 Task: Find connections with filter location Buxton with filter topic #Mobileapplicationswith filter profile language Potuguese with filter current company ANMOL INDUSTRIES LIMITED with filter school Gudlavalleru Engineering College, Seshadri Rao Knowledge Village, Gudlavalleru, PIN-521356(CC-48) with filter industry Retail with filter service category Financial Accounting with filter keywords title Animal Shelter Volunteer
Action: Mouse moved to (697, 84)
Screenshot: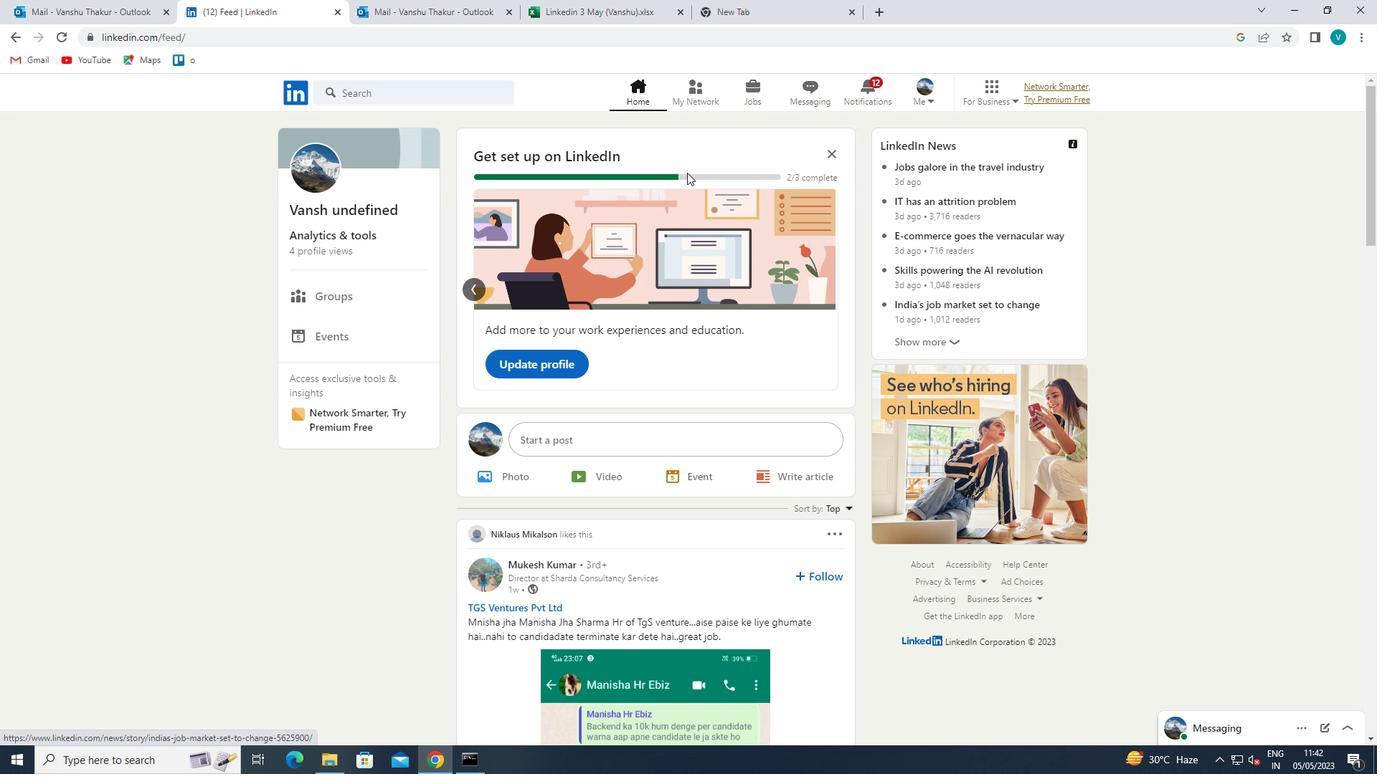 
Action: Mouse pressed left at (697, 84)
Screenshot: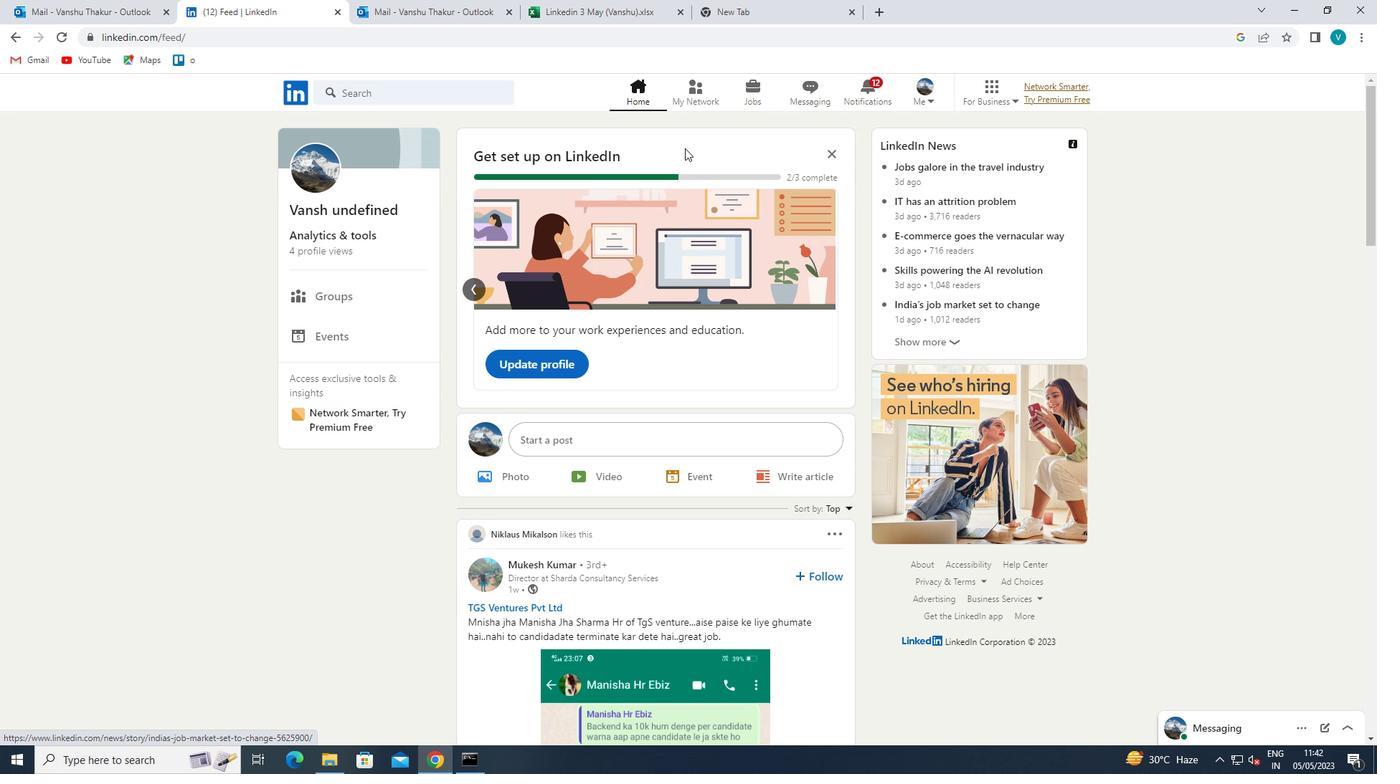 
Action: Mouse moved to (404, 173)
Screenshot: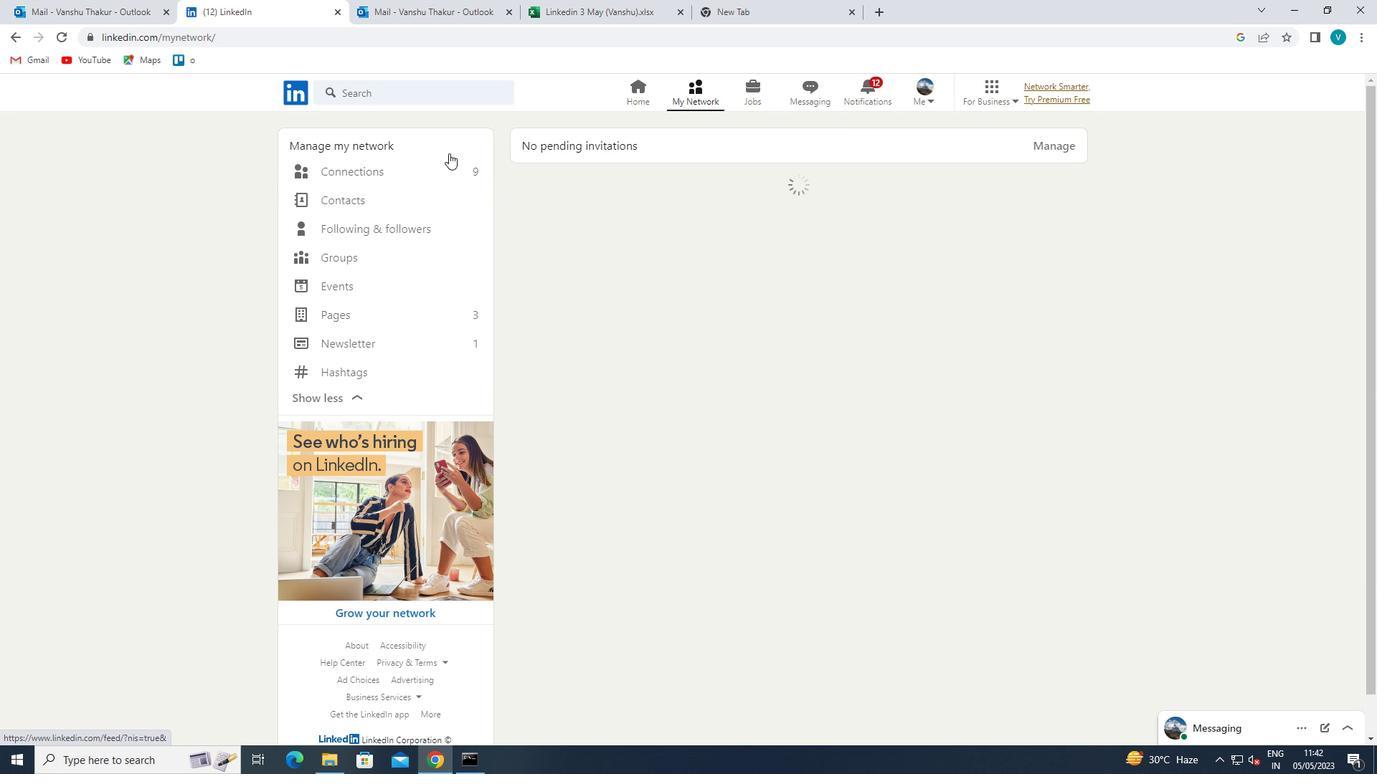 
Action: Mouse pressed left at (404, 173)
Screenshot: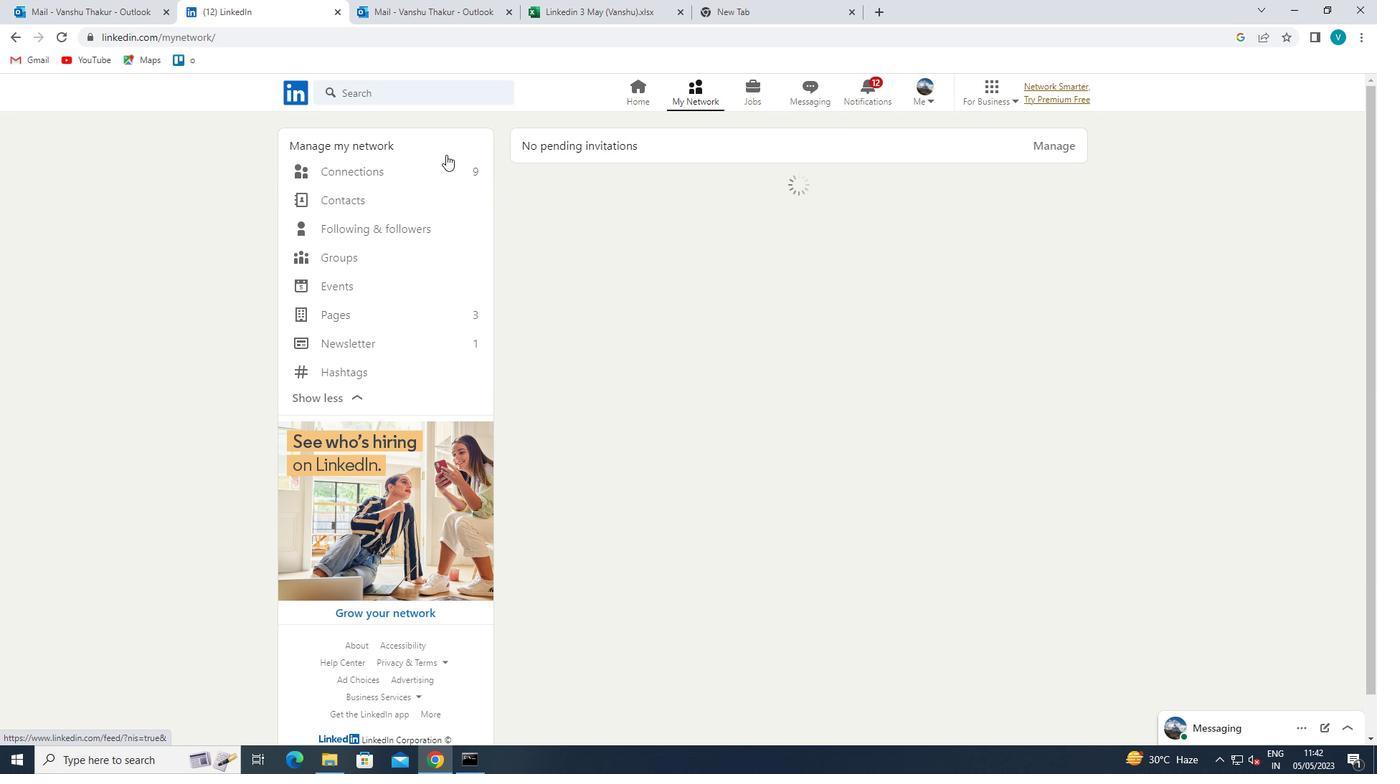 
Action: Mouse moved to (781, 178)
Screenshot: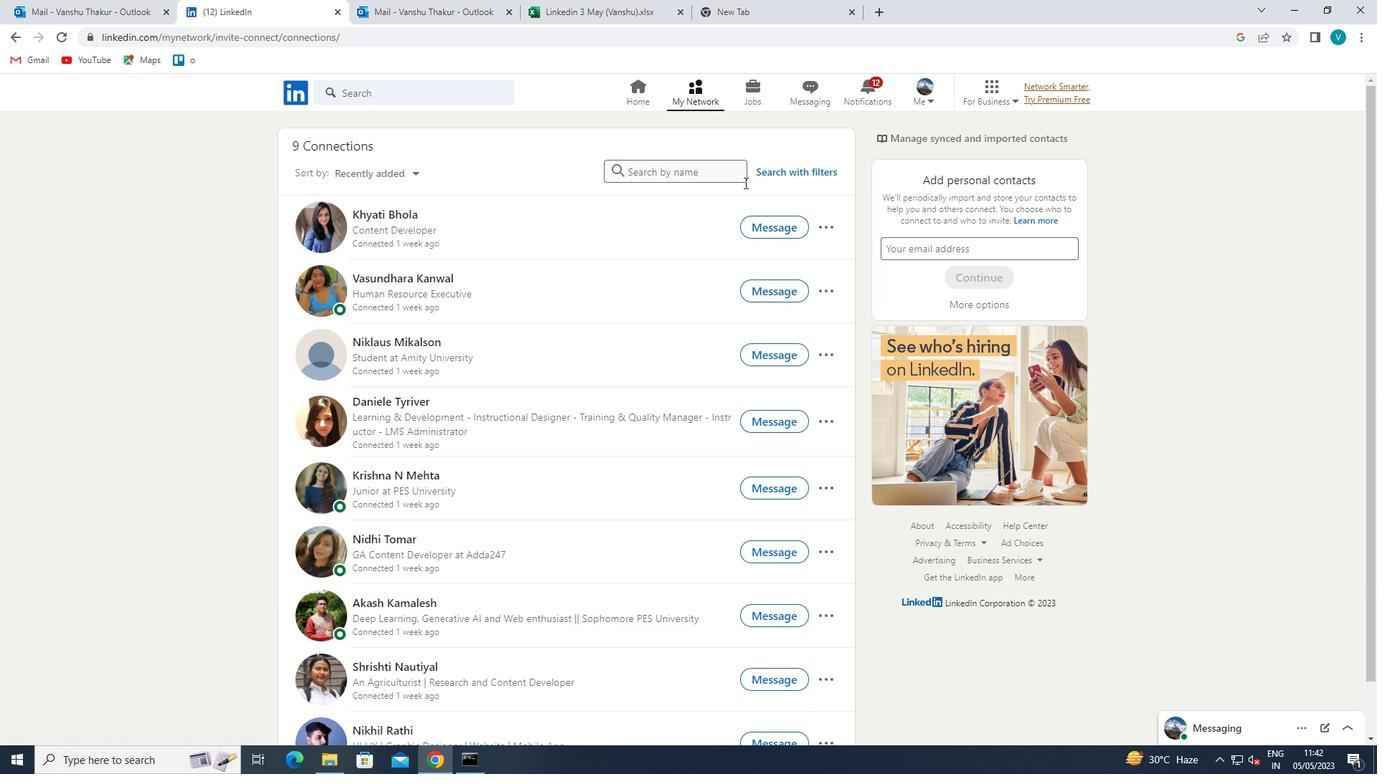 
Action: Mouse pressed left at (781, 178)
Screenshot: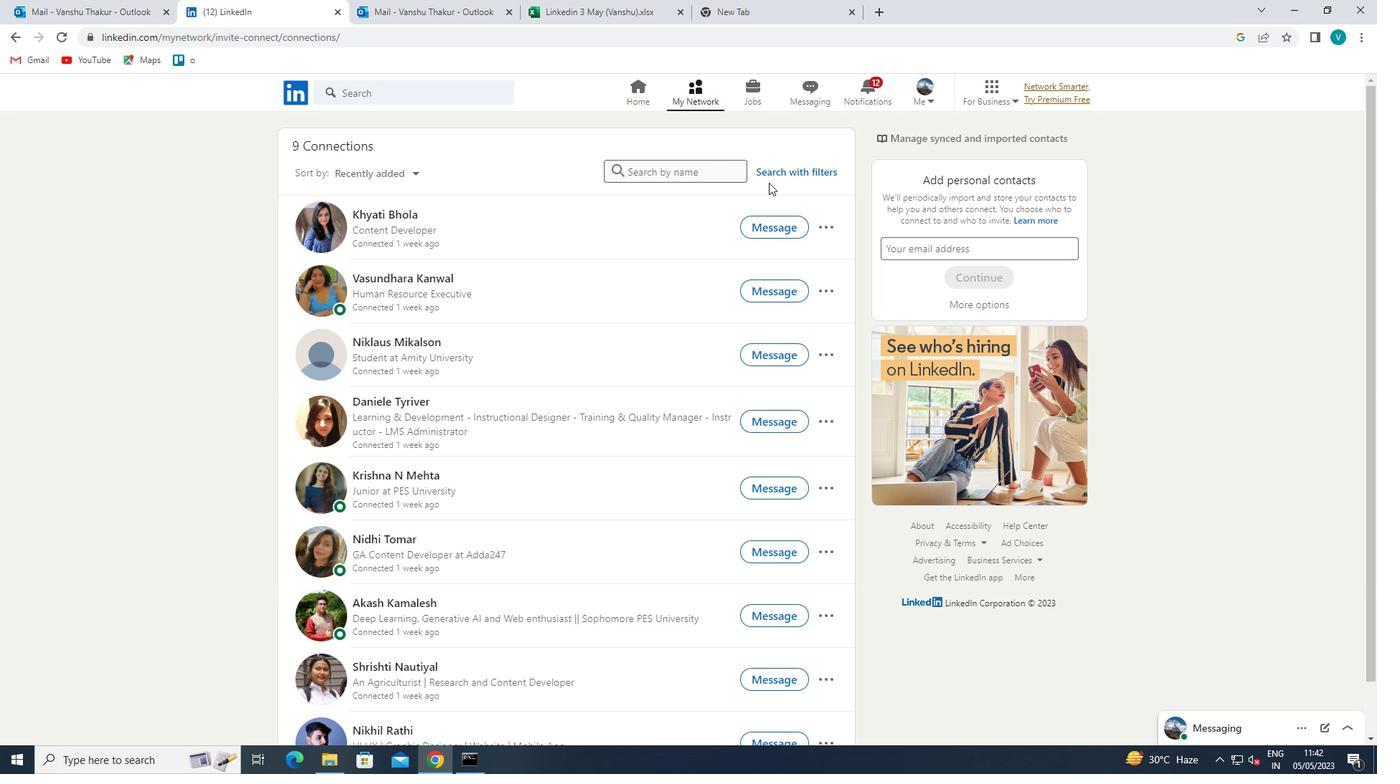 
Action: Mouse moved to (700, 131)
Screenshot: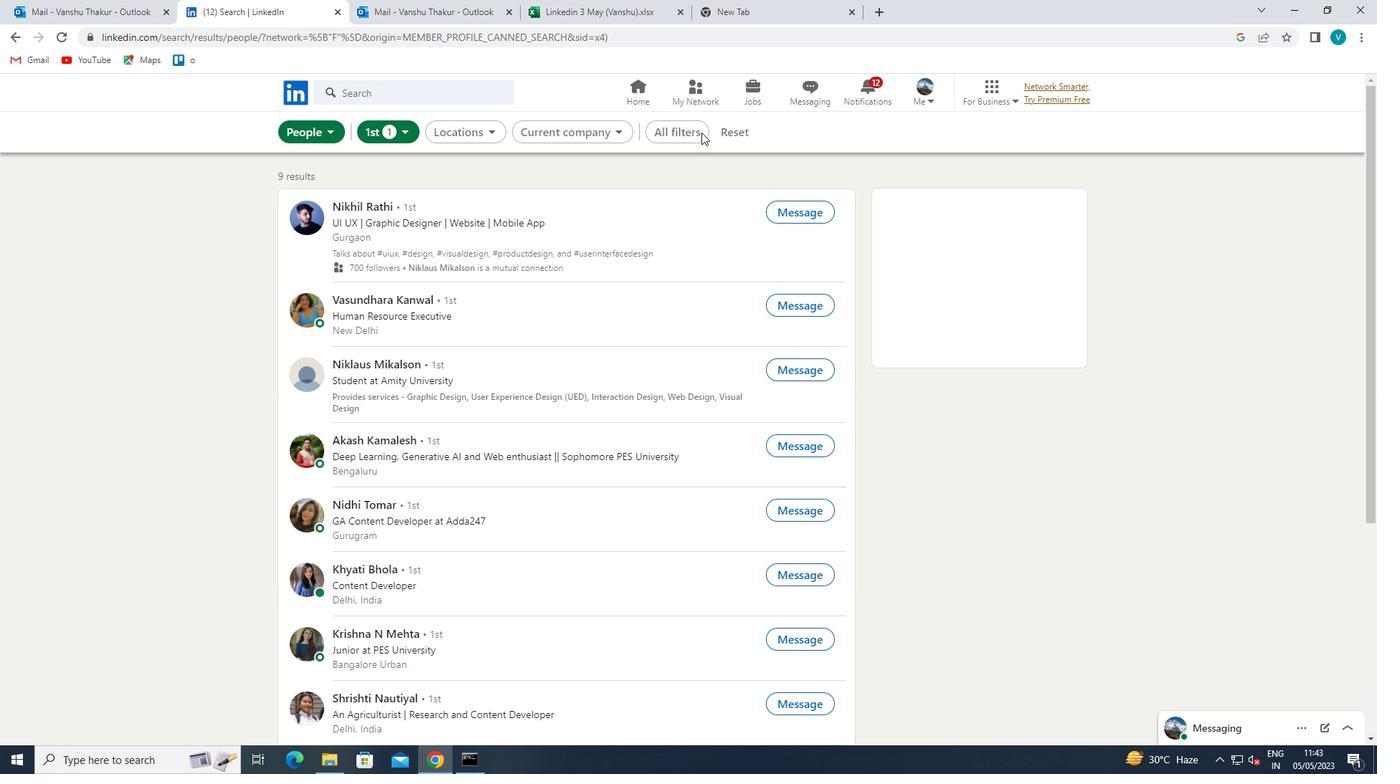 
Action: Mouse pressed left at (700, 131)
Screenshot: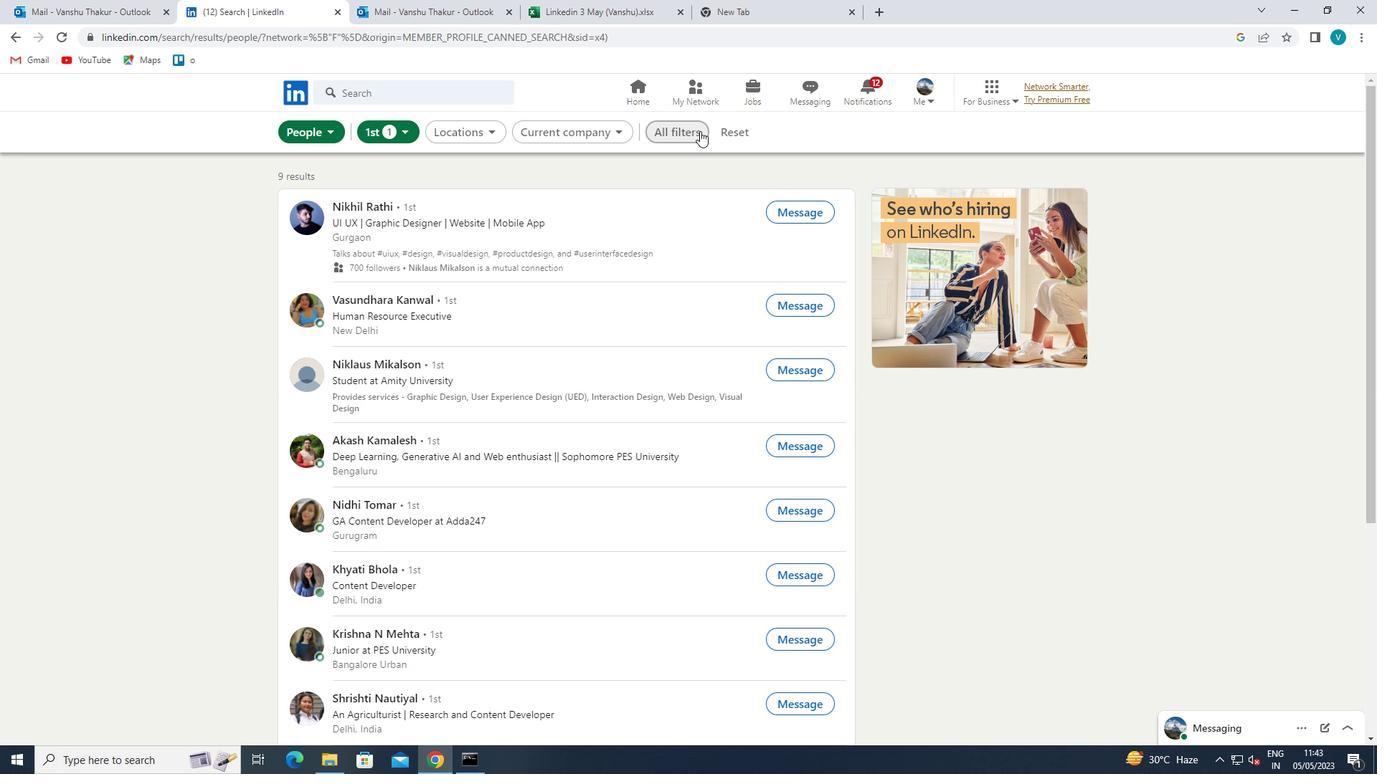 
Action: Mouse moved to (1083, 268)
Screenshot: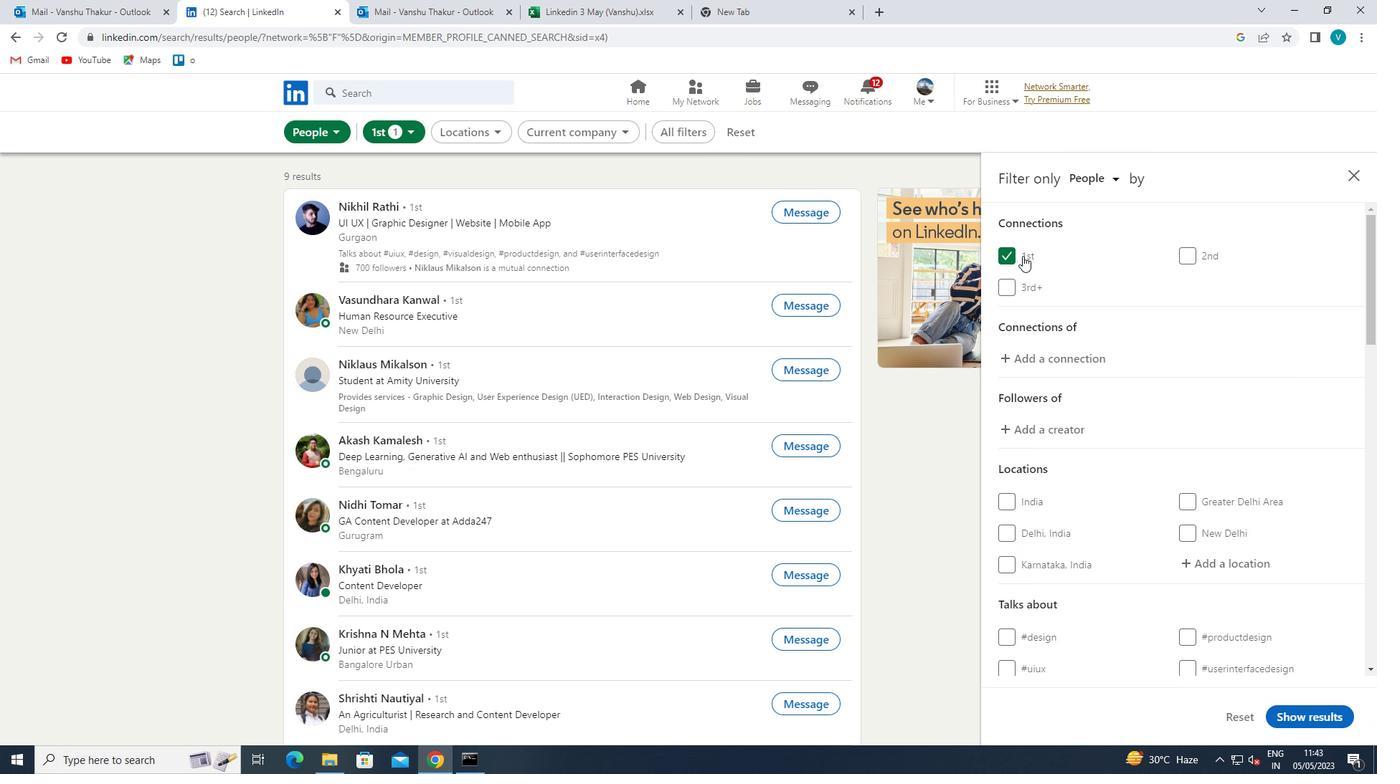 
Action: Mouse scrolled (1083, 268) with delta (0, 0)
Screenshot: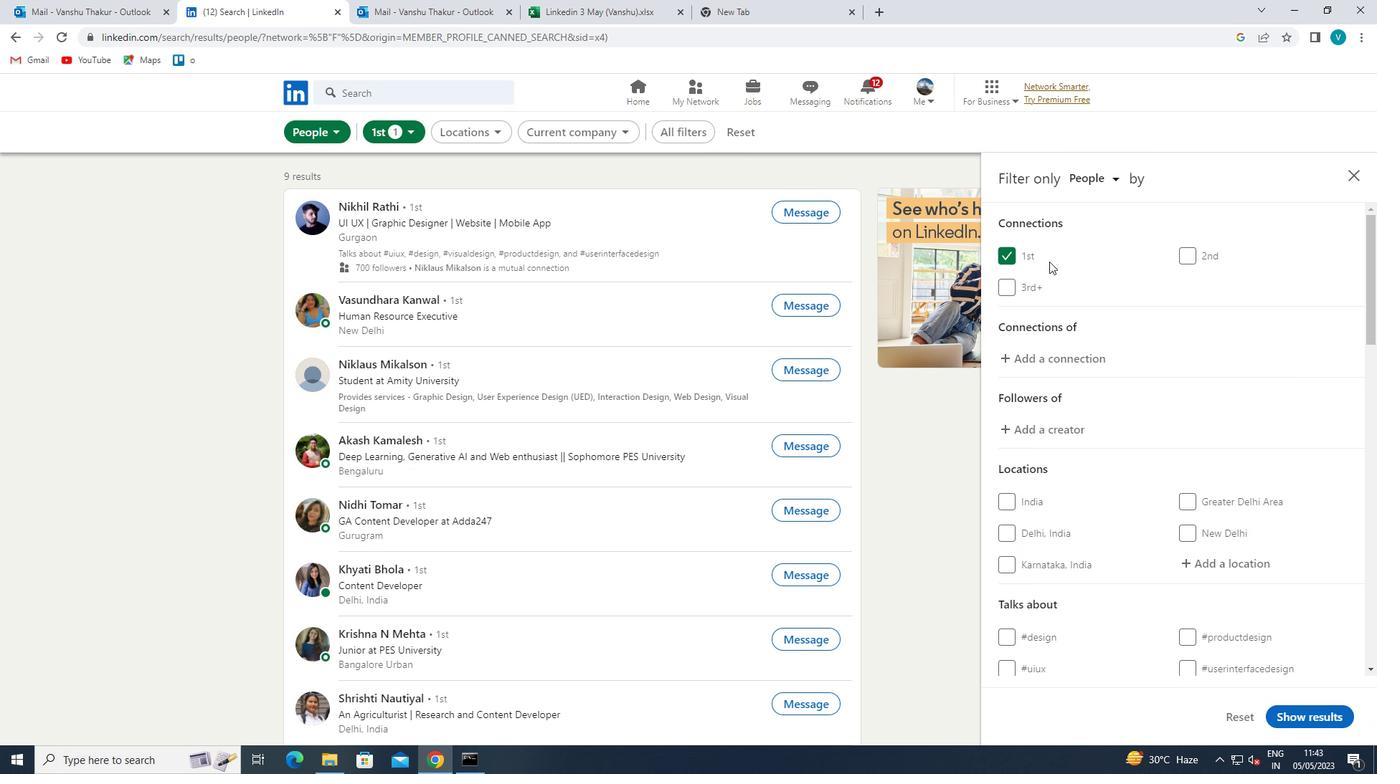 
Action: Mouse moved to (1086, 269)
Screenshot: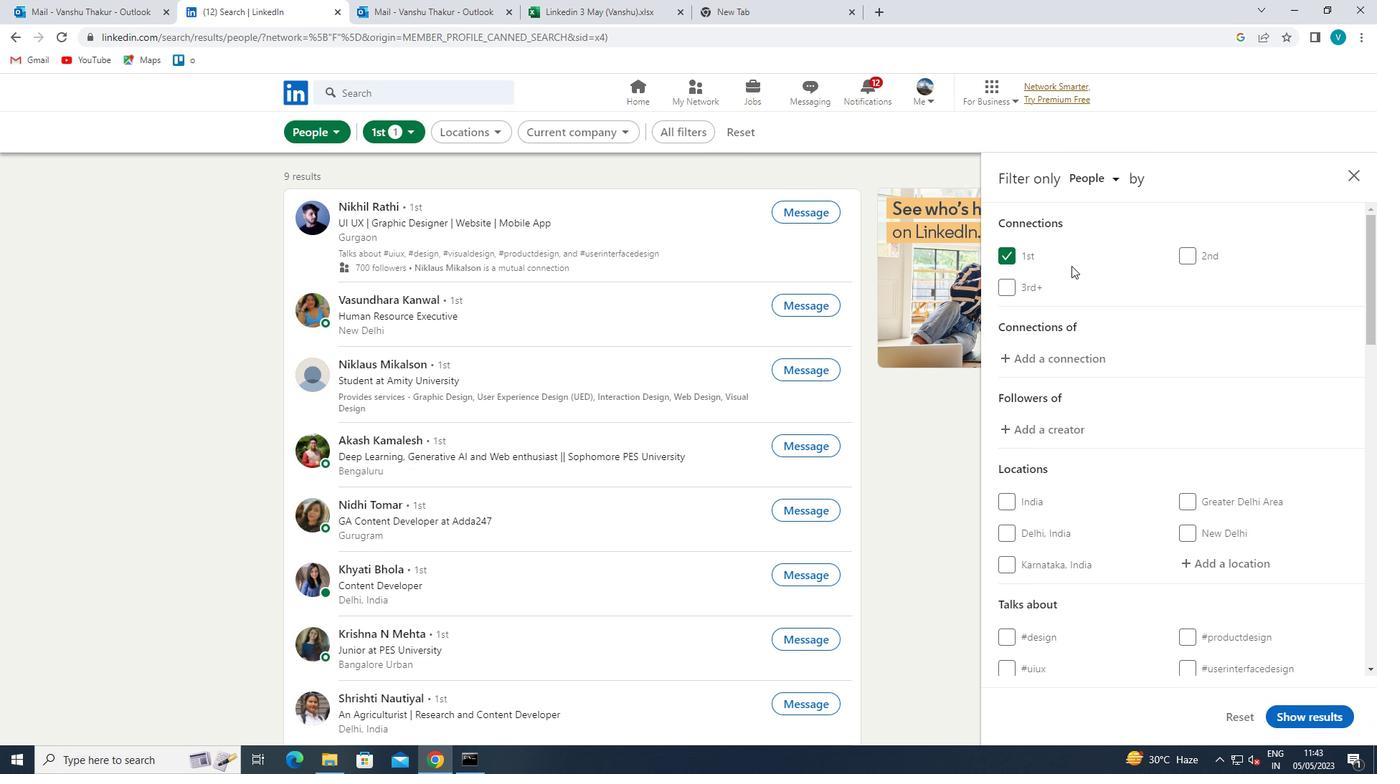 
Action: Mouse scrolled (1086, 268) with delta (0, 0)
Screenshot: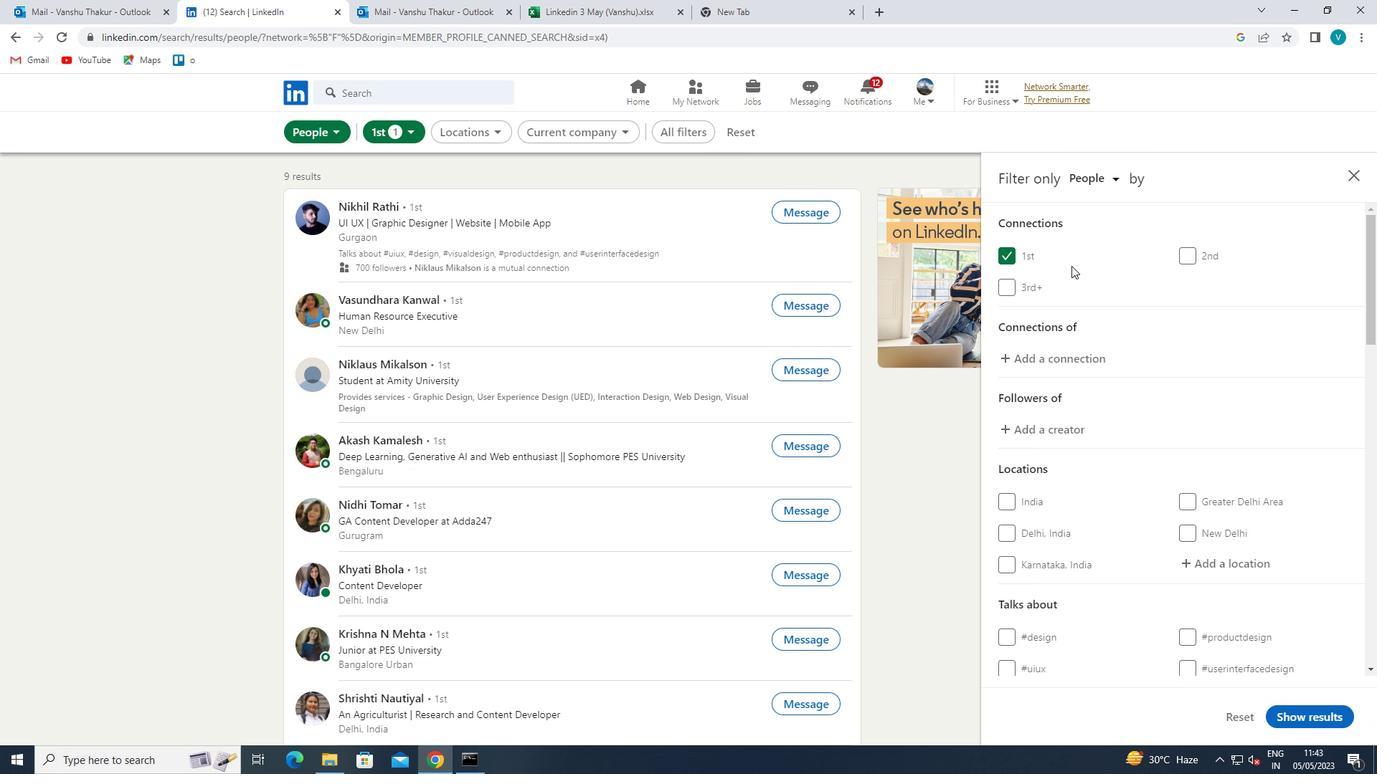 
Action: Mouse moved to (1086, 269)
Screenshot: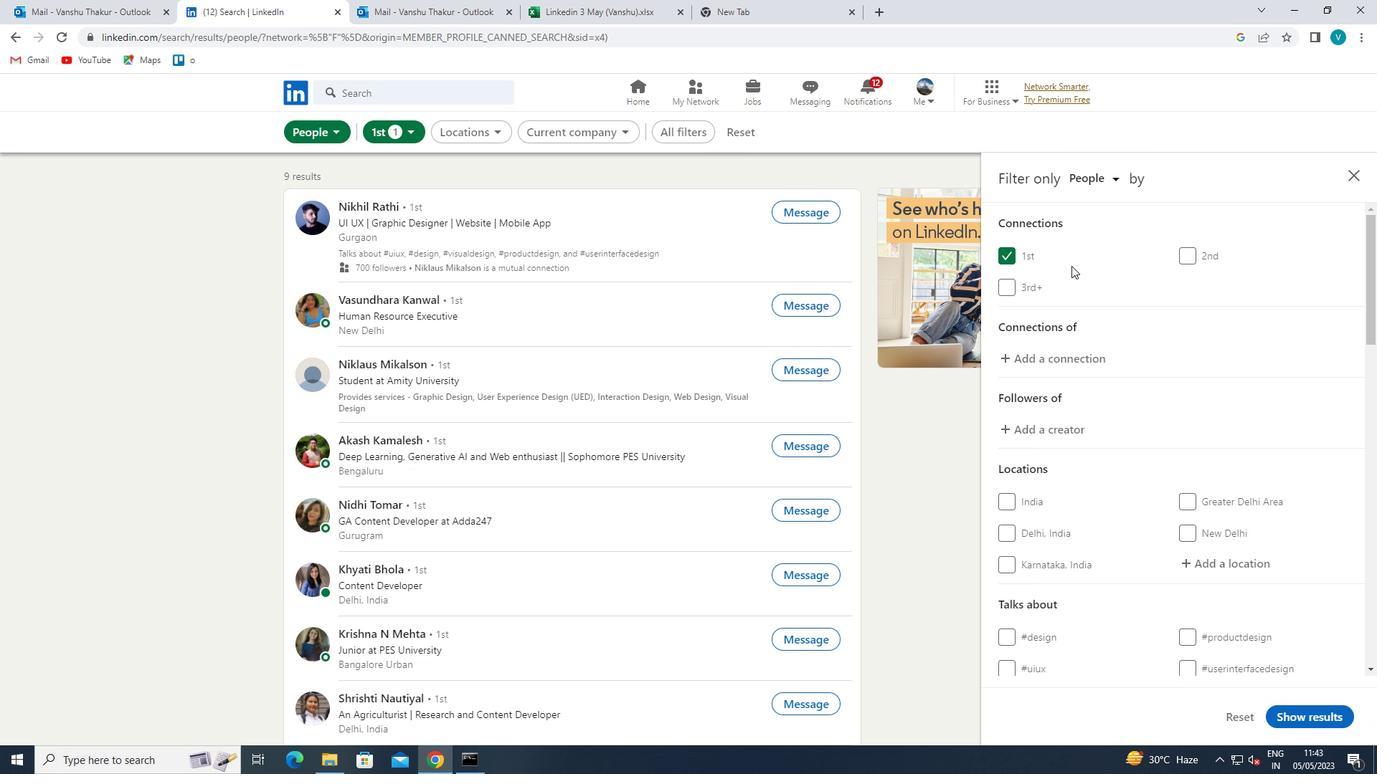 
Action: Mouse scrolled (1086, 268) with delta (0, 0)
Screenshot: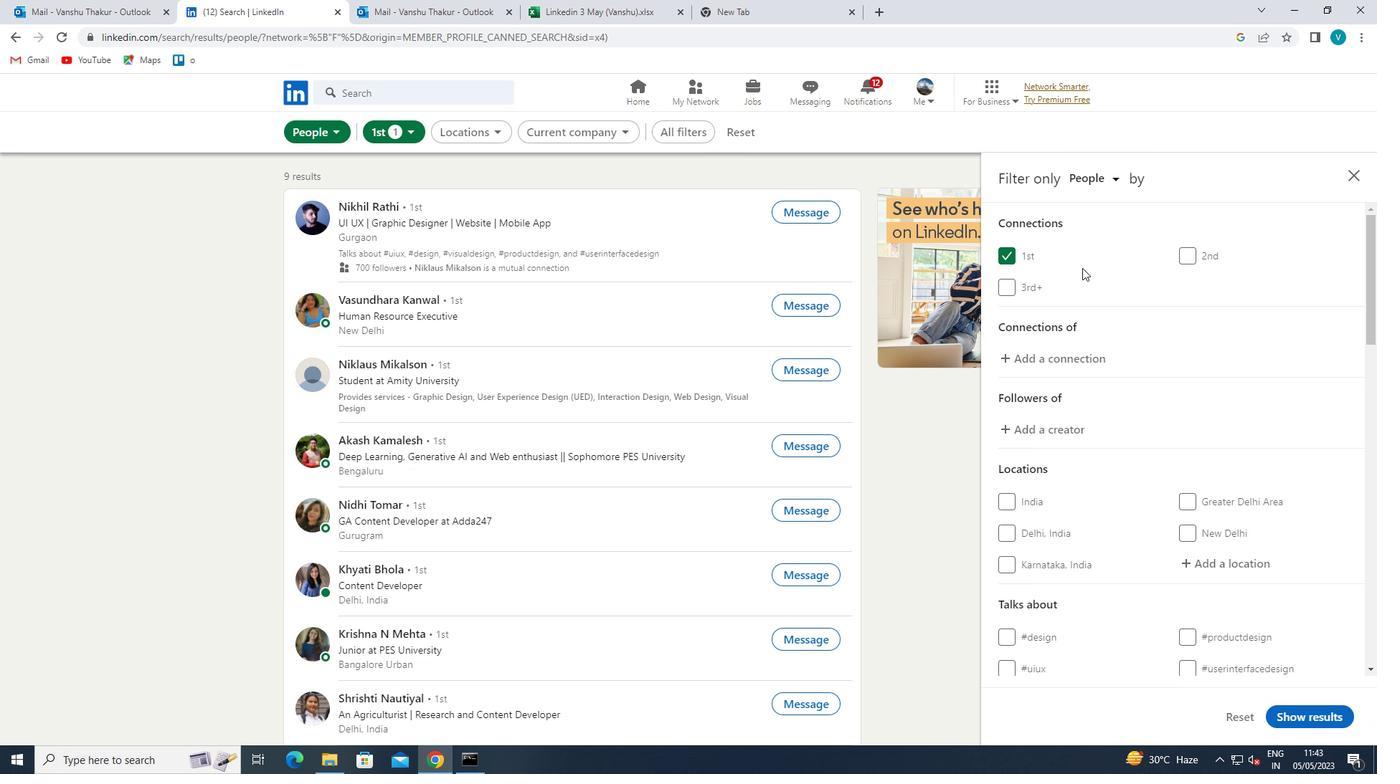 
Action: Mouse moved to (1217, 350)
Screenshot: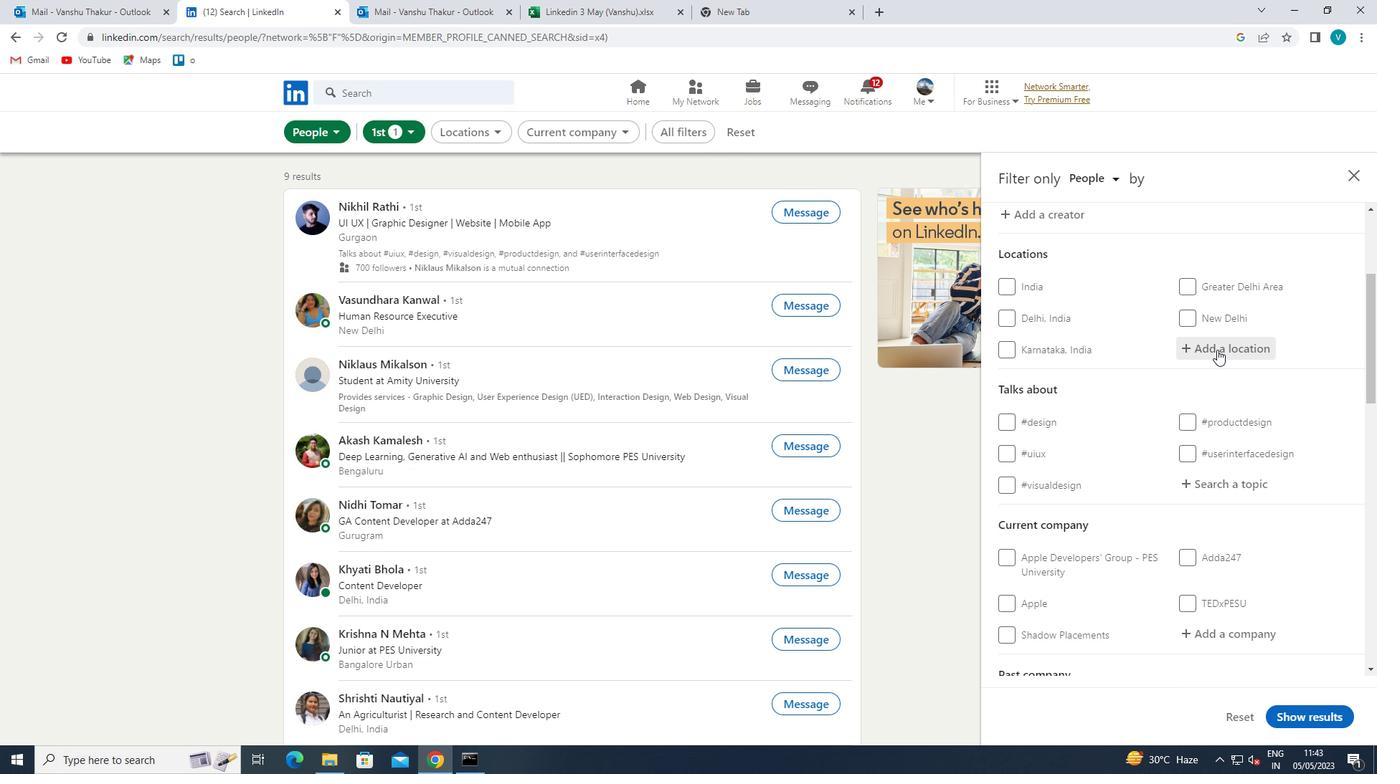 
Action: Mouse pressed left at (1217, 350)
Screenshot: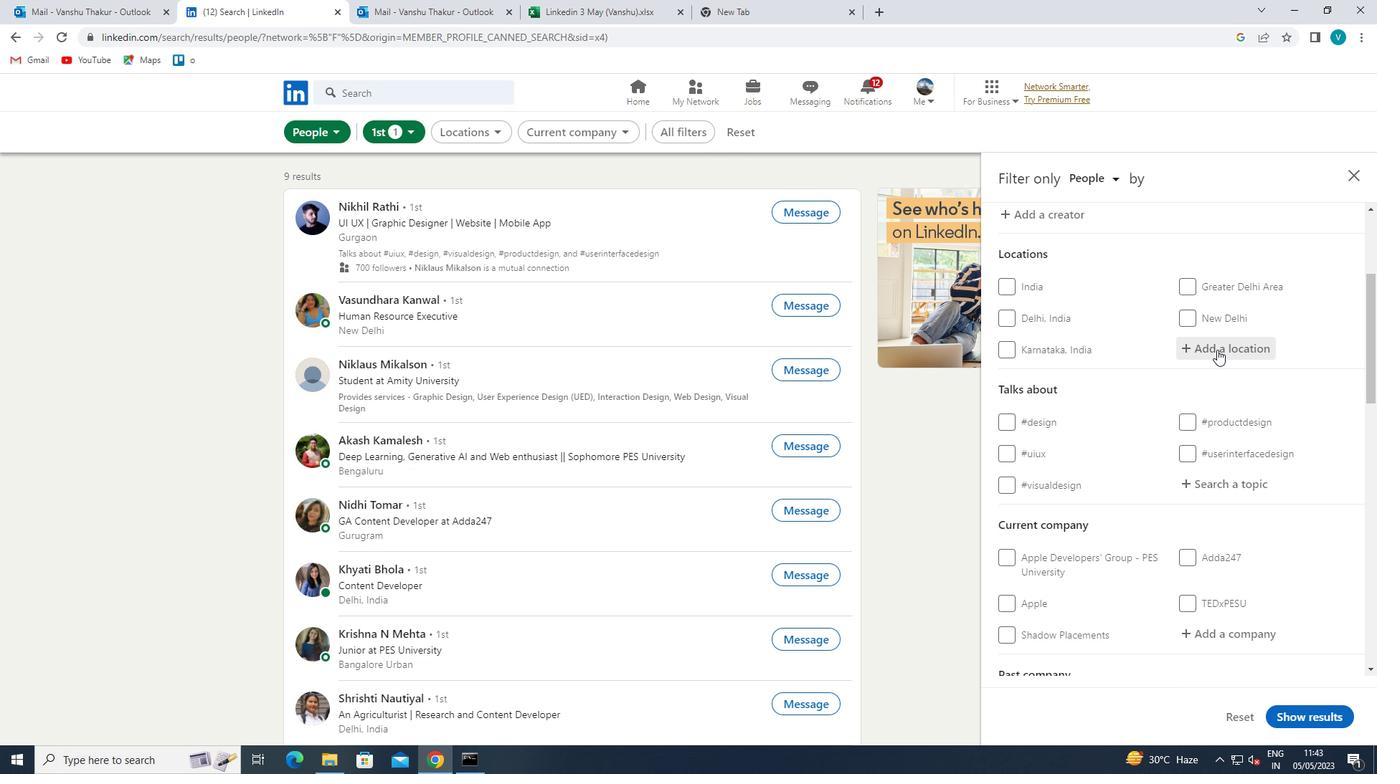 
Action: Mouse moved to (1134, 304)
Screenshot: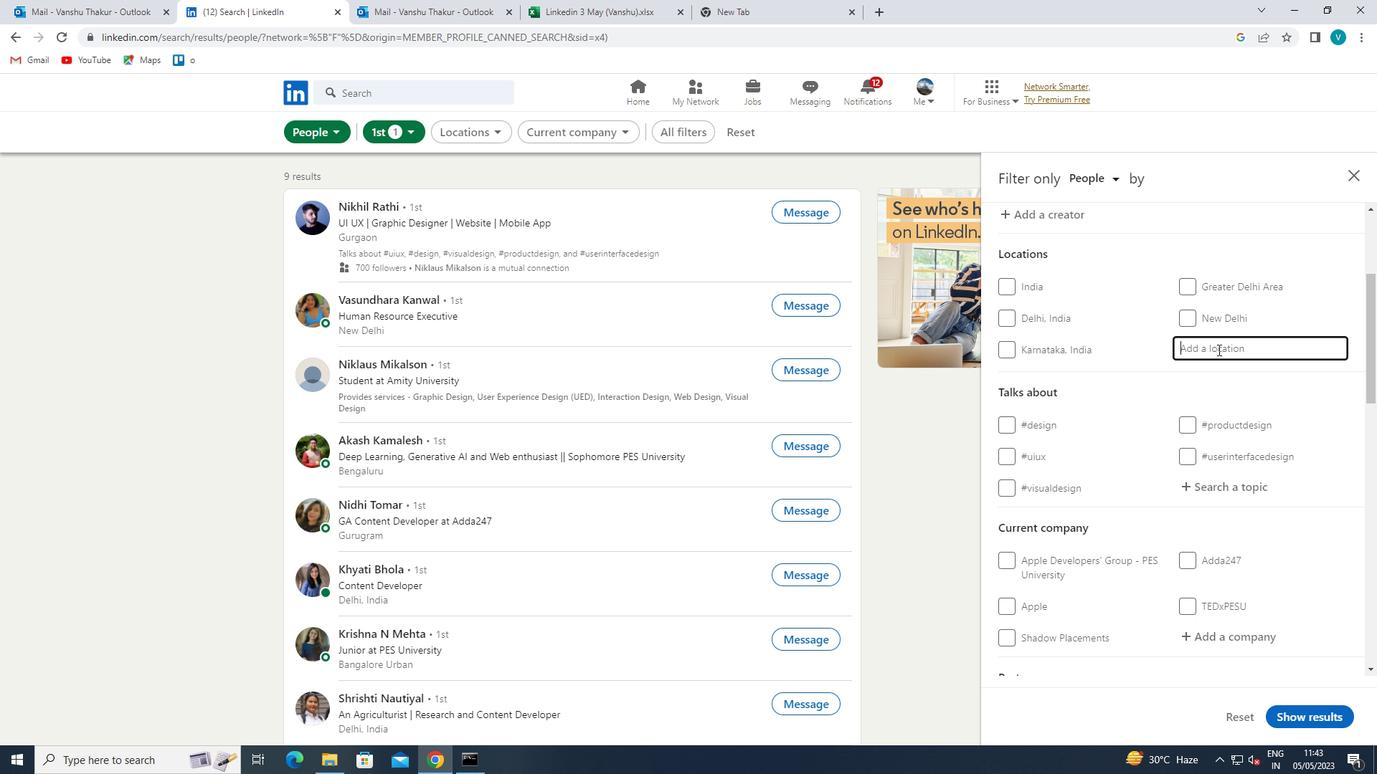 
Action: Key pressed <Key.shift>BUZTON
Screenshot: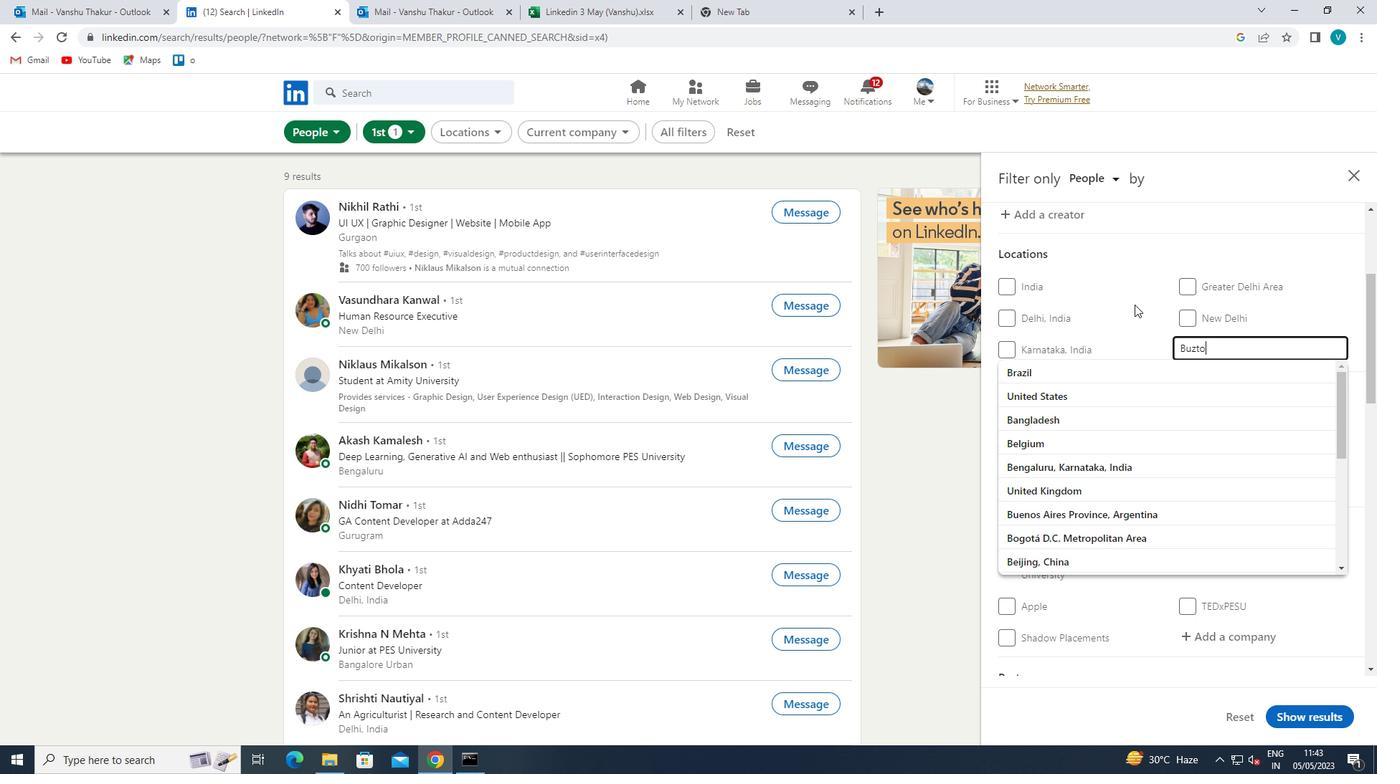 
Action: Mouse moved to (1195, 352)
Screenshot: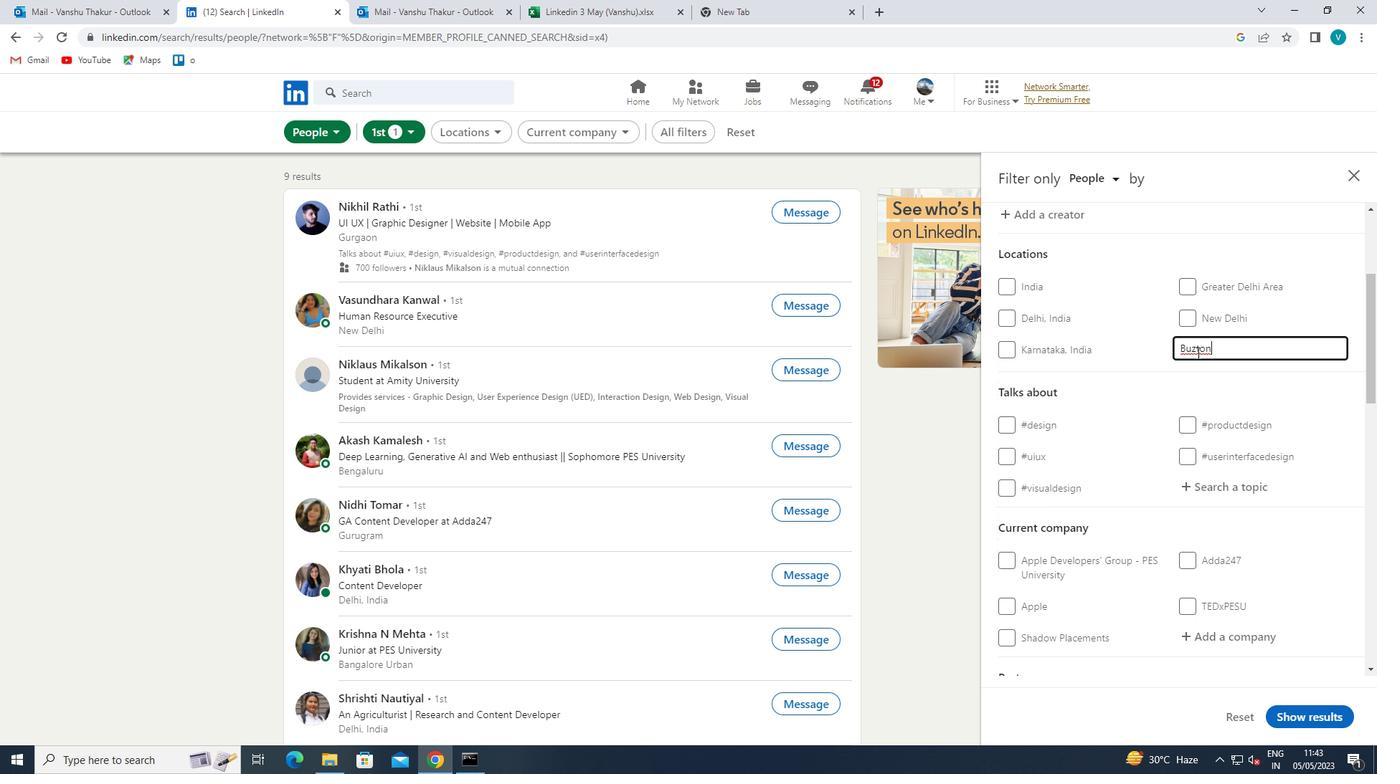 
Action: Mouse pressed left at (1195, 352)
Screenshot: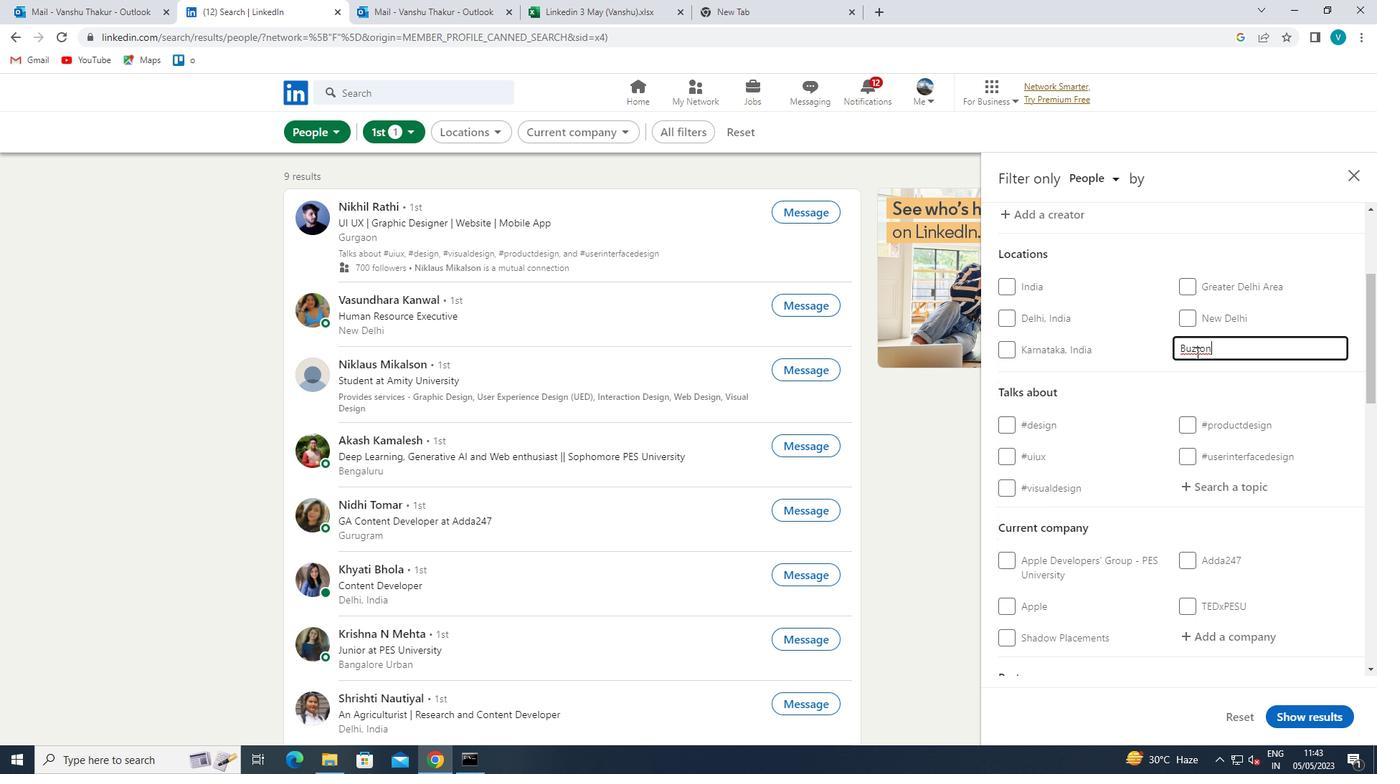 
Action: Mouse moved to (1195, 351)
Screenshot: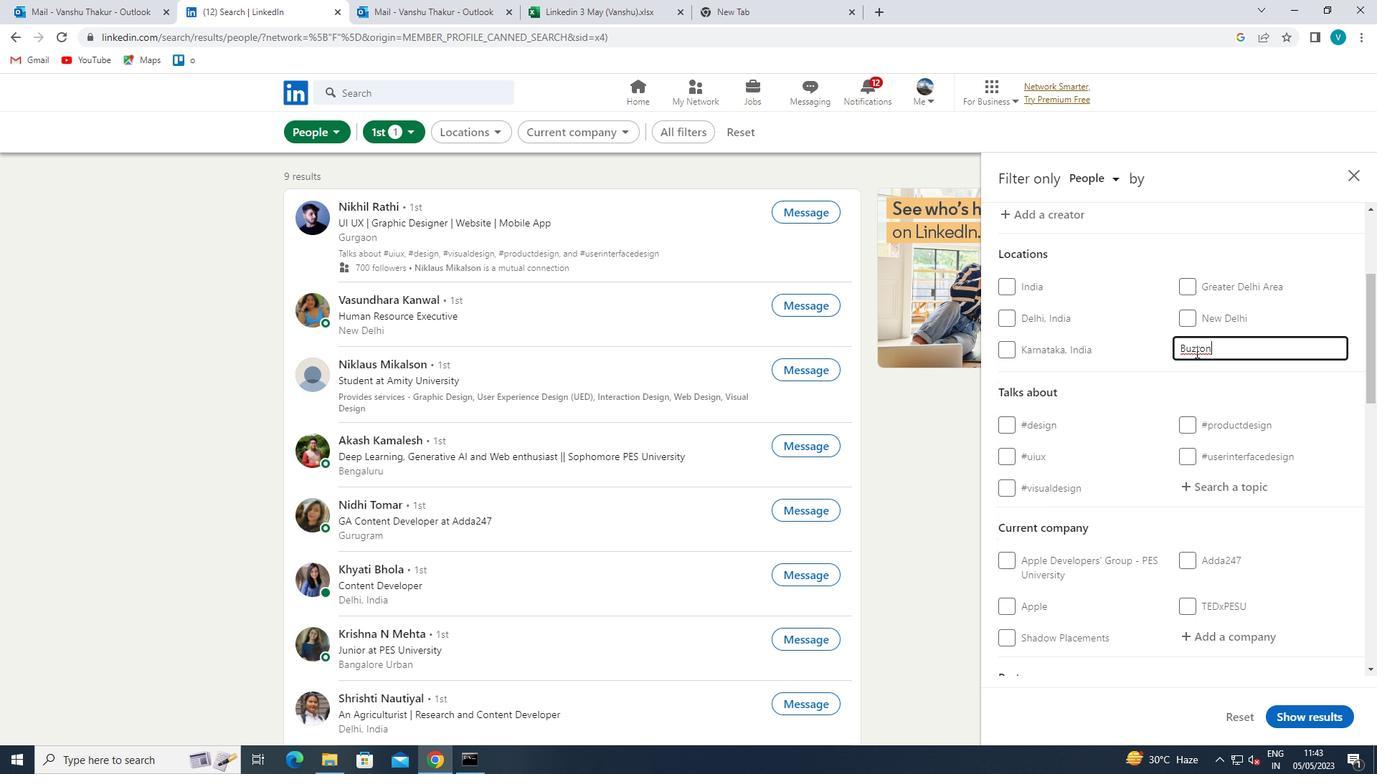
Action: Key pressed <Key.backspace>X
Screenshot: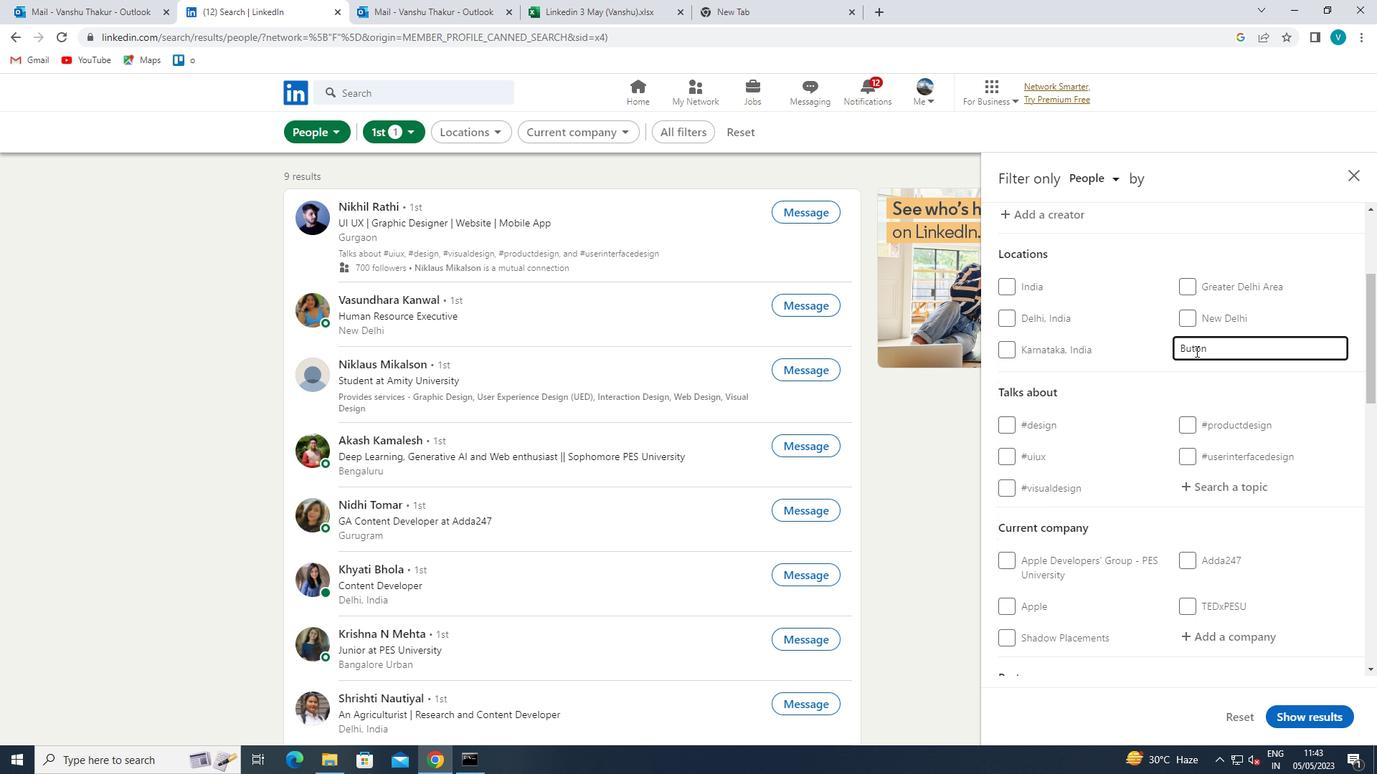 
Action: Mouse moved to (1174, 362)
Screenshot: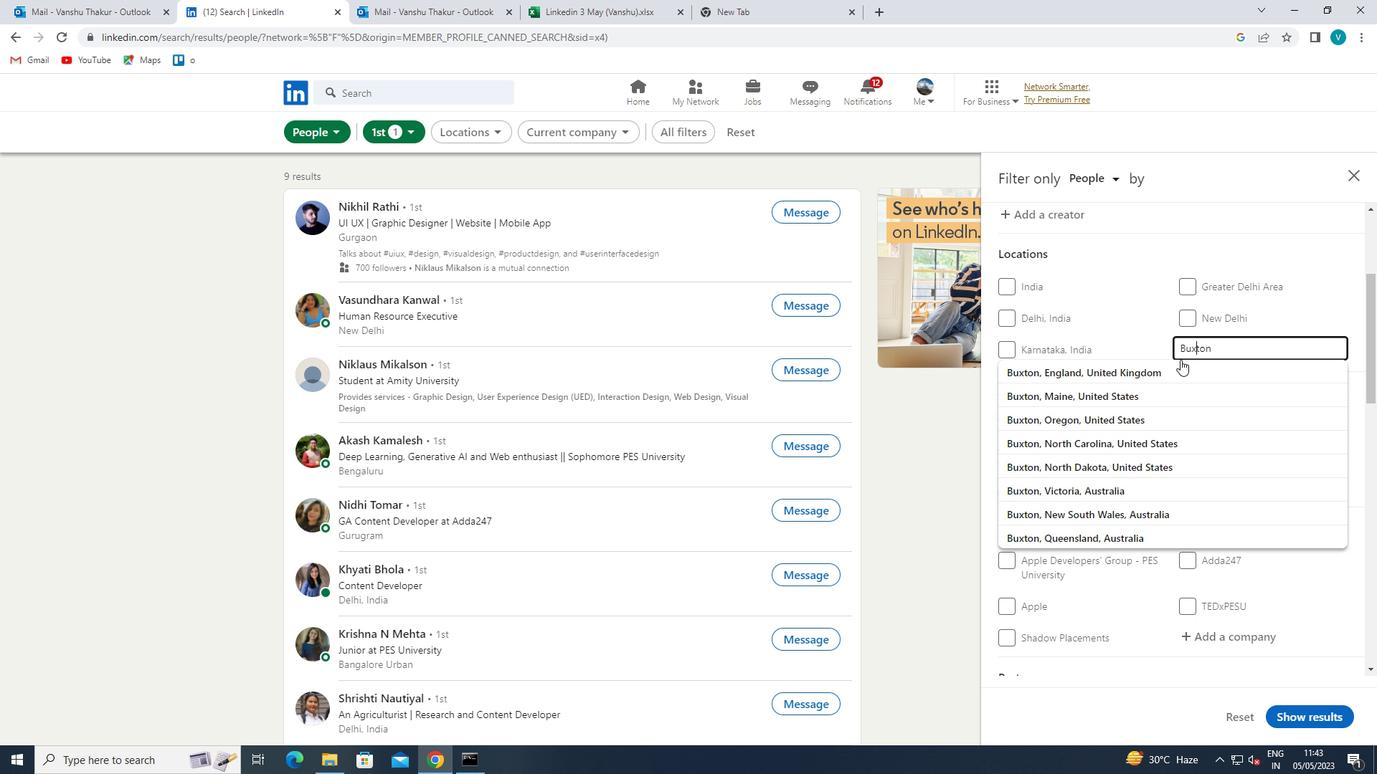 
Action: Mouse pressed left at (1174, 362)
Screenshot: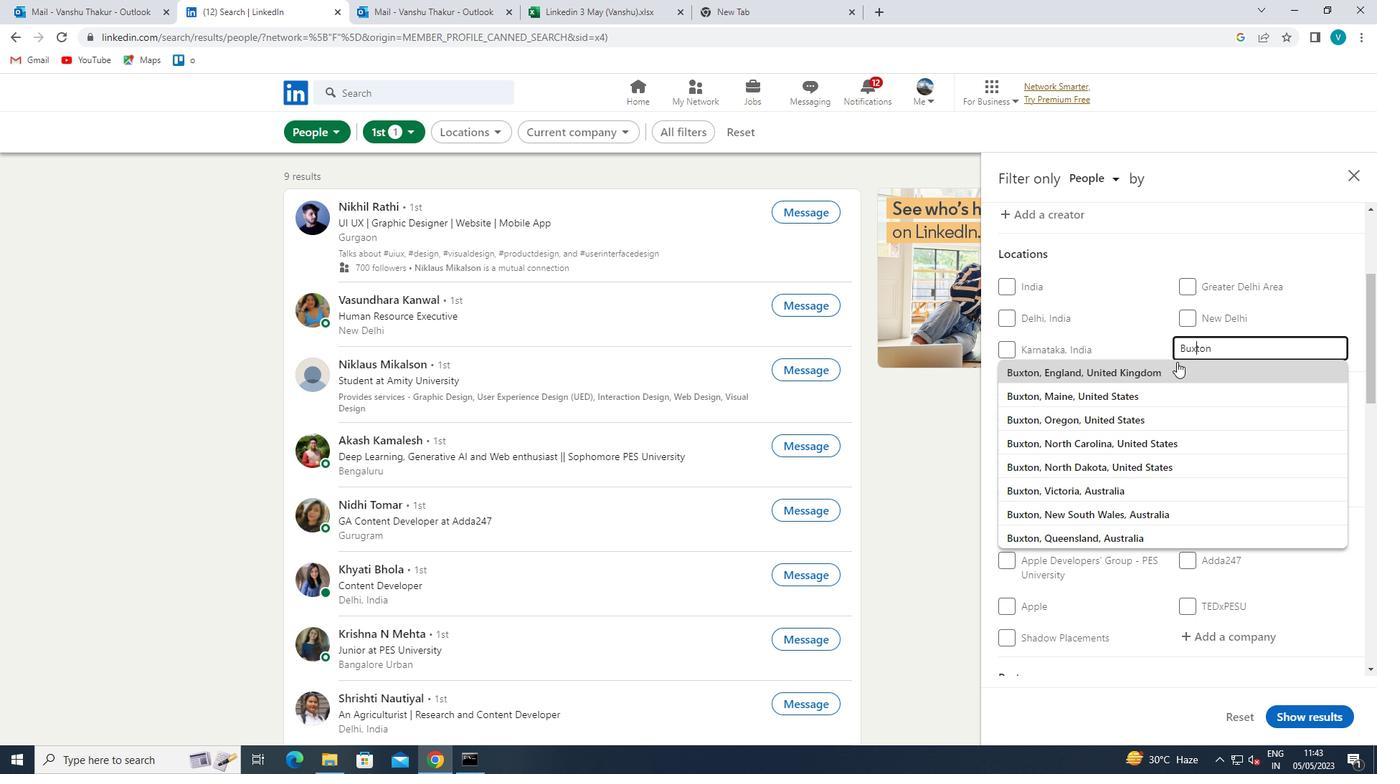 
Action: Mouse moved to (1174, 363)
Screenshot: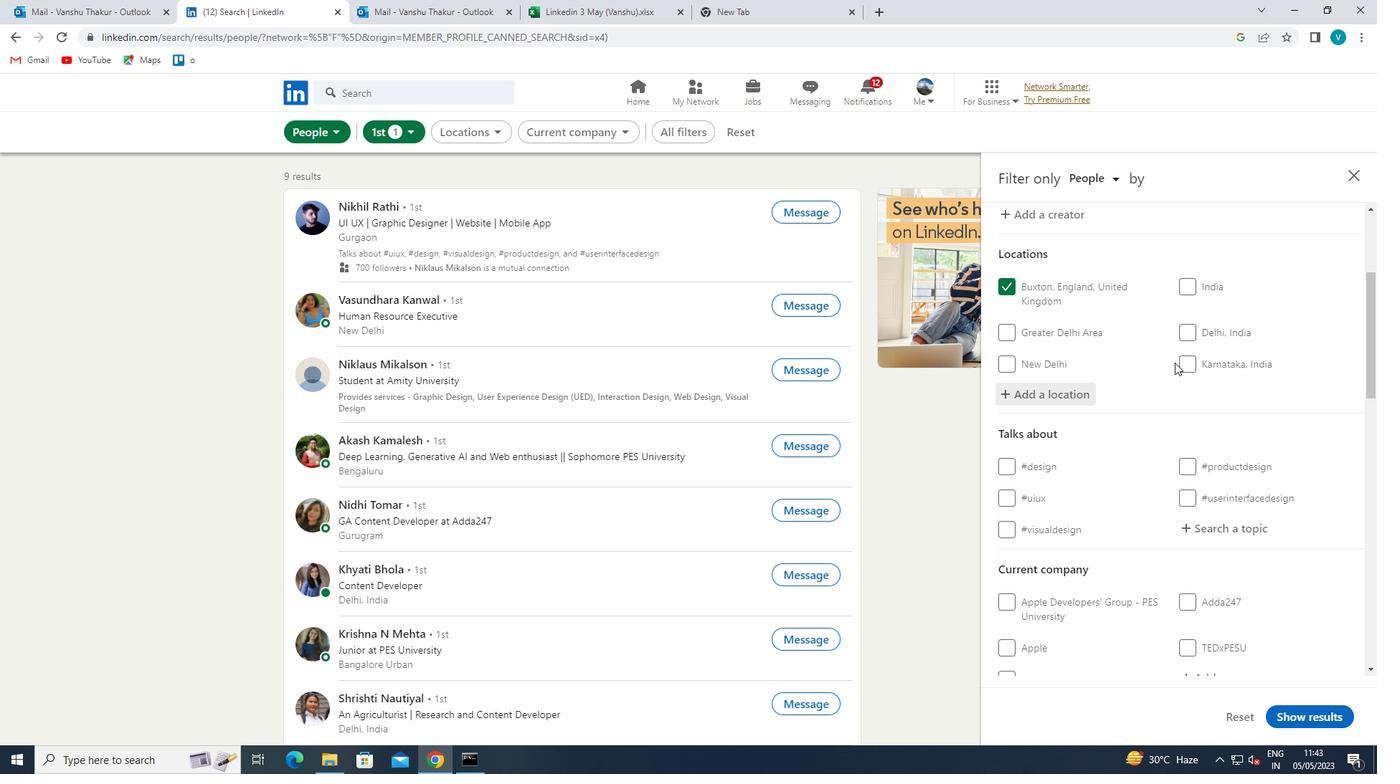 
Action: Mouse scrolled (1174, 362) with delta (0, 0)
Screenshot: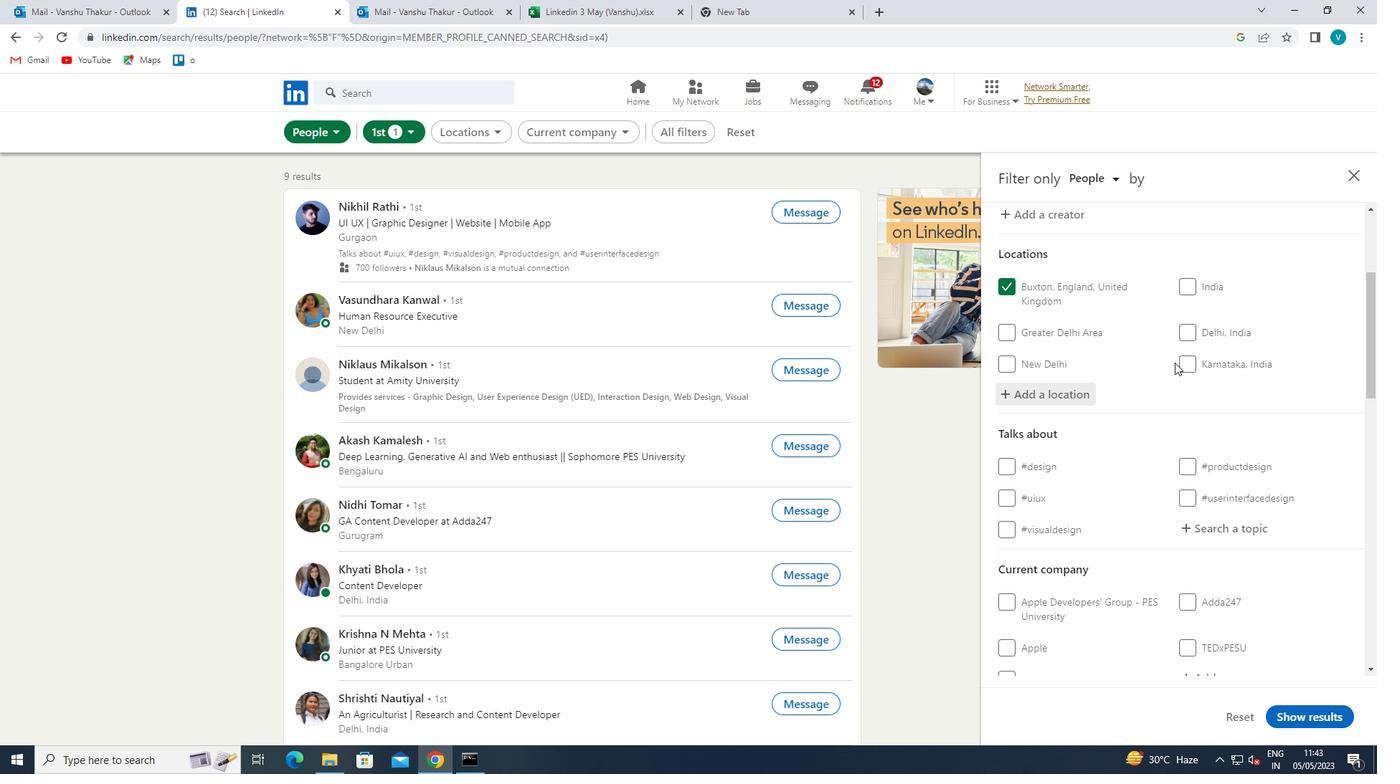 
Action: Mouse scrolled (1174, 362) with delta (0, 0)
Screenshot: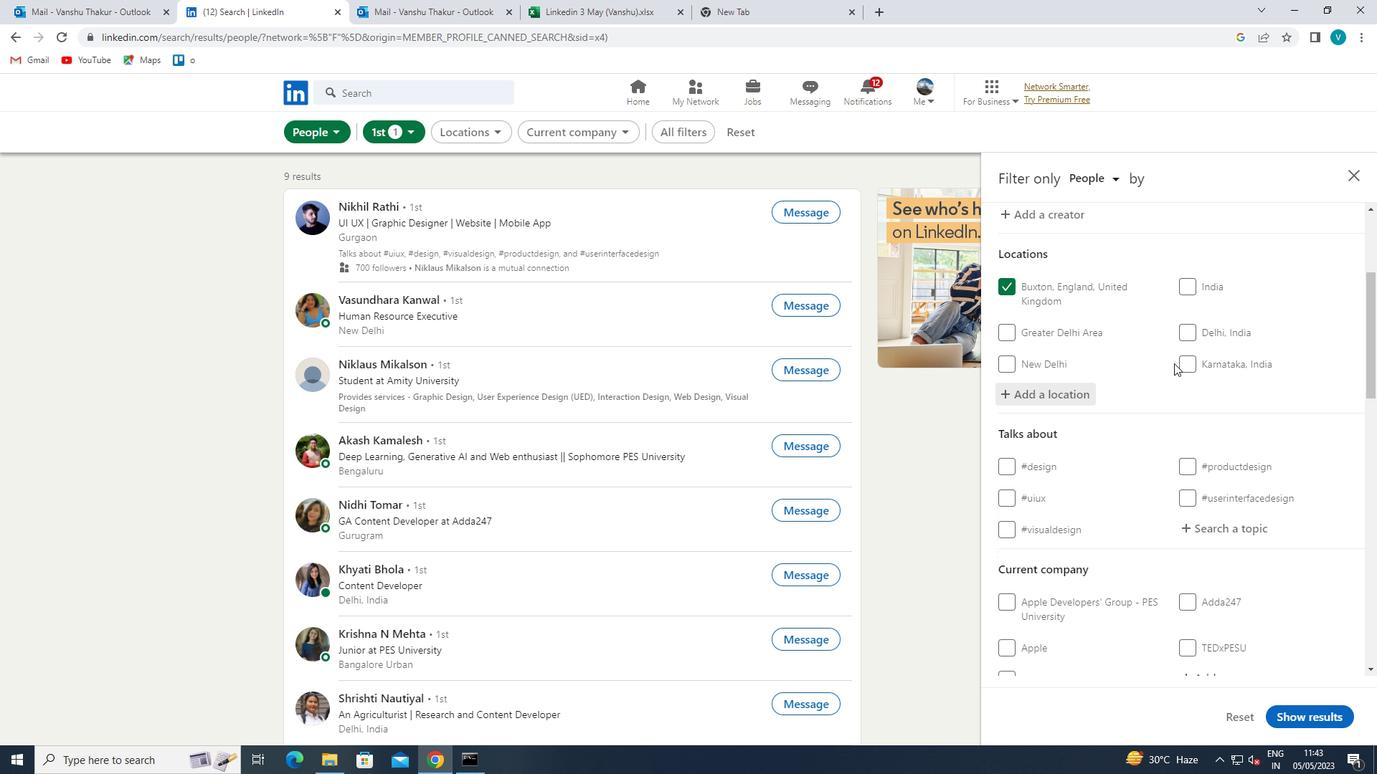 
Action: Mouse moved to (1207, 366)
Screenshot: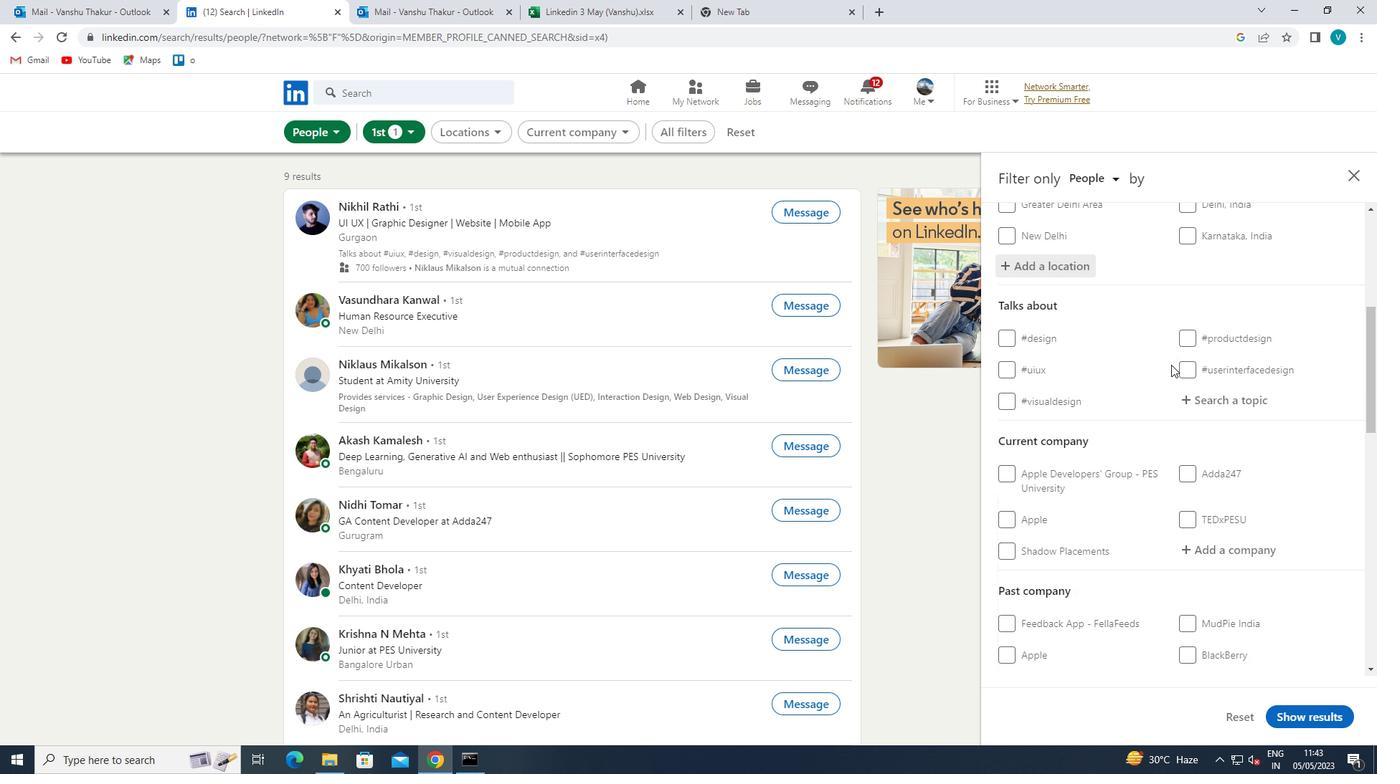 
Action: Mouse pressed left at (1207, 366)
Screenshot: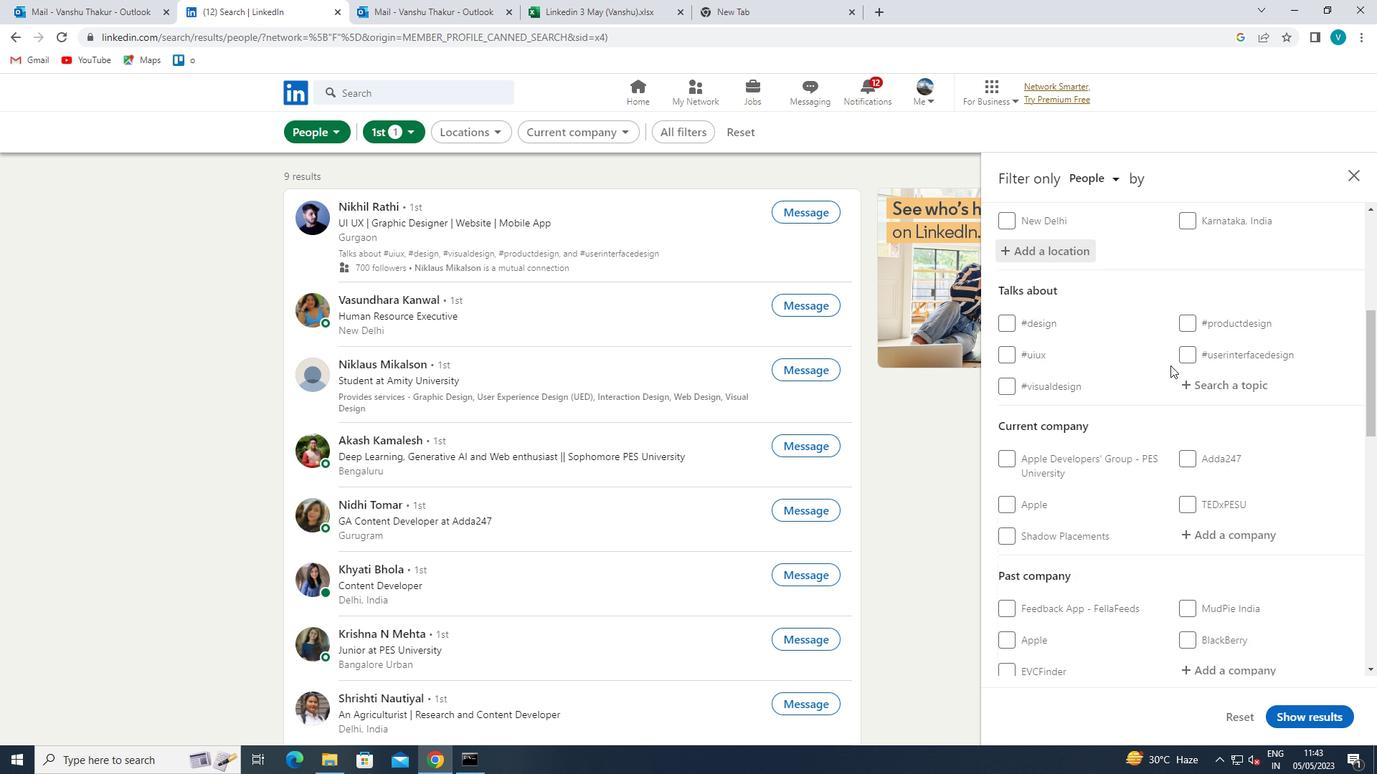 
Action: Mouse moved to (1213, 382)
Screenshot: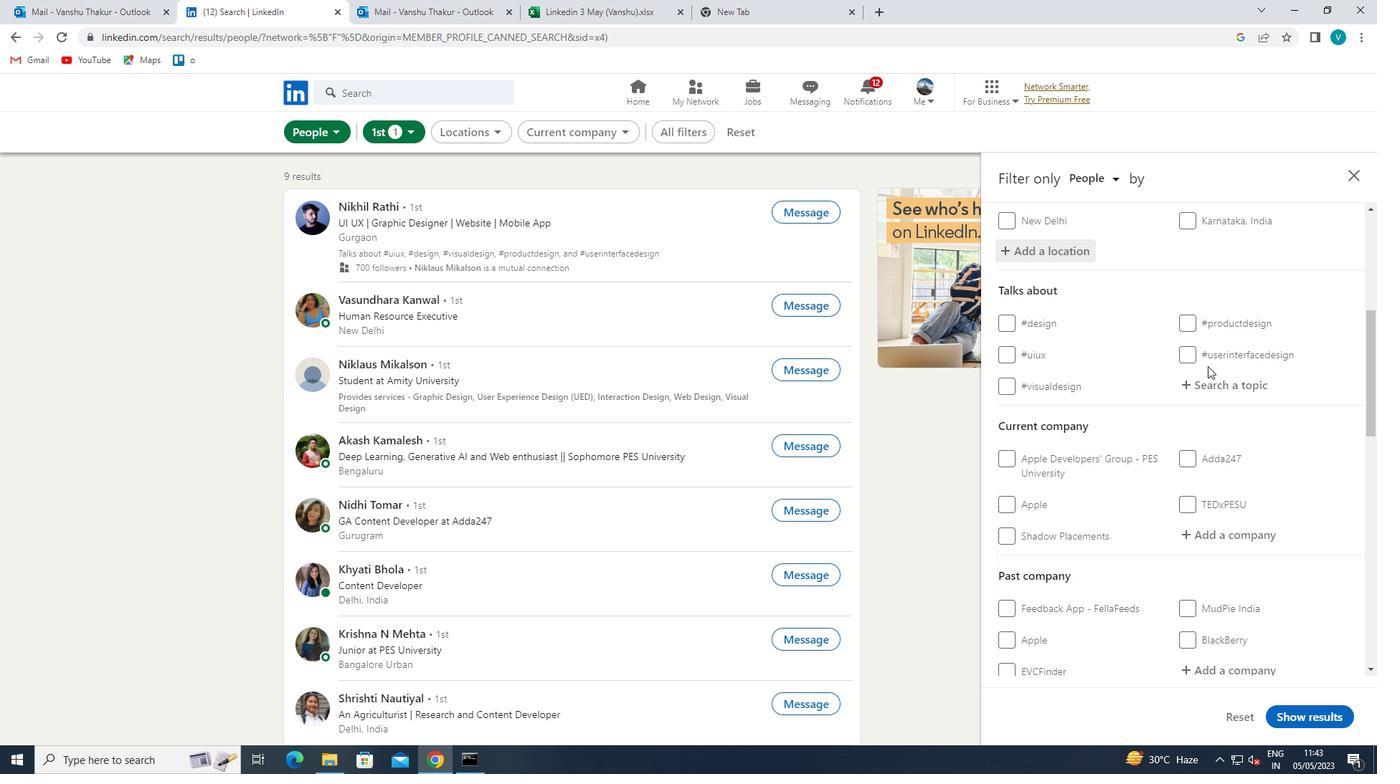 
Action: Mouse pressed left at (1213, 382)
Screenshot: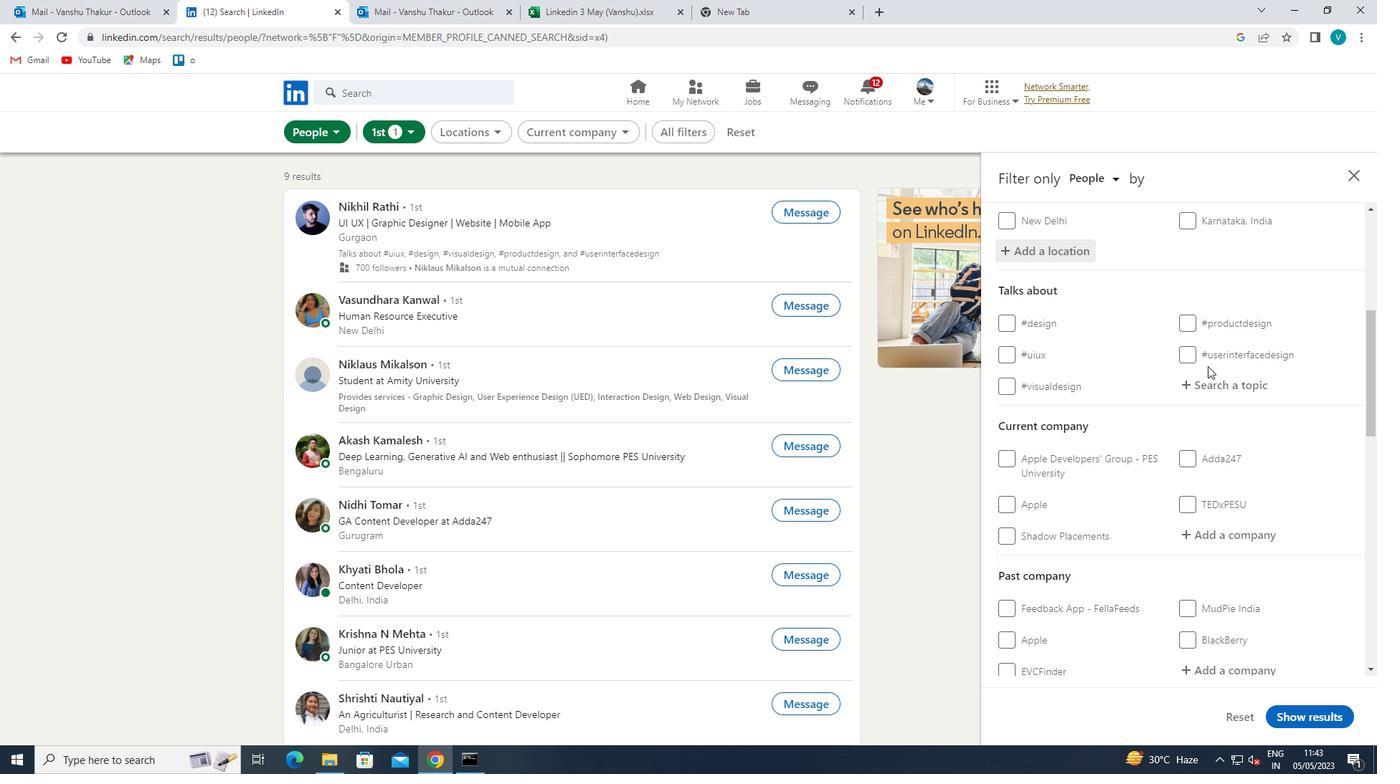 
Action: Key pressed MOBILEA
Screenshot: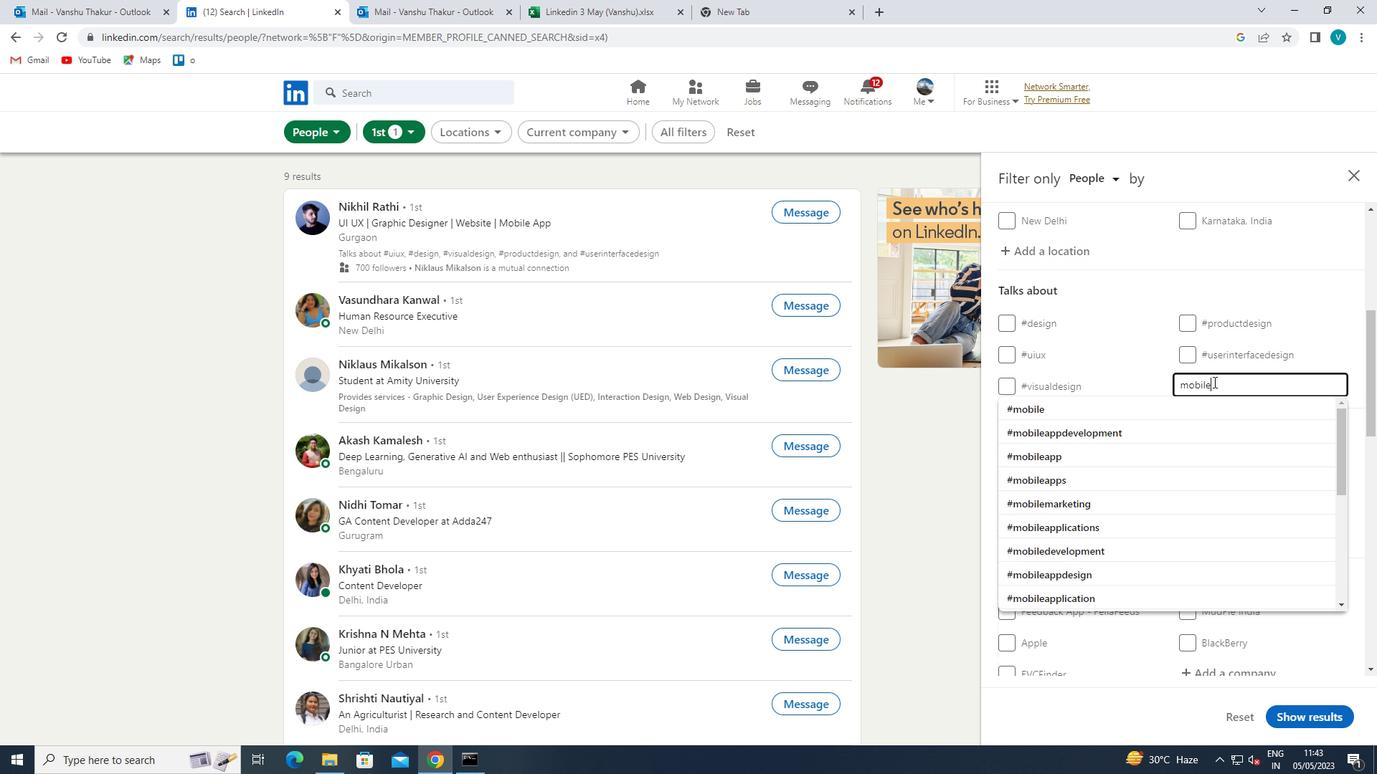 
Action: Mouse moved to (1209, 386)
Screenshot: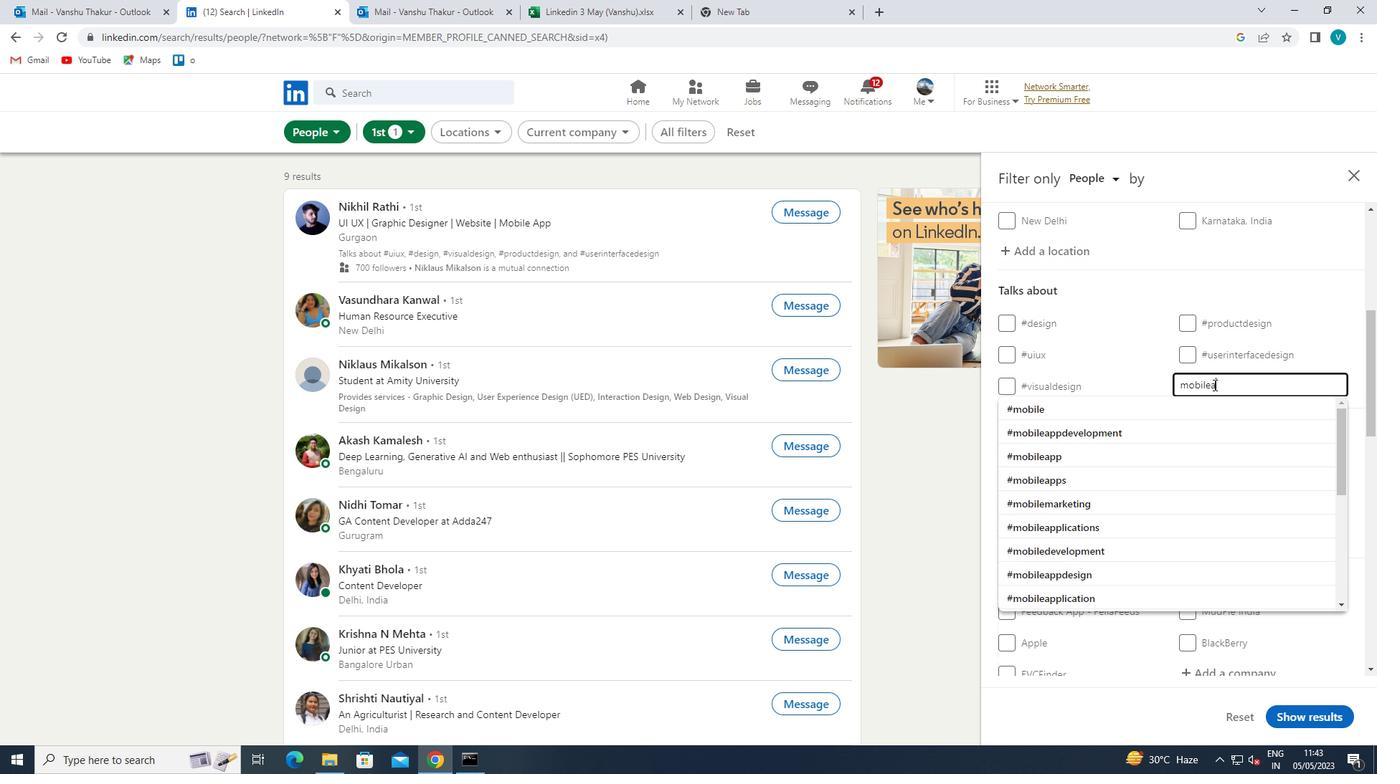 
Action: Key pressed PPLI
Screenshot: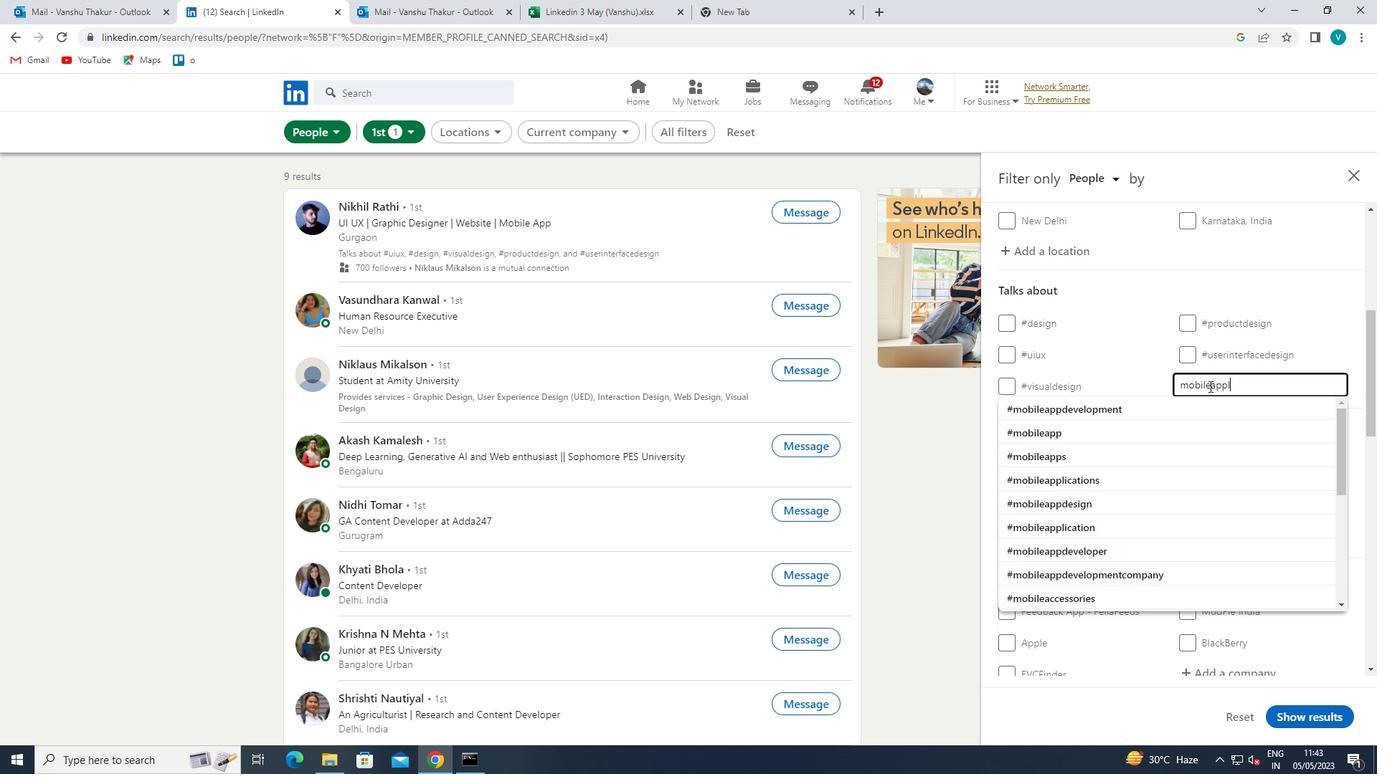 
Action: Mouse moved to (1173, 399)
Screenshot: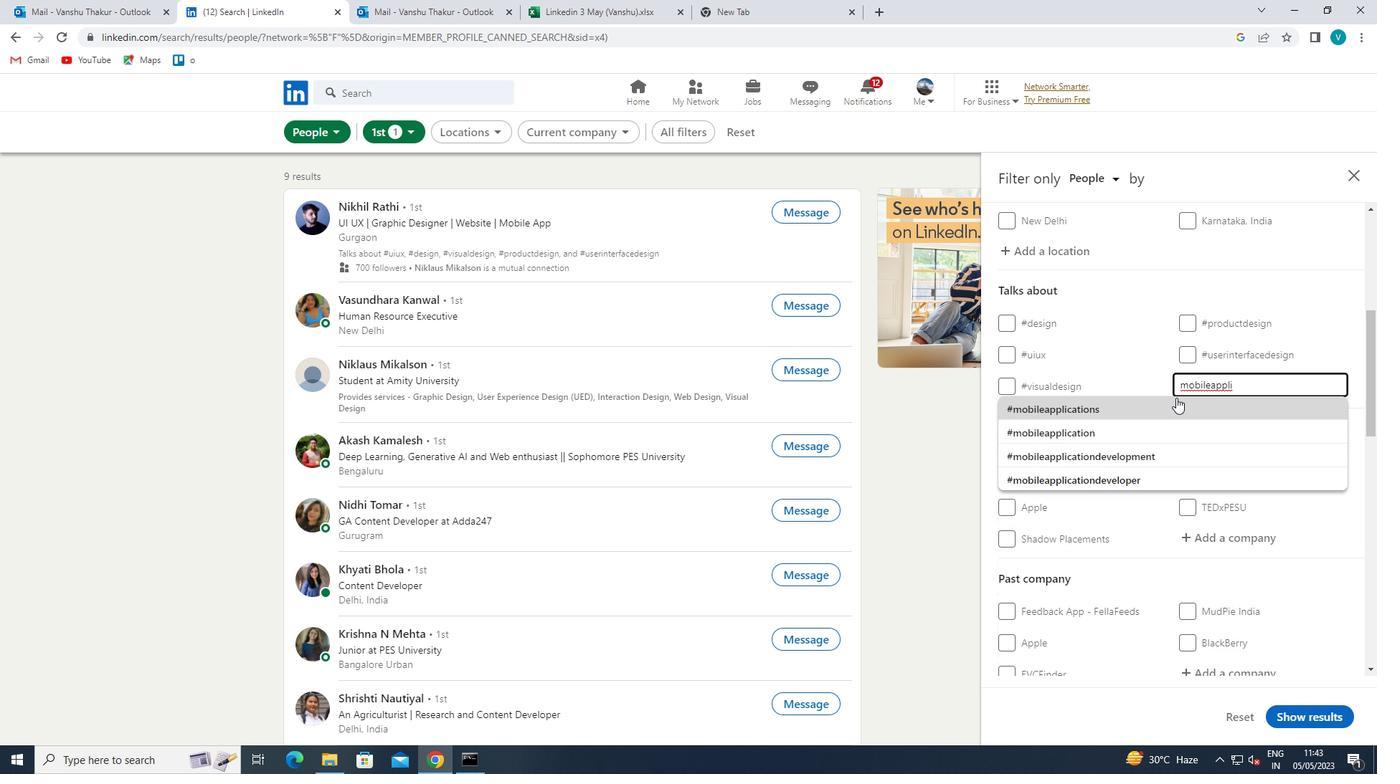 
Action: Mouse pressed left at (1173, 399)
Screenshot: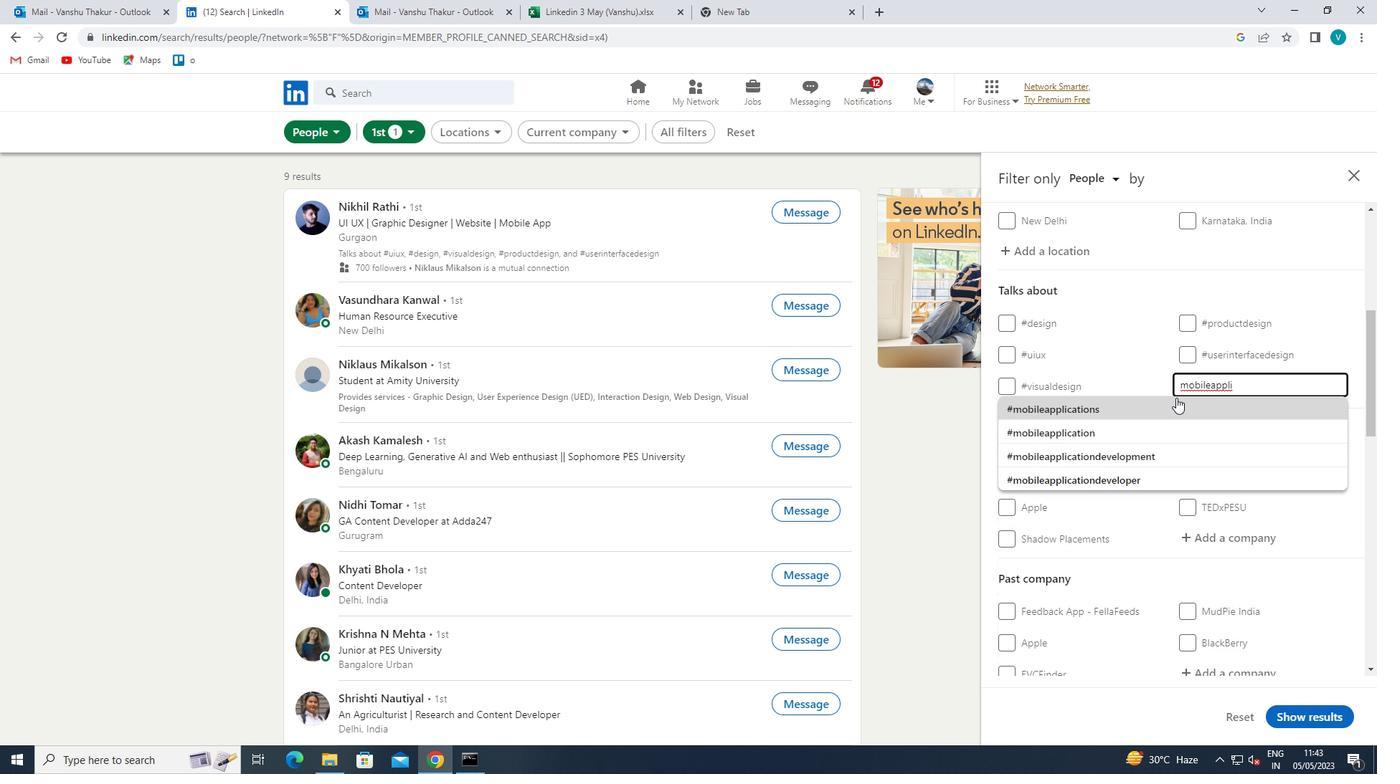 
Action: Mouse scrolled (1173, 398) with delta (0, 0)
Screenshot: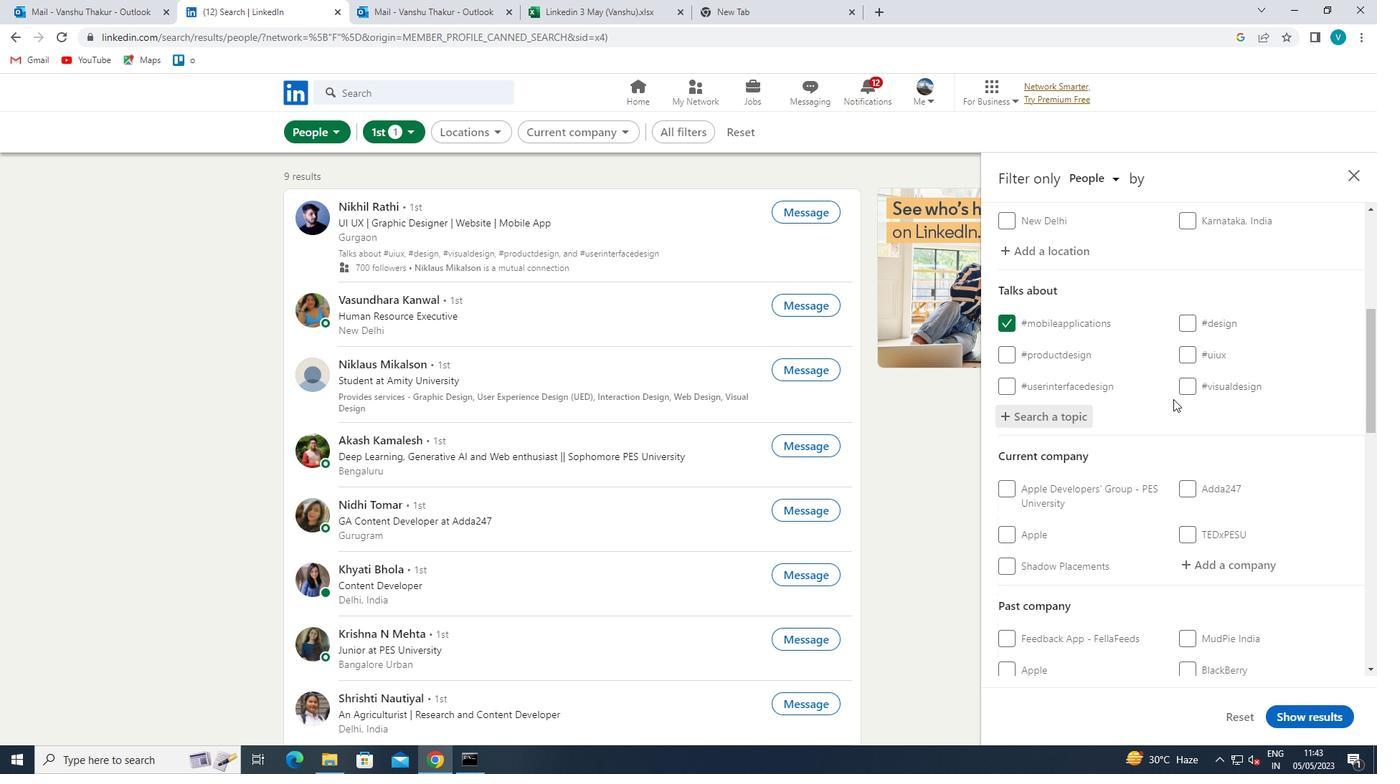 
Action: Mouse scrolled (1173, 398) with delta (0, 0)
Screenshot: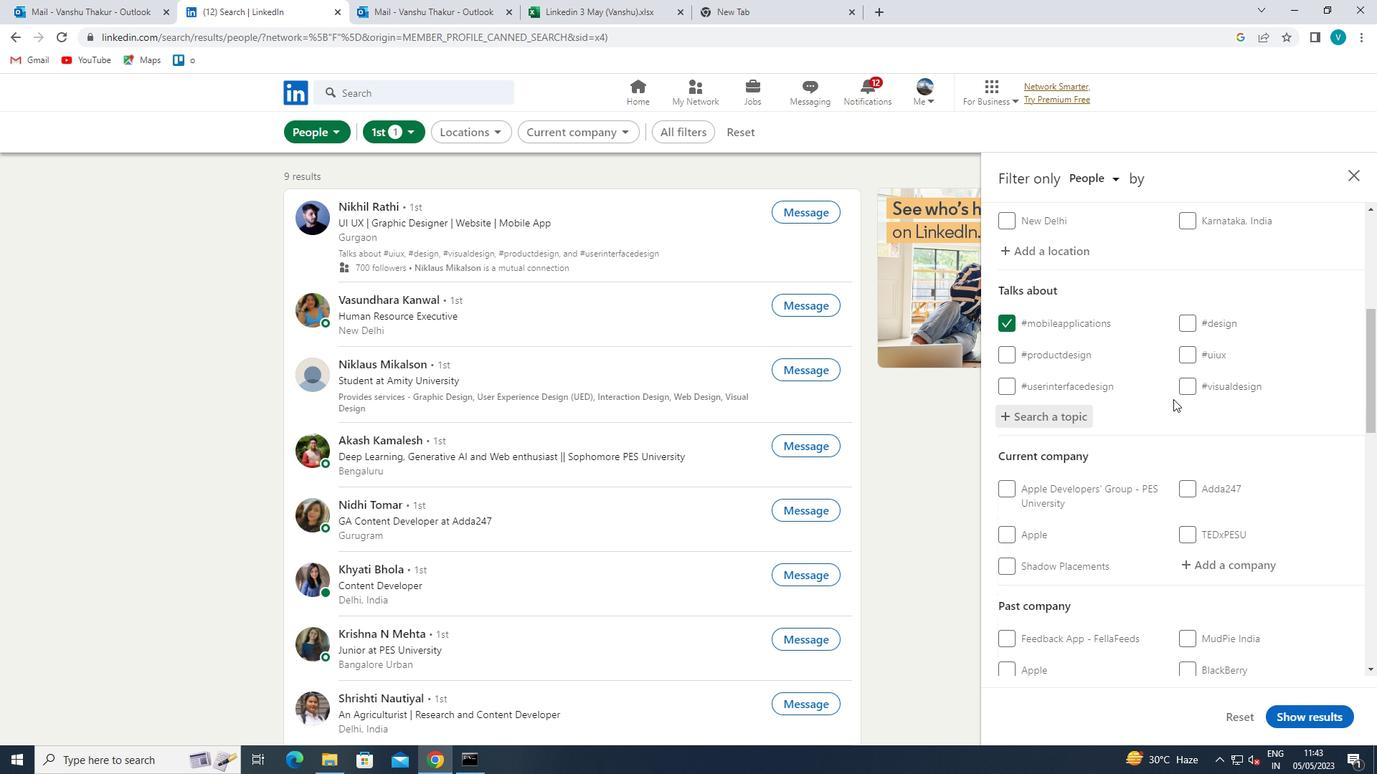 
Action: Mouse moved to (1202, 429)
Screenshot: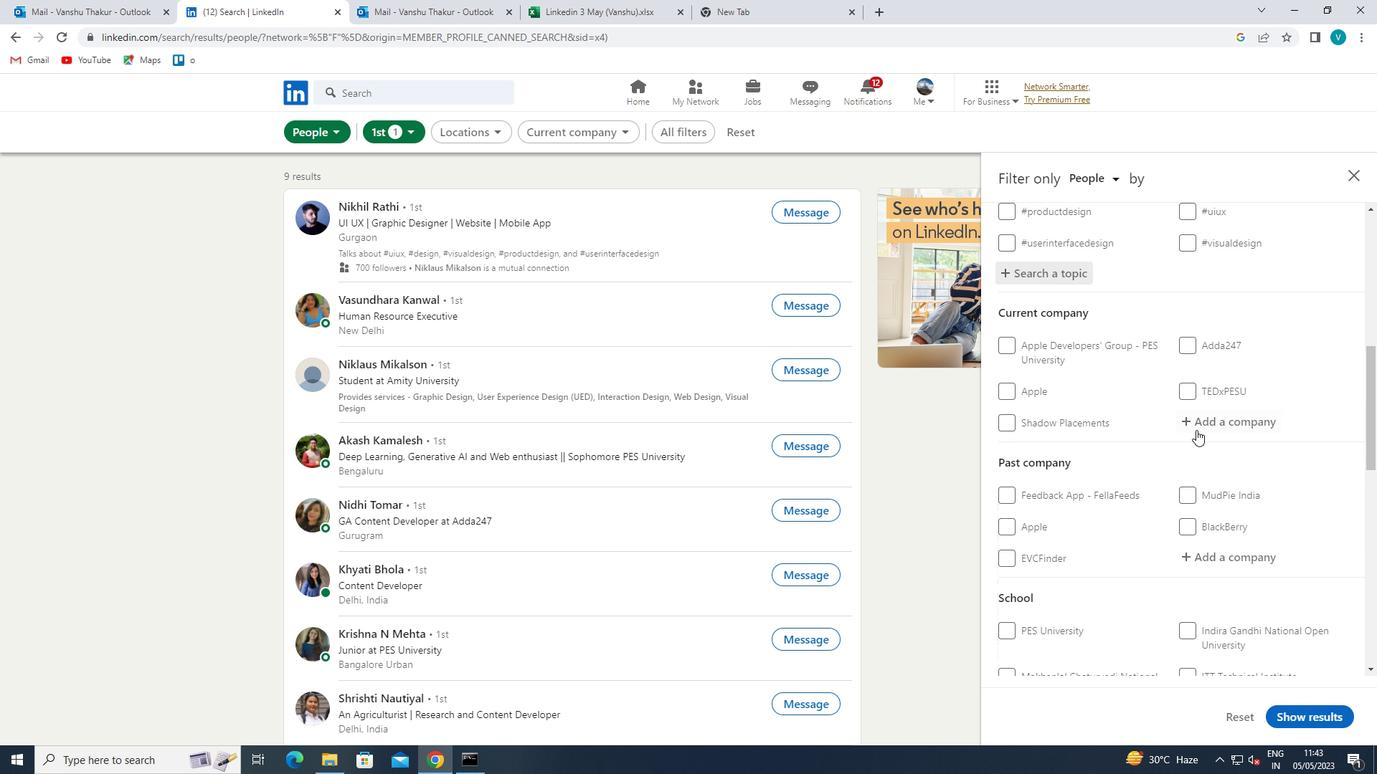 
Action: Mouse pressed left at (1202, 429)
Screenshot: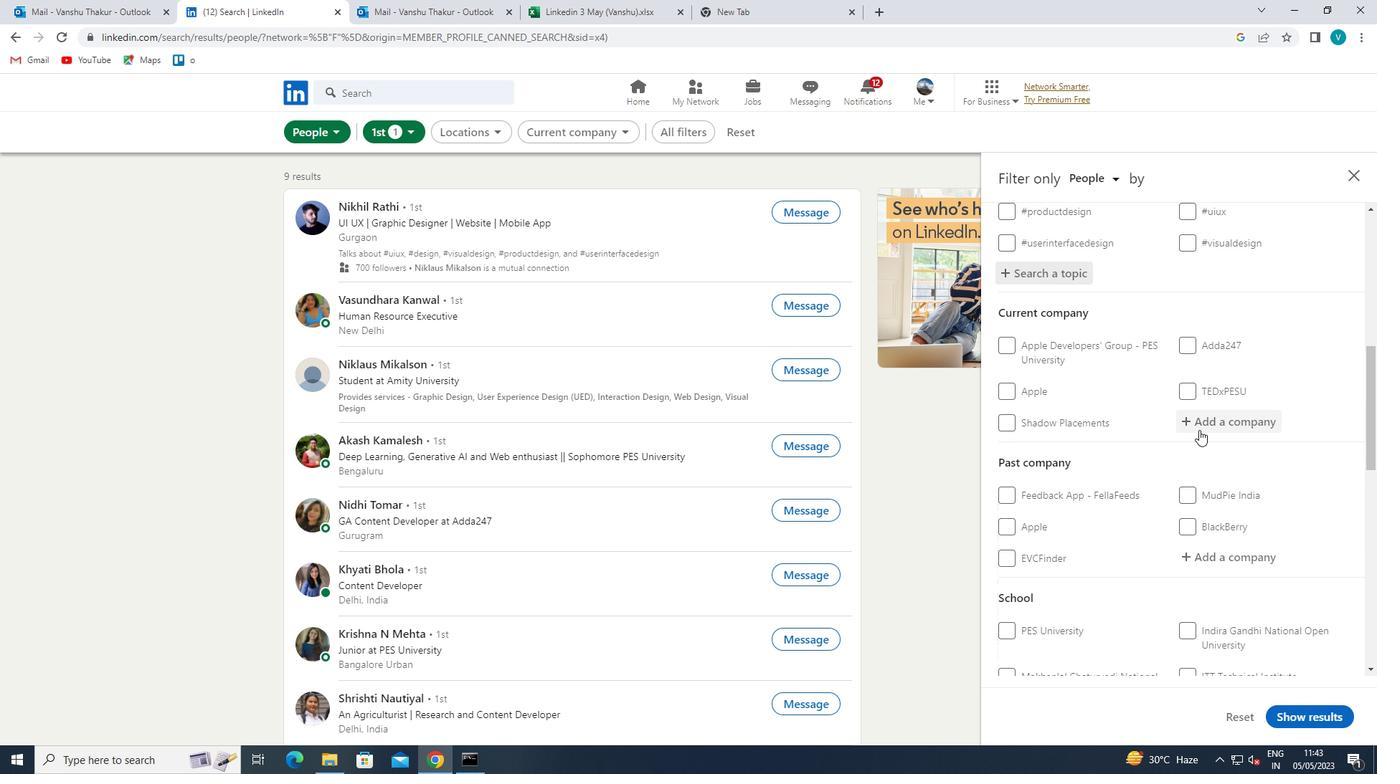 
Action: Mouse moved to (1204, 428)
Screenshot: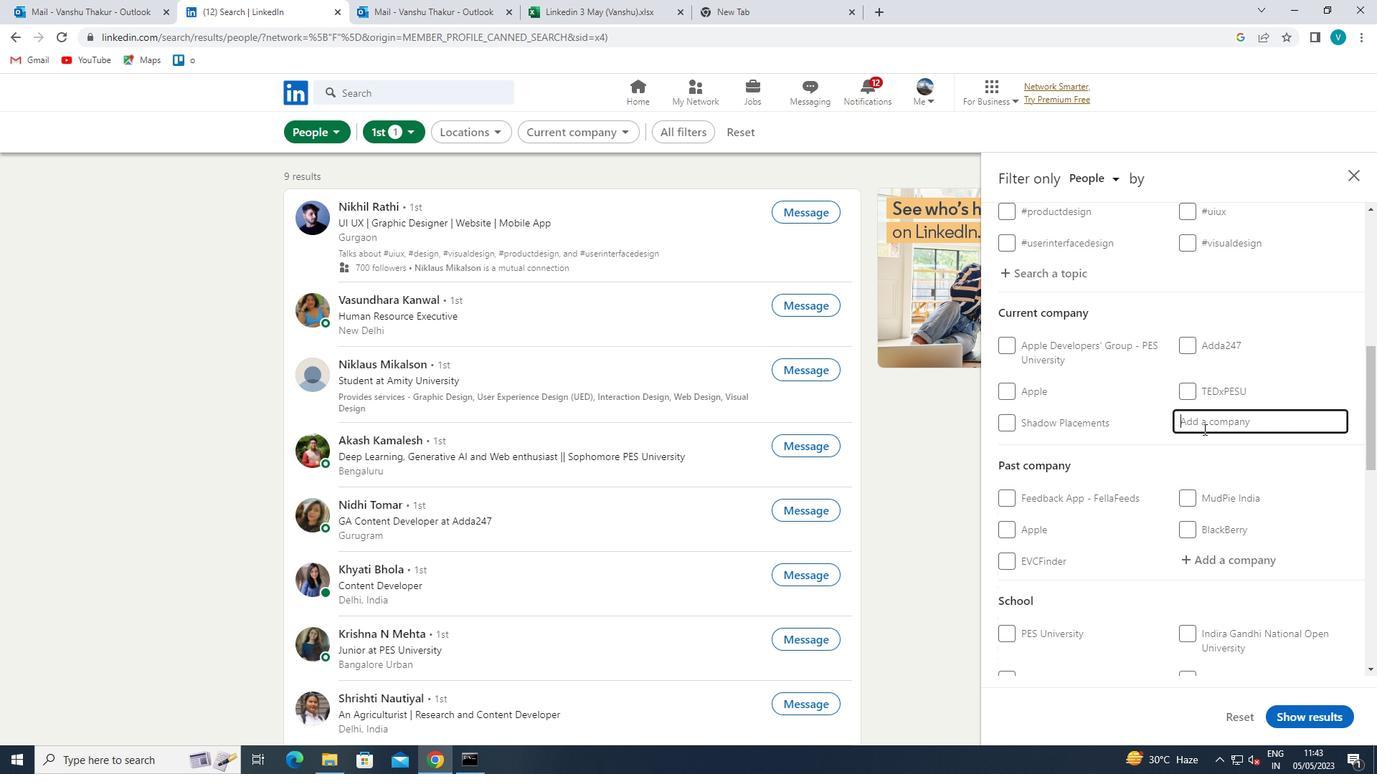 
Action: Key pressed <Key.shift>ANMOL
Screenshot: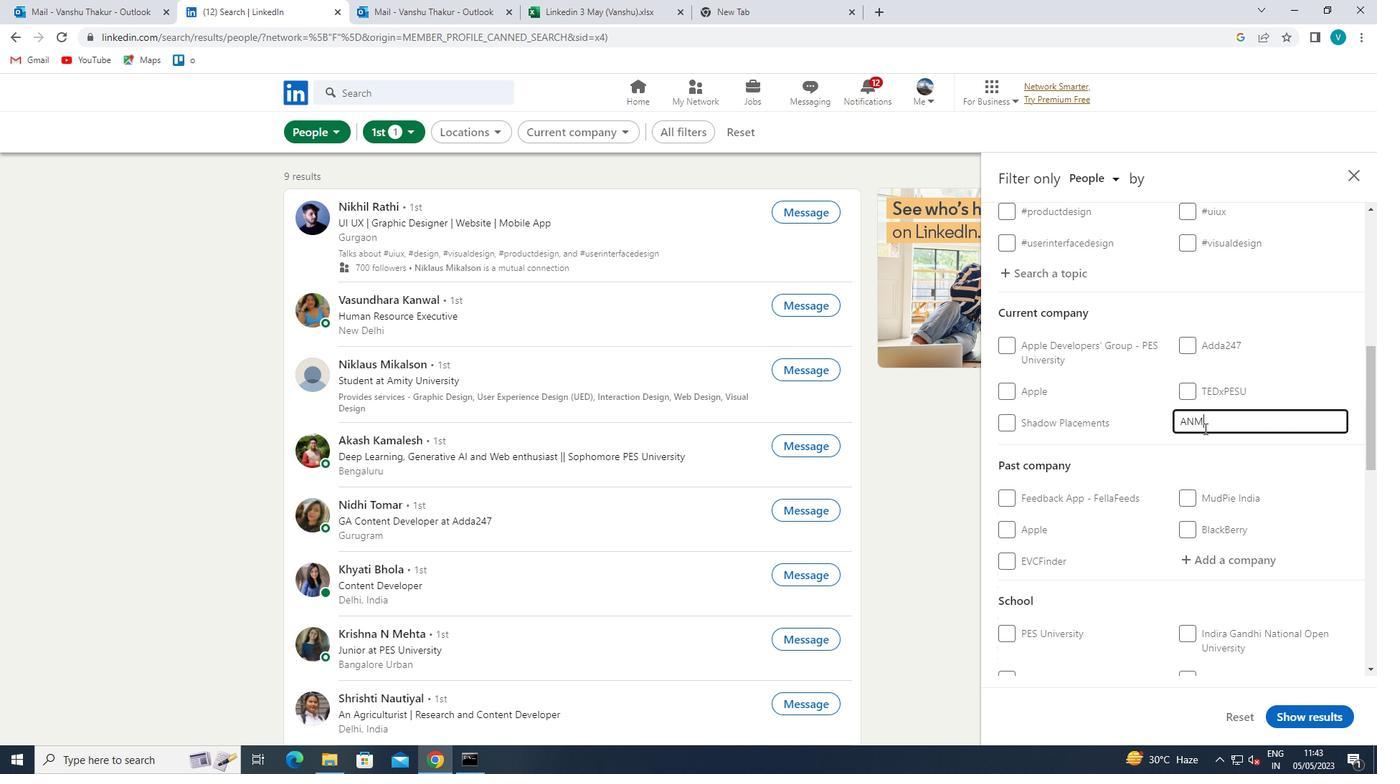 
Action: Mouse moved to (1194, 445)
Screenshot: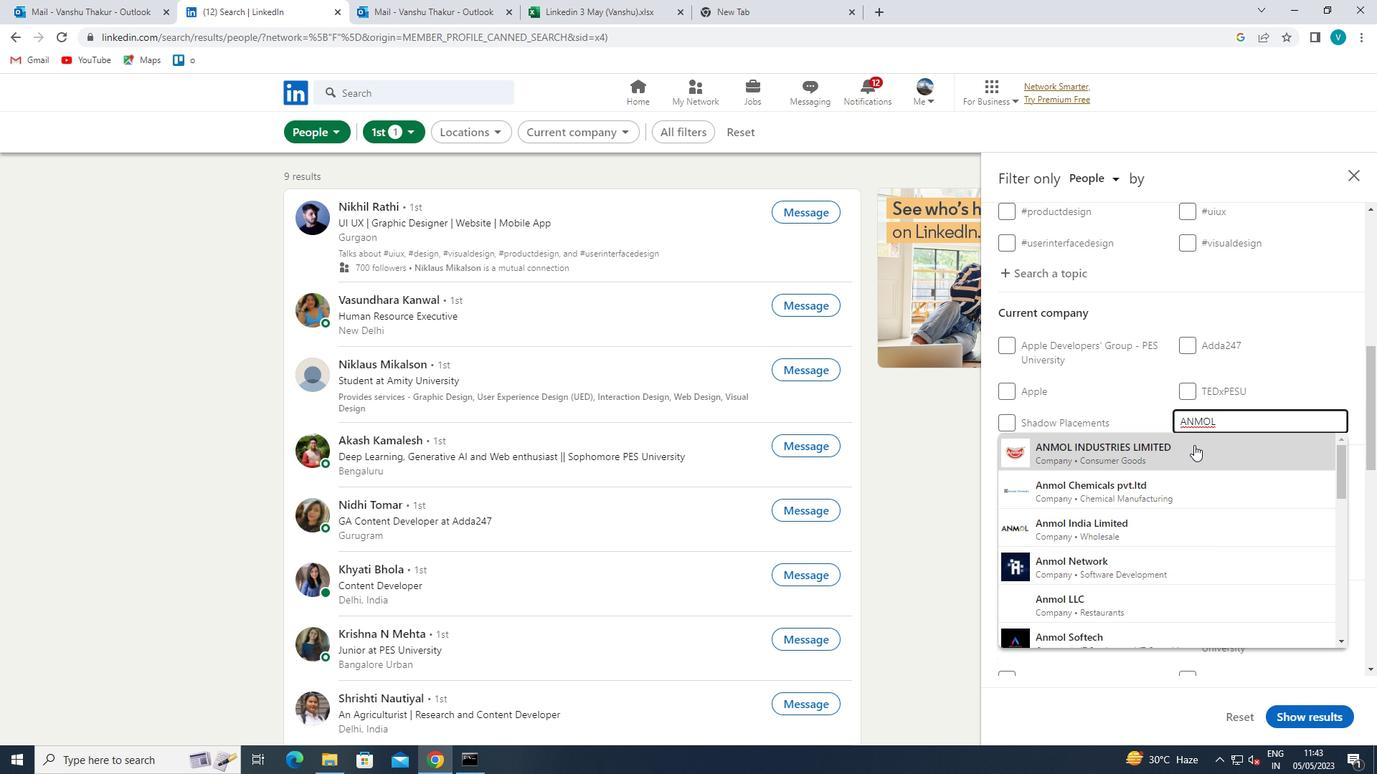 
Action: Mouse pressed left at (1194, 445)
Screenshot: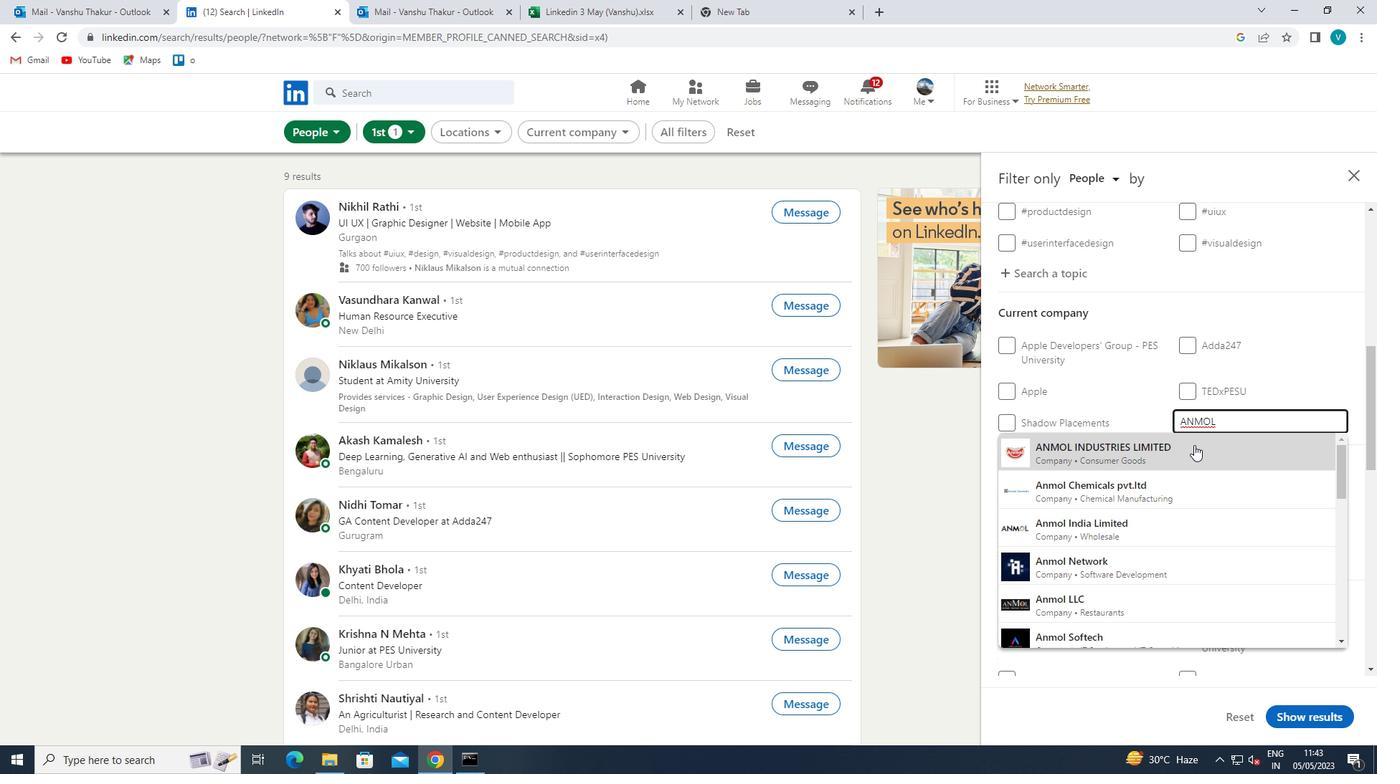 
Action: Mouse scrolled (1194, 444) with delta (0, 0)
Screenshot: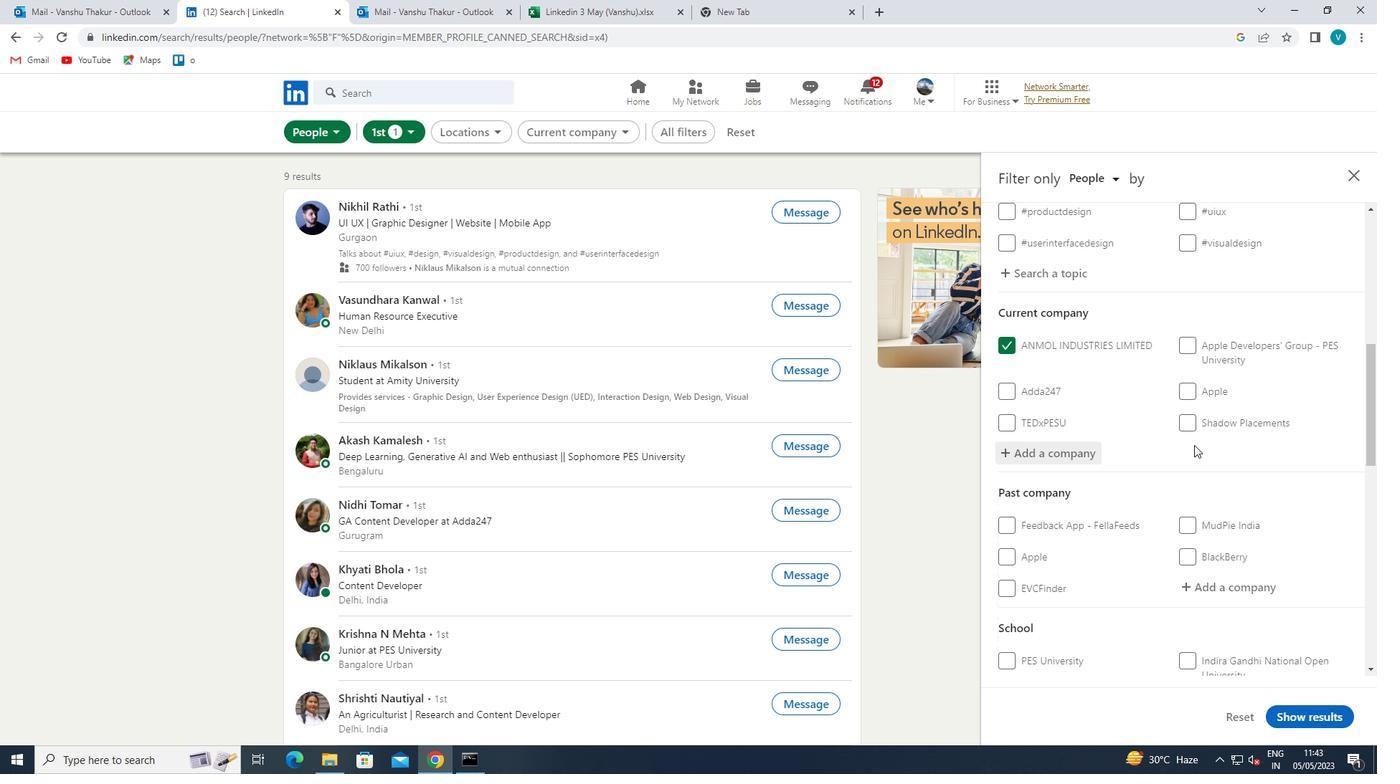 
Action: Mouse scrolled (1194, 444) with delta (0, 0)
Screenshot: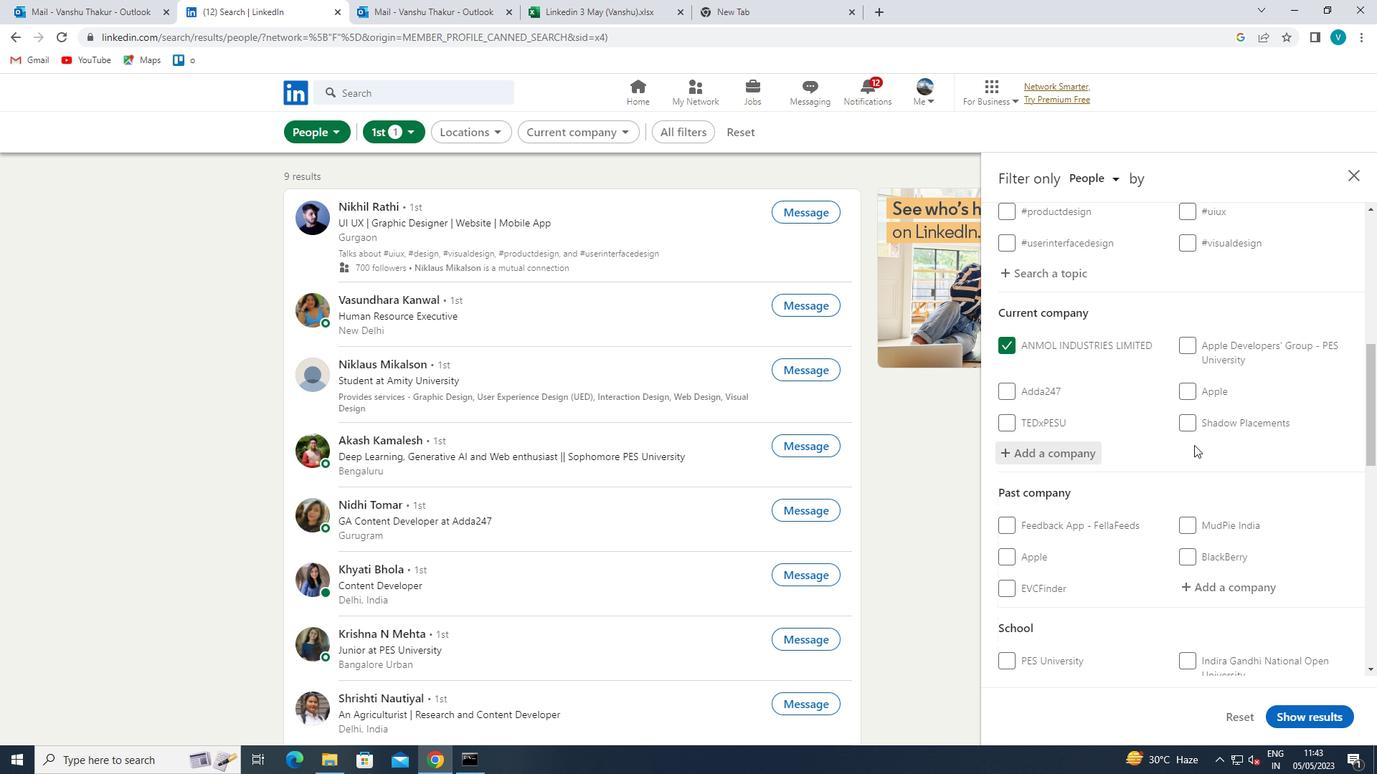 
Action: Mouse scrolled (1194, 444) with delta (0, 0)
Screenshot: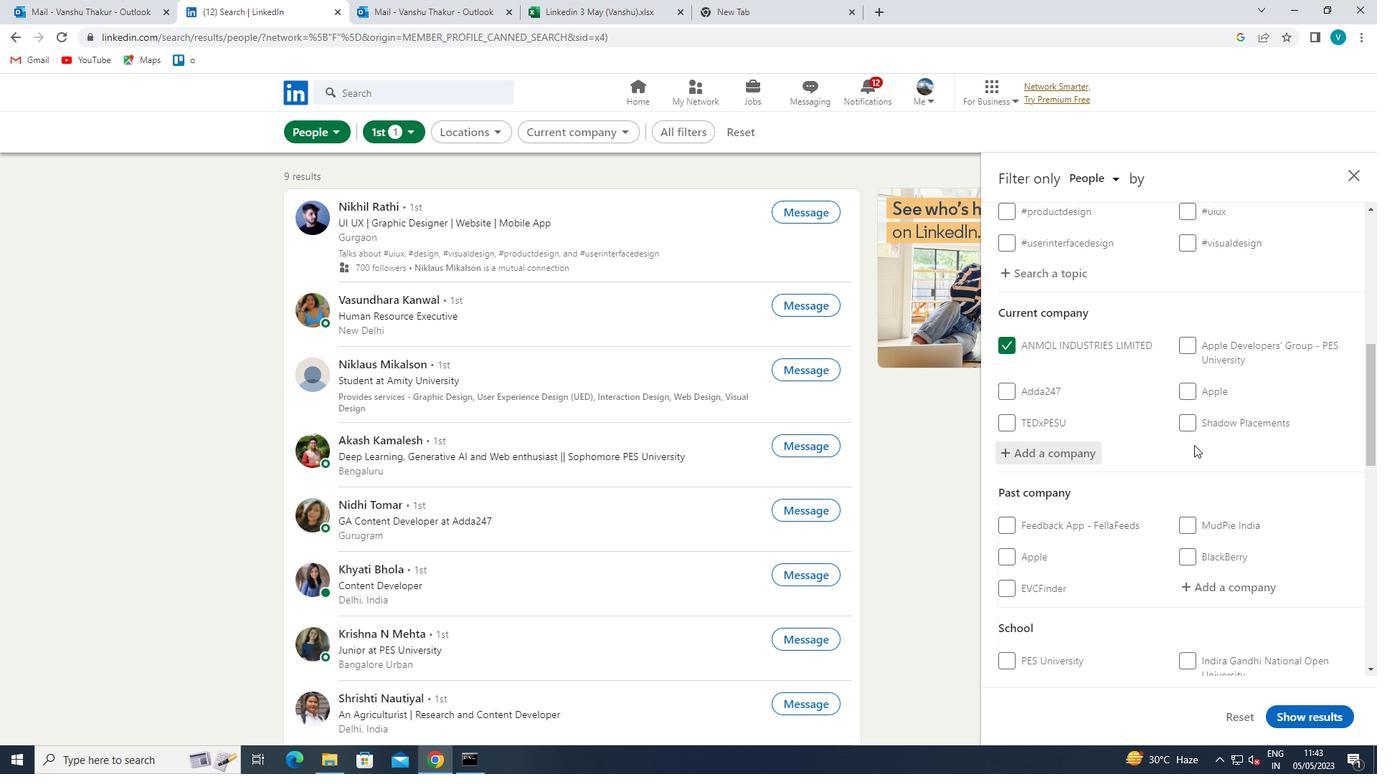 
Action: Mouse moved to (1224, 555)
Screenshot: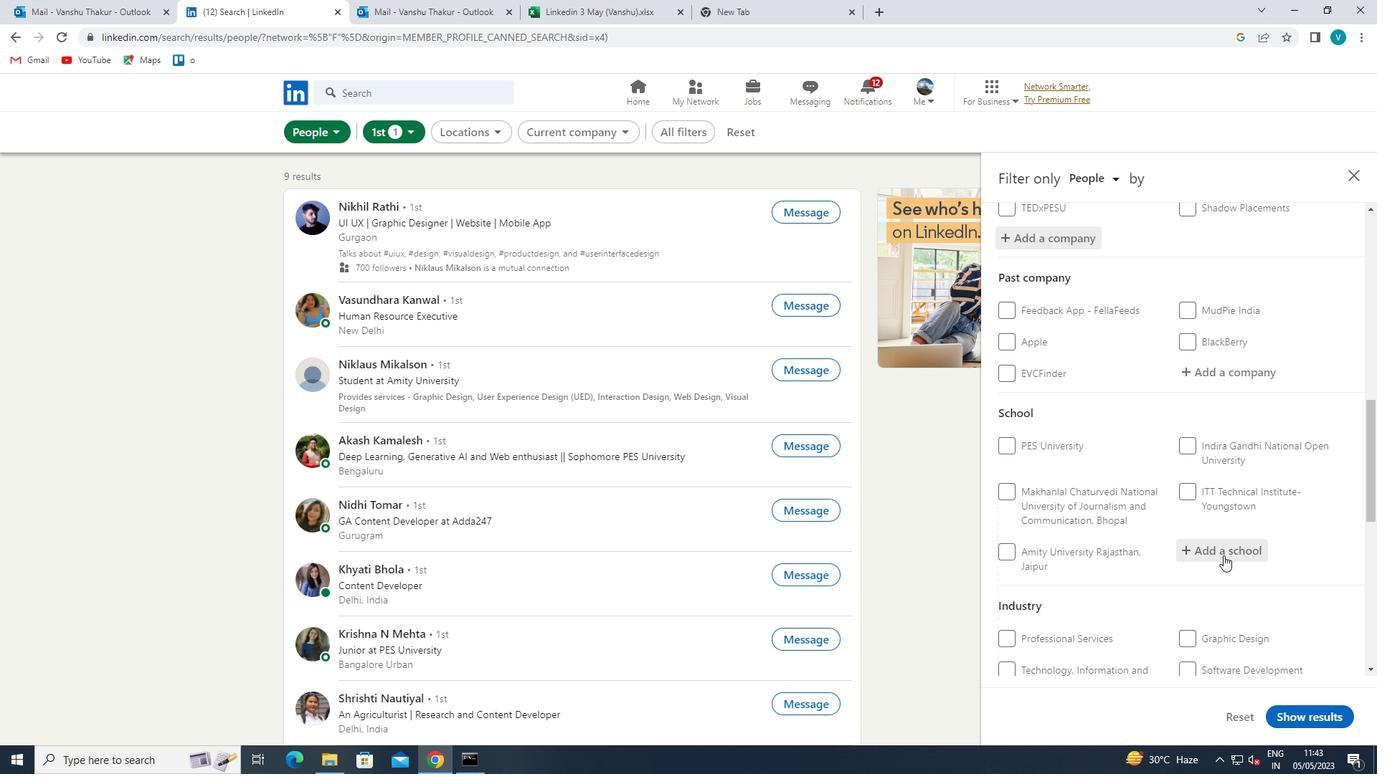 
Action: Mouse pressed left at (1224, 555)
Screenshot: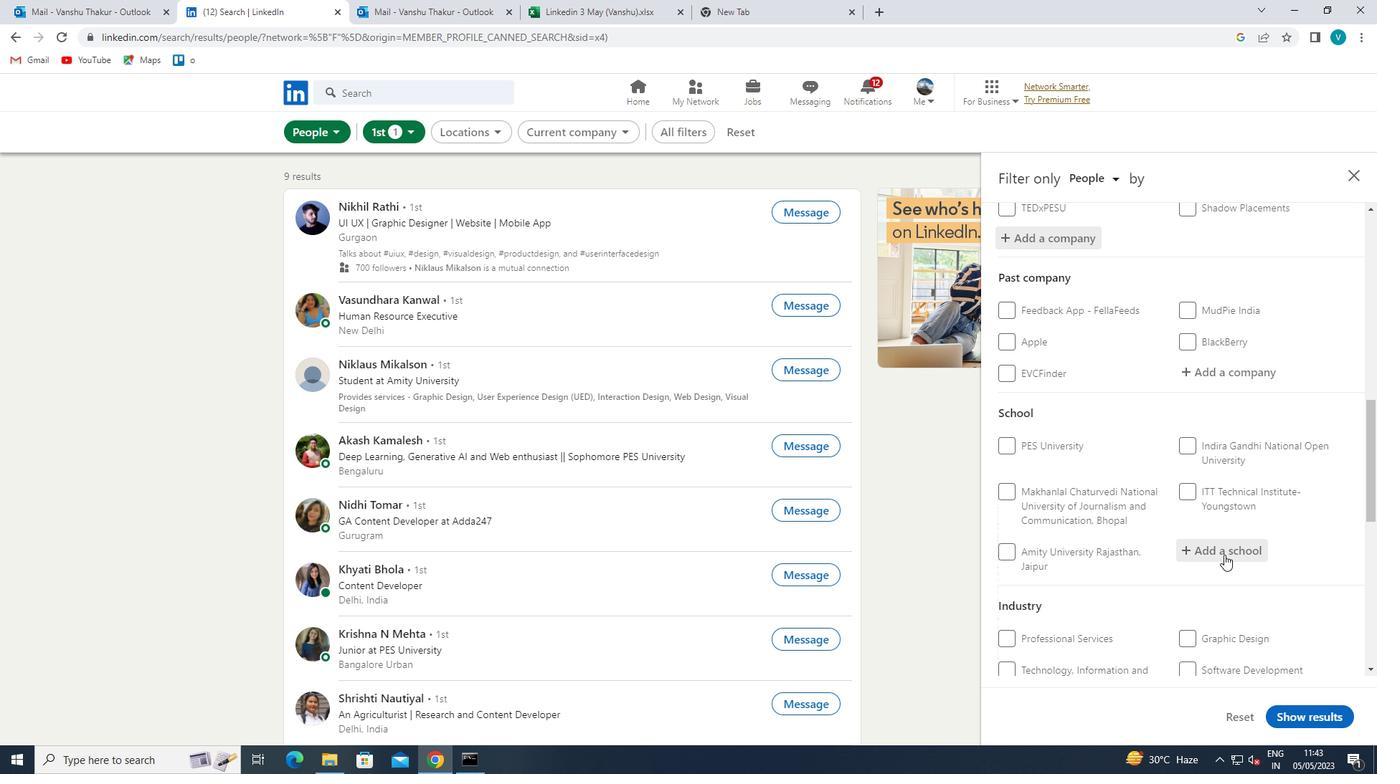 
Action: Key pressed <Key.shift>GUDLA
Screenshot: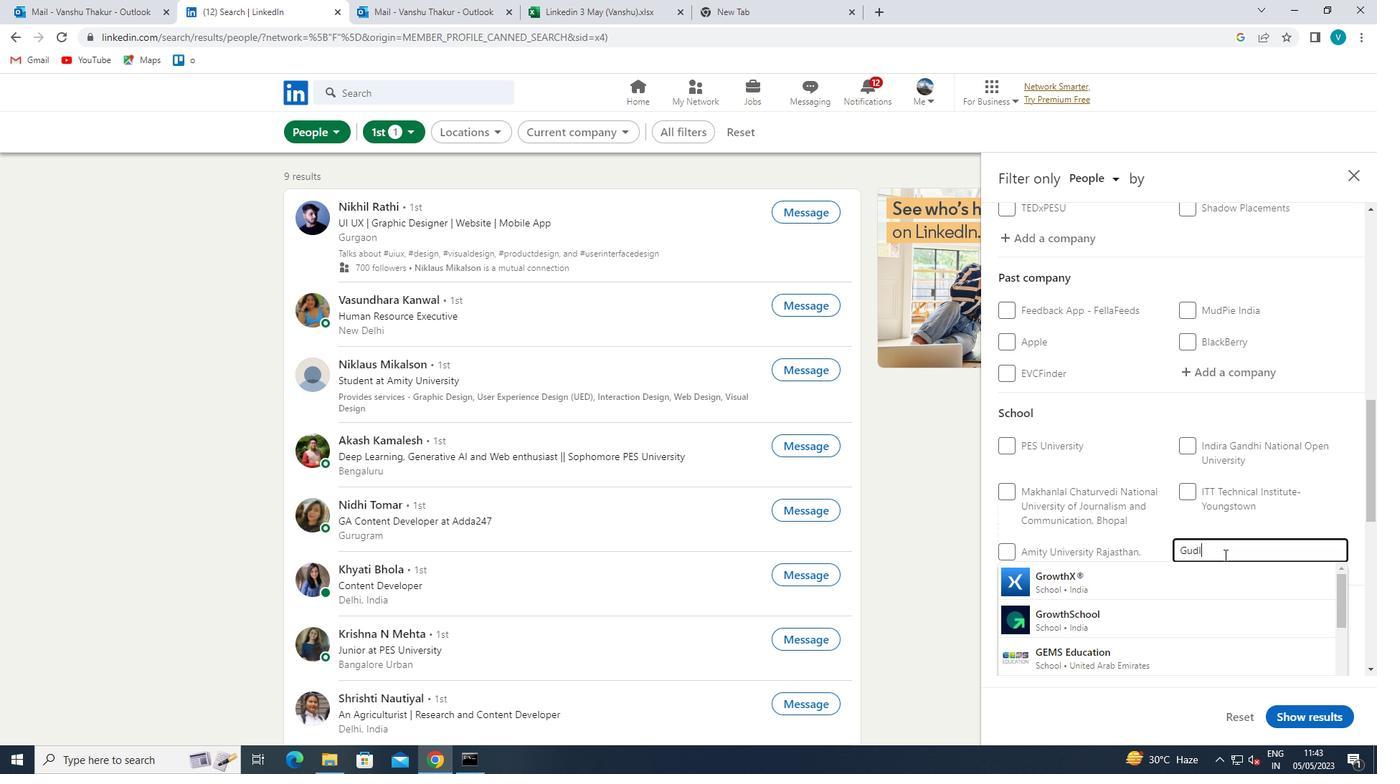 
Action: Mouse moved to (1215, 586)
Screenshot: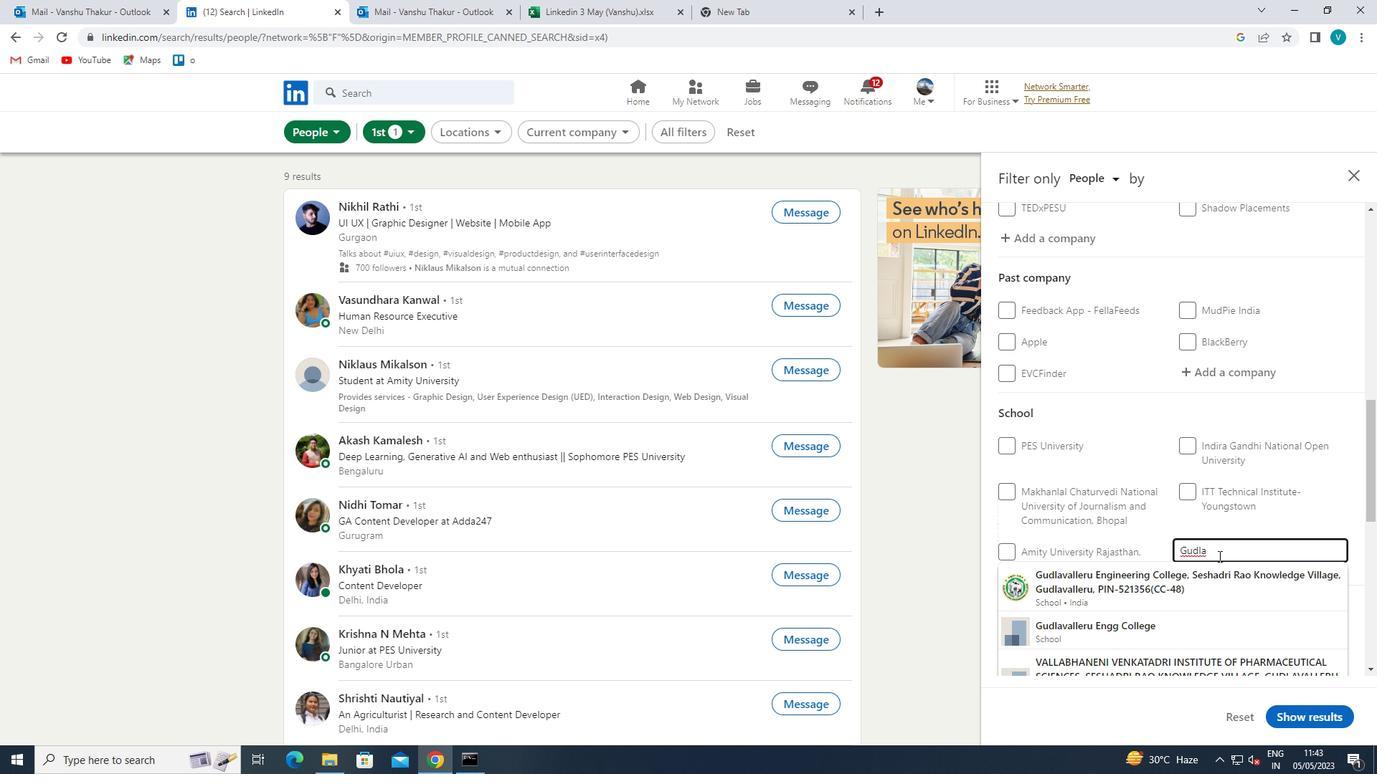 
Action: Mouse pressed left at (1215, 586)
Screenshot: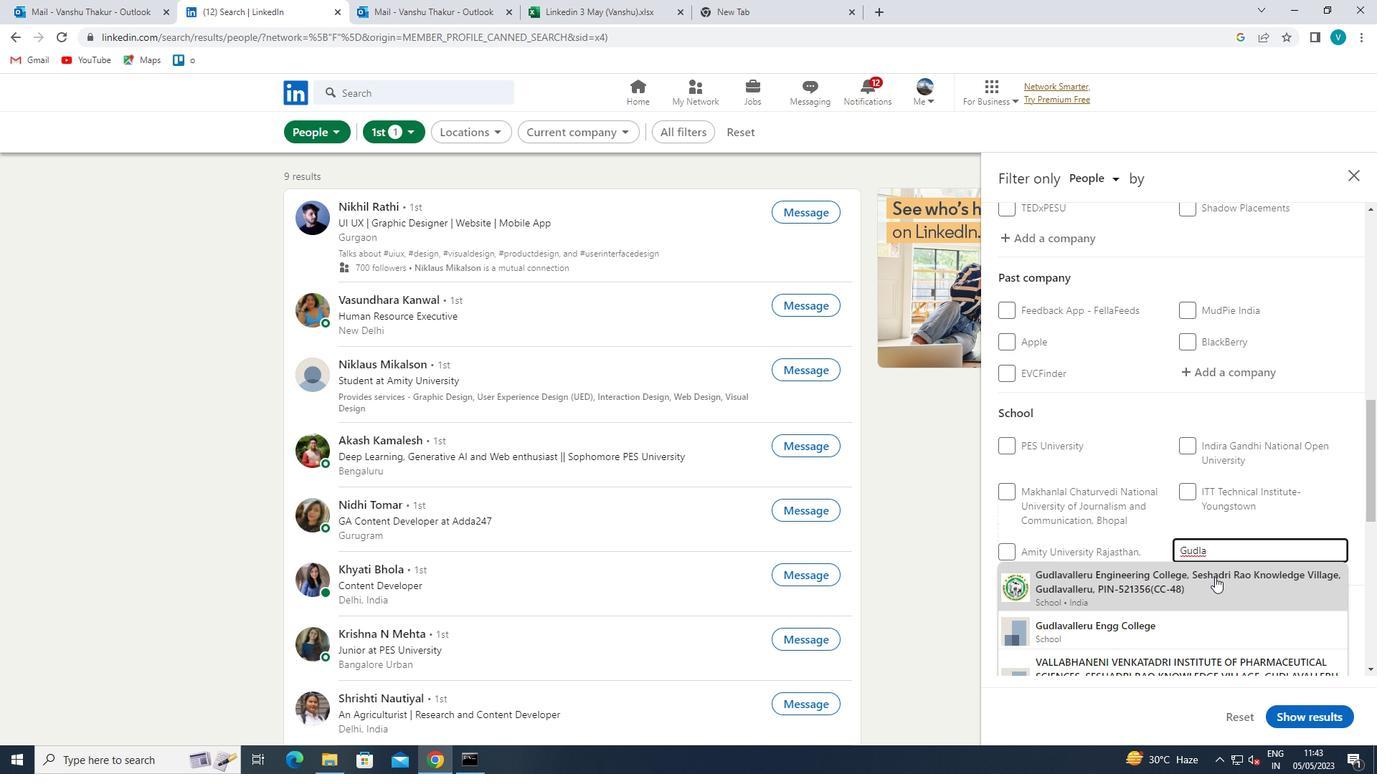
Action: Mouse moved to (1217, 587)
Screenshot: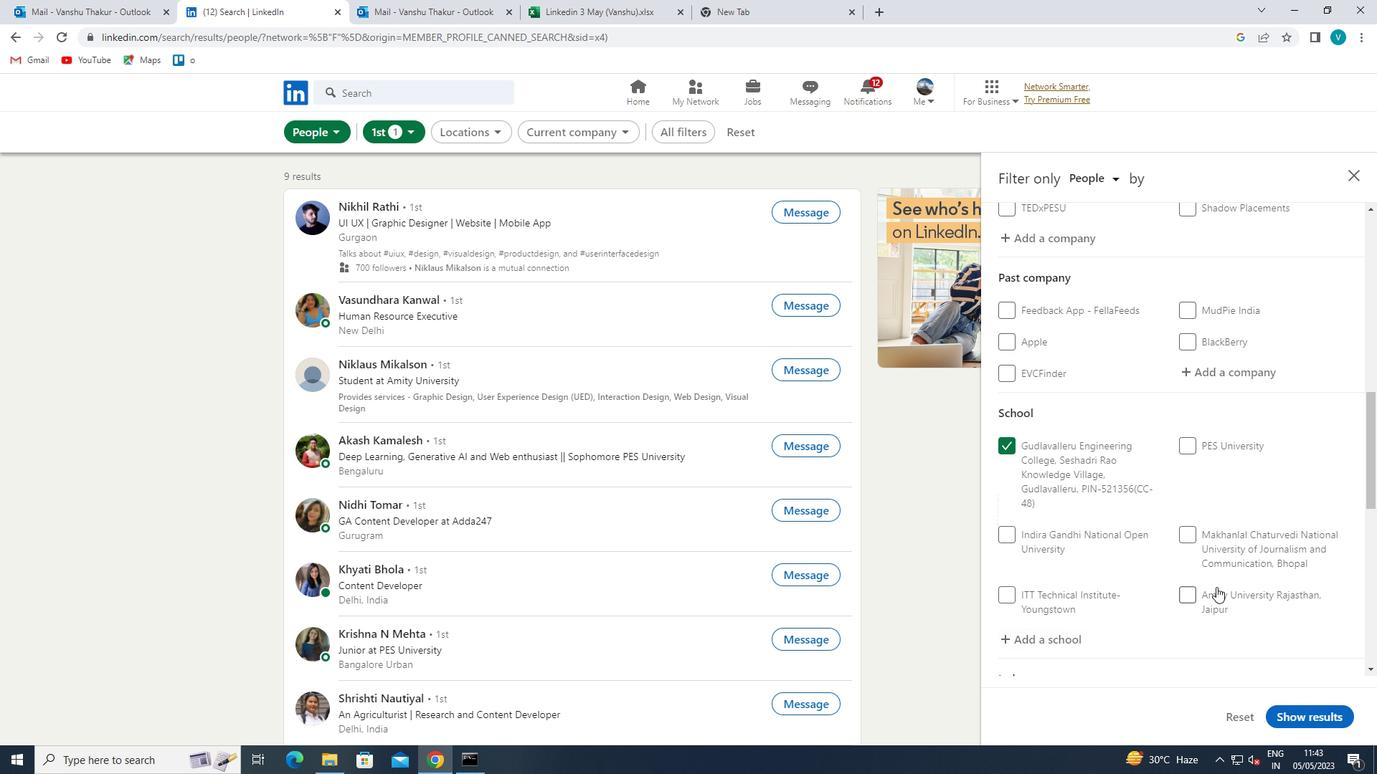 
Action: Mouse scrolled (1217, 586) with delta (0, 0)
Screenshot: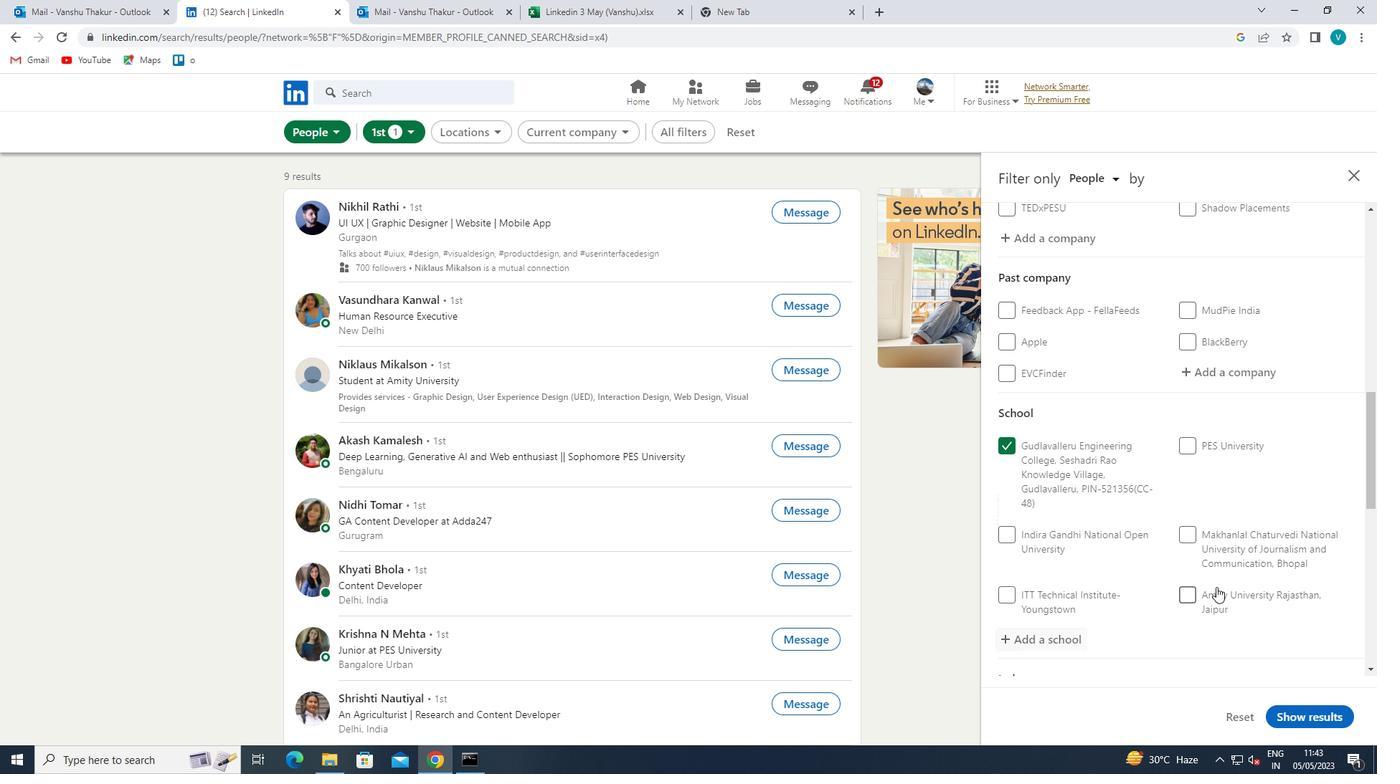 
Action: Mouse scrolled (1217, 586) with delta (0, 0)
Screenshot: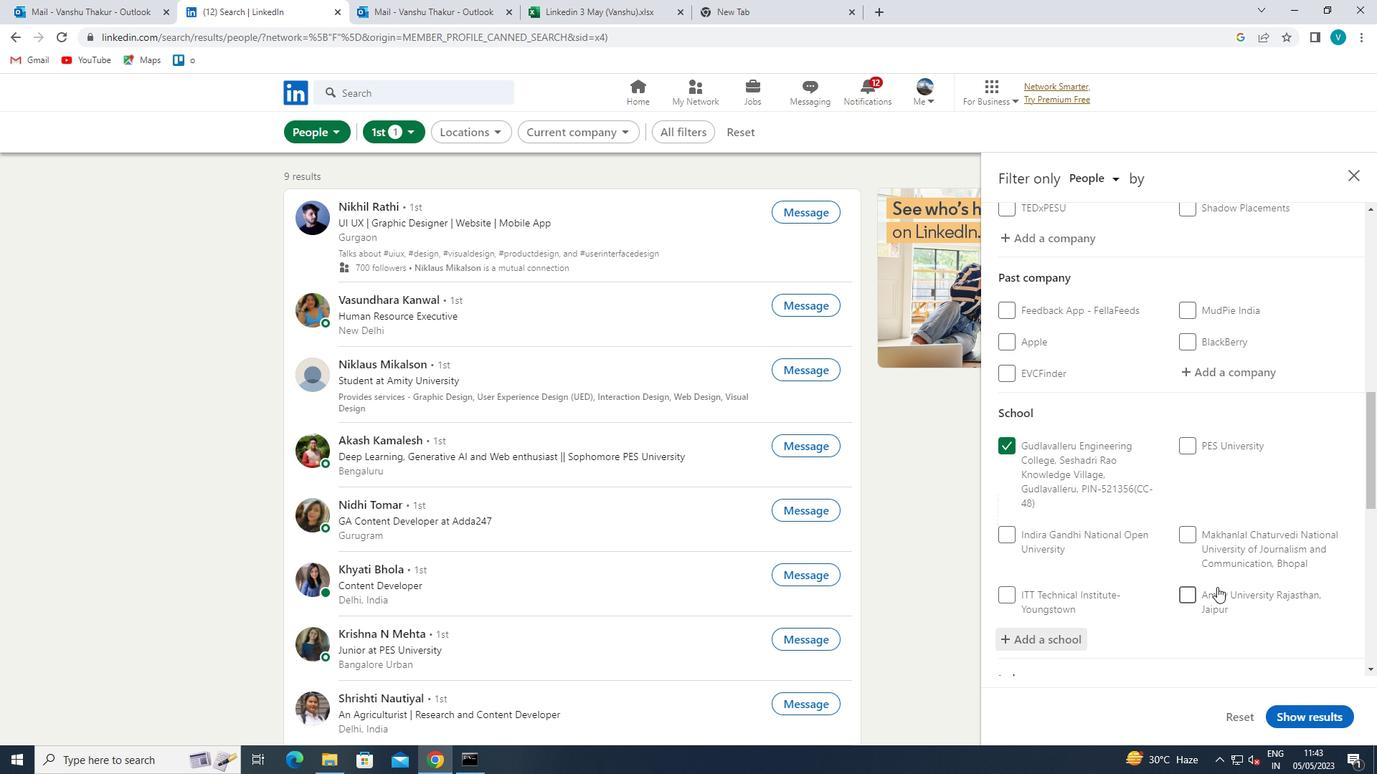 
Action: Mouse scrolled (1217, 586) with delta (0, 0)
Screenshot: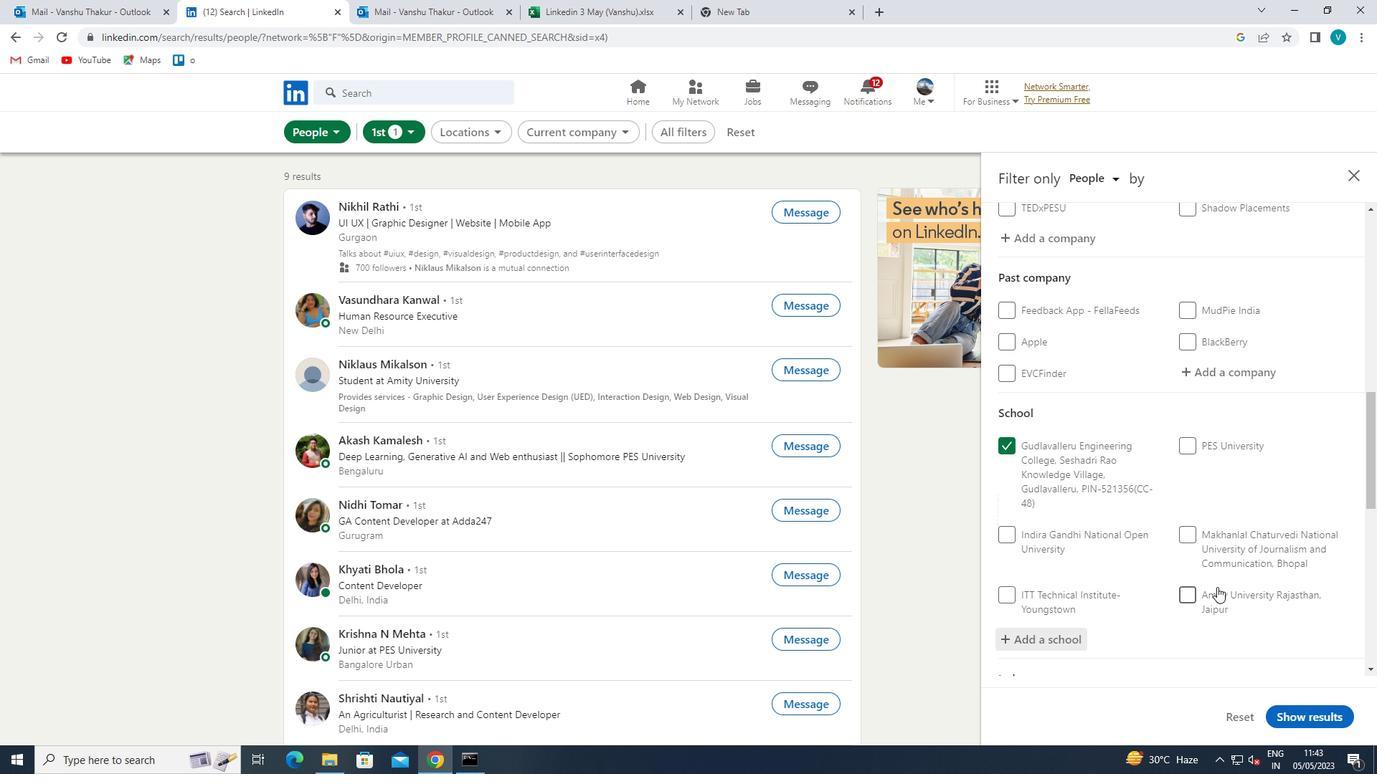 
Action: Mouse scrolled (1217, 586) with delta (0, 0)
Screenshot: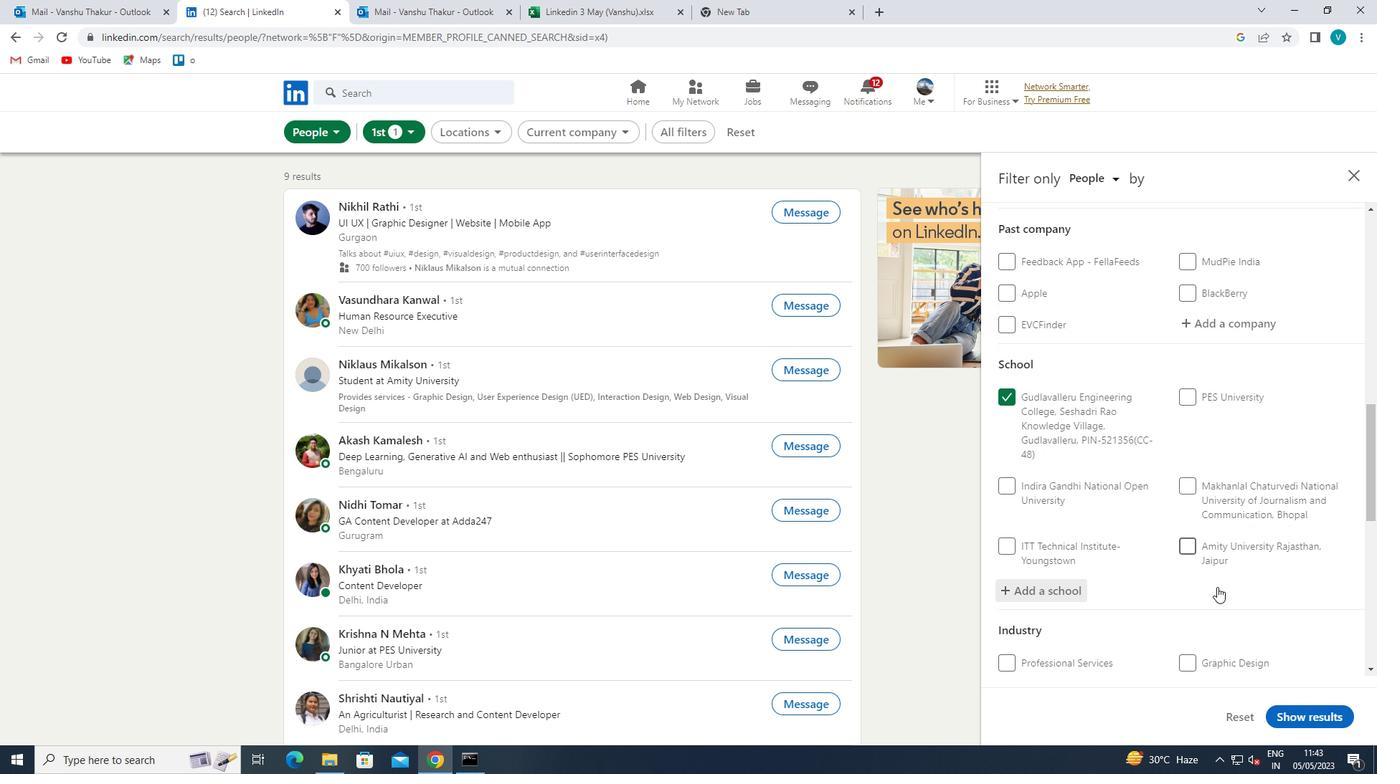 
Action: Mouse moved to (1225, 504)
Screenshot: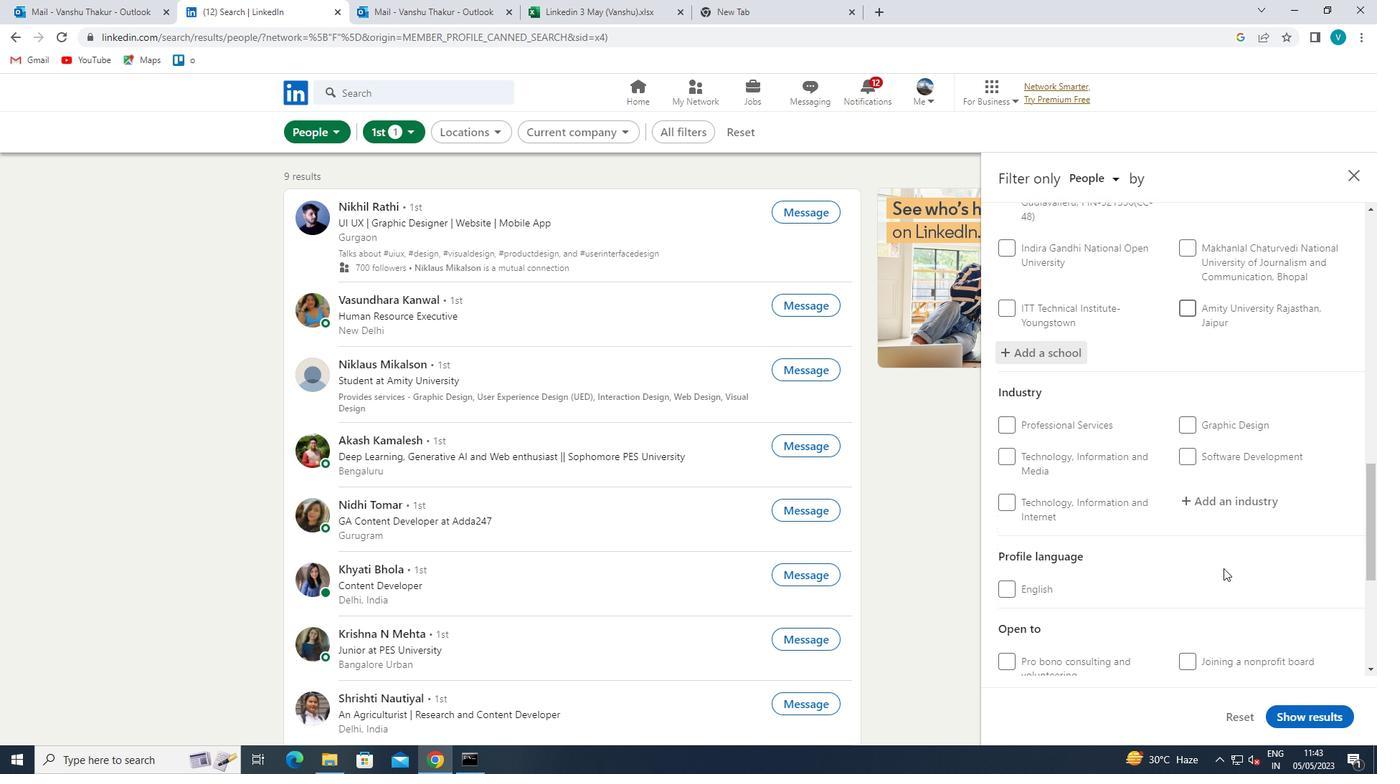 
Action: Mouse pressed left at (1225, 504)
Screenshot: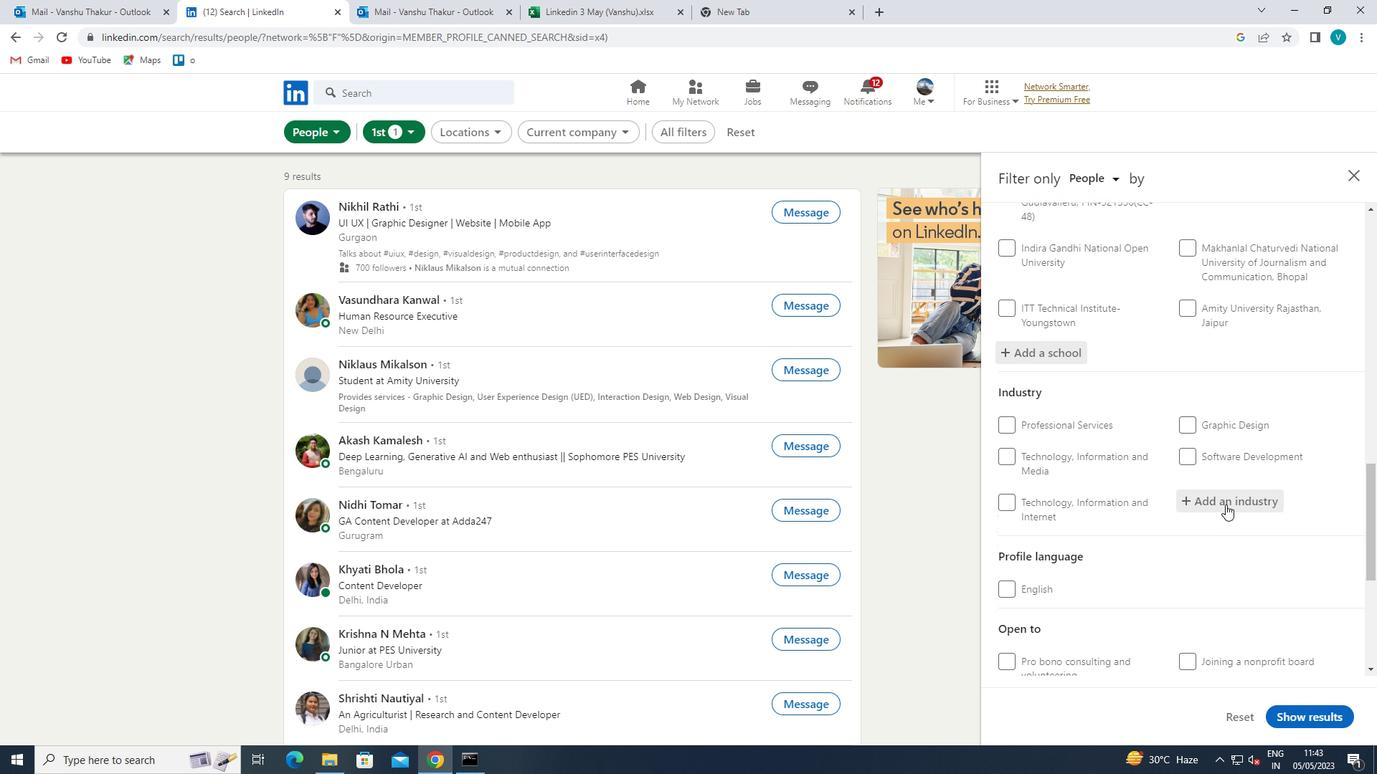 
Action: Key pressed <Key.shift>RETAI
Screenshot: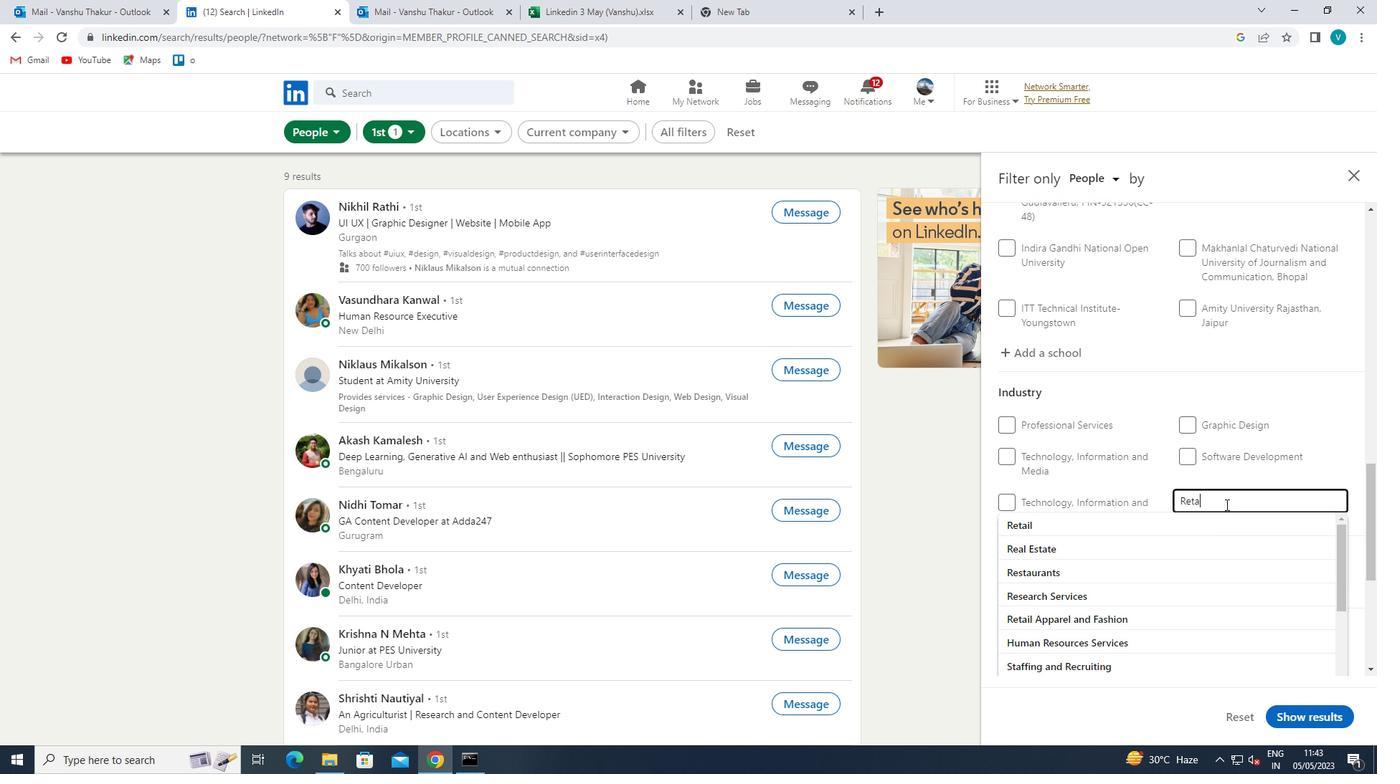 
Action: Mouse moved to (1197, 520)
Screenshot: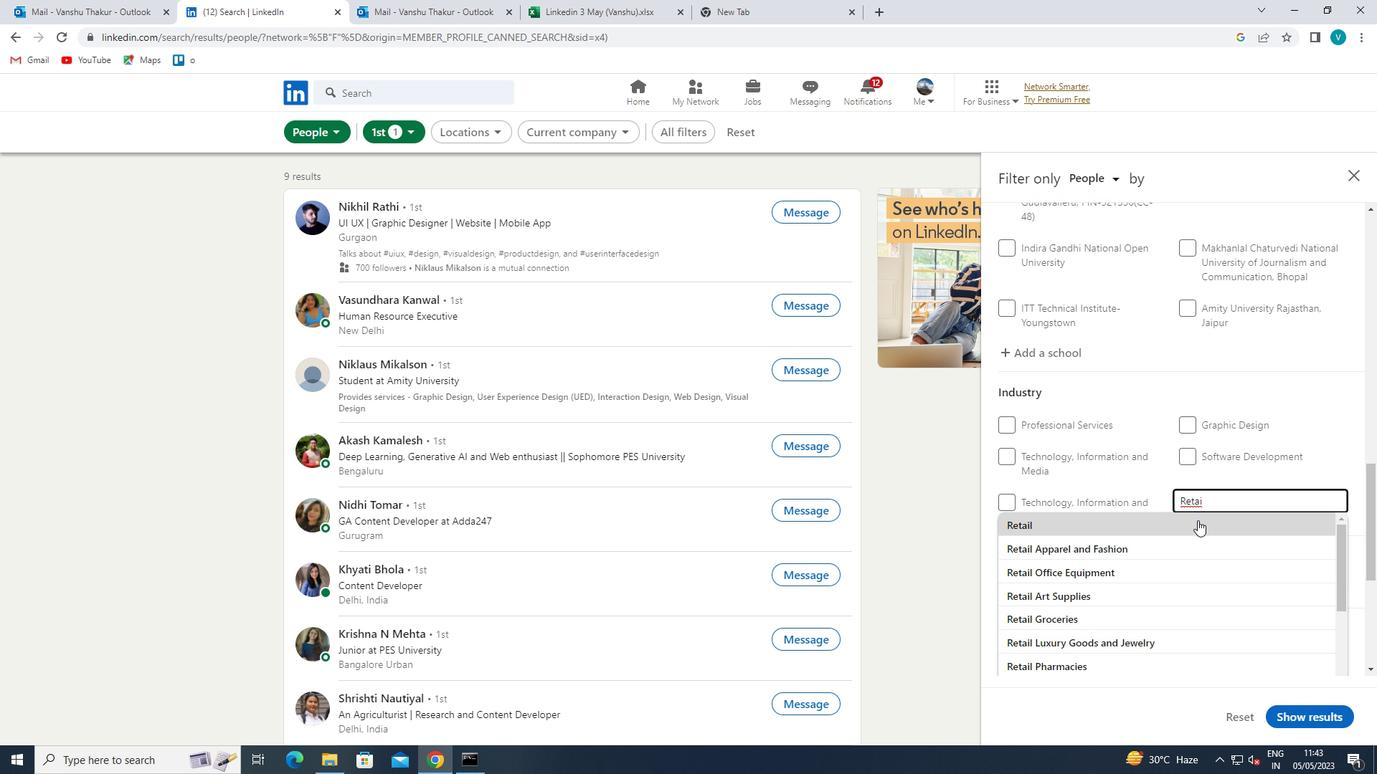 
Action: Mouse pressed left at (1197, 520)
Screenshot: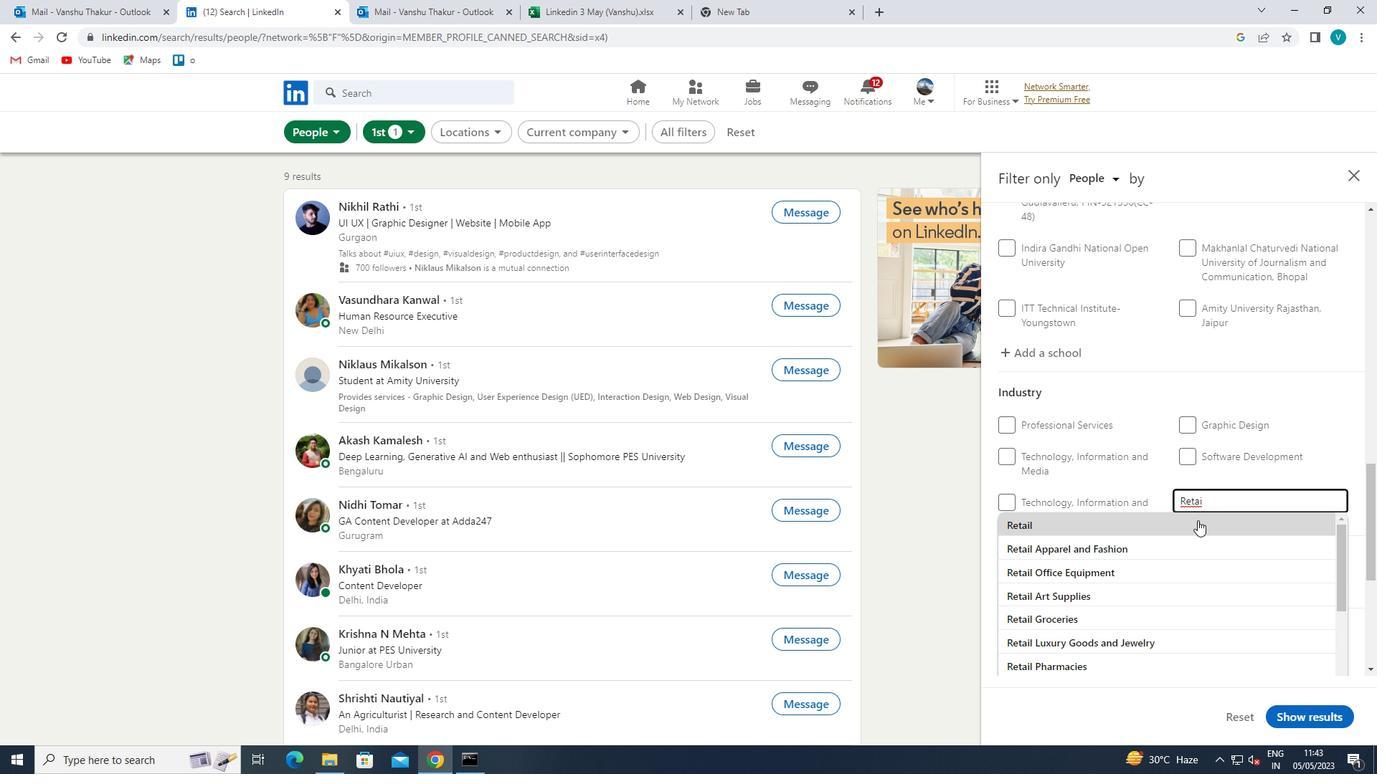 
Action: Mouse scrolled (1197, 520) with delta (0, 0)
Screenshot: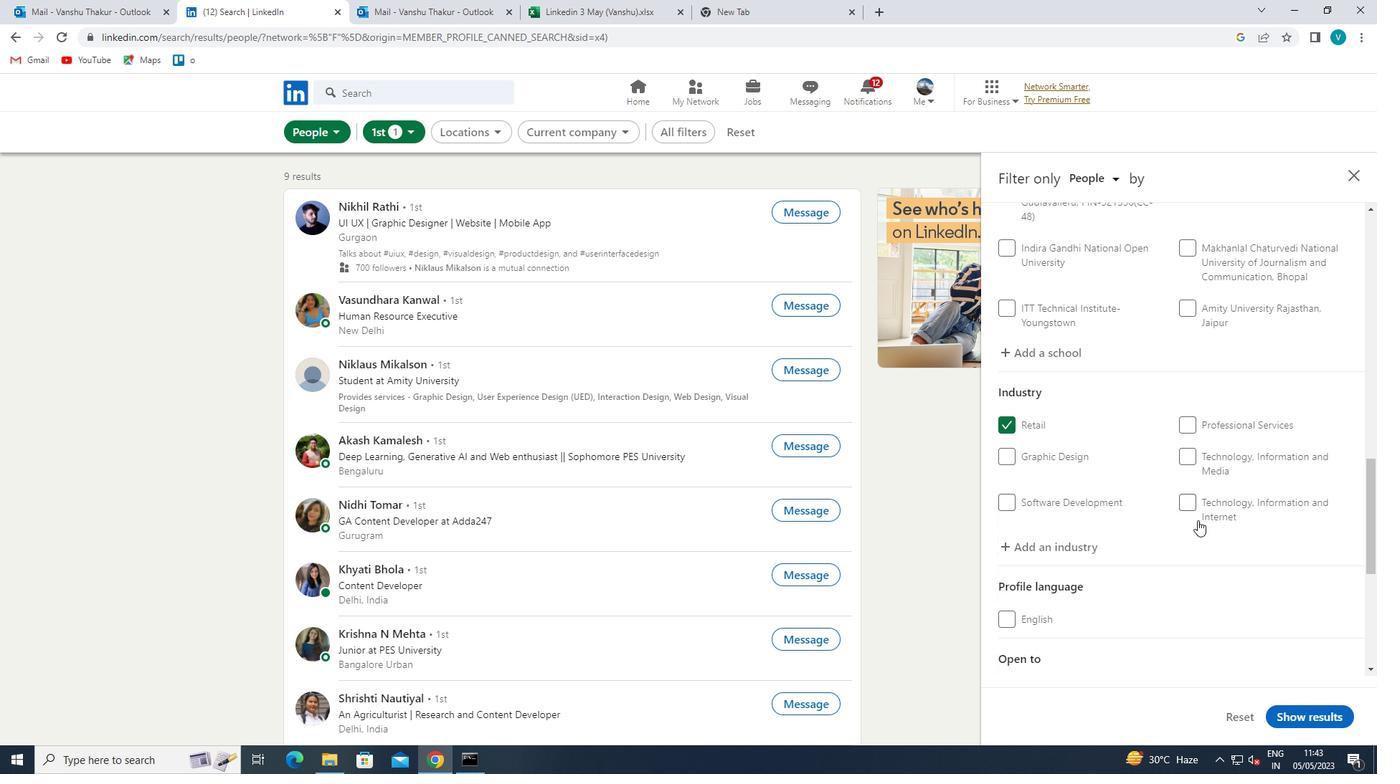 
Action: Mouse scrolled (1197, 520) with delta (0, 0)
Screenshot: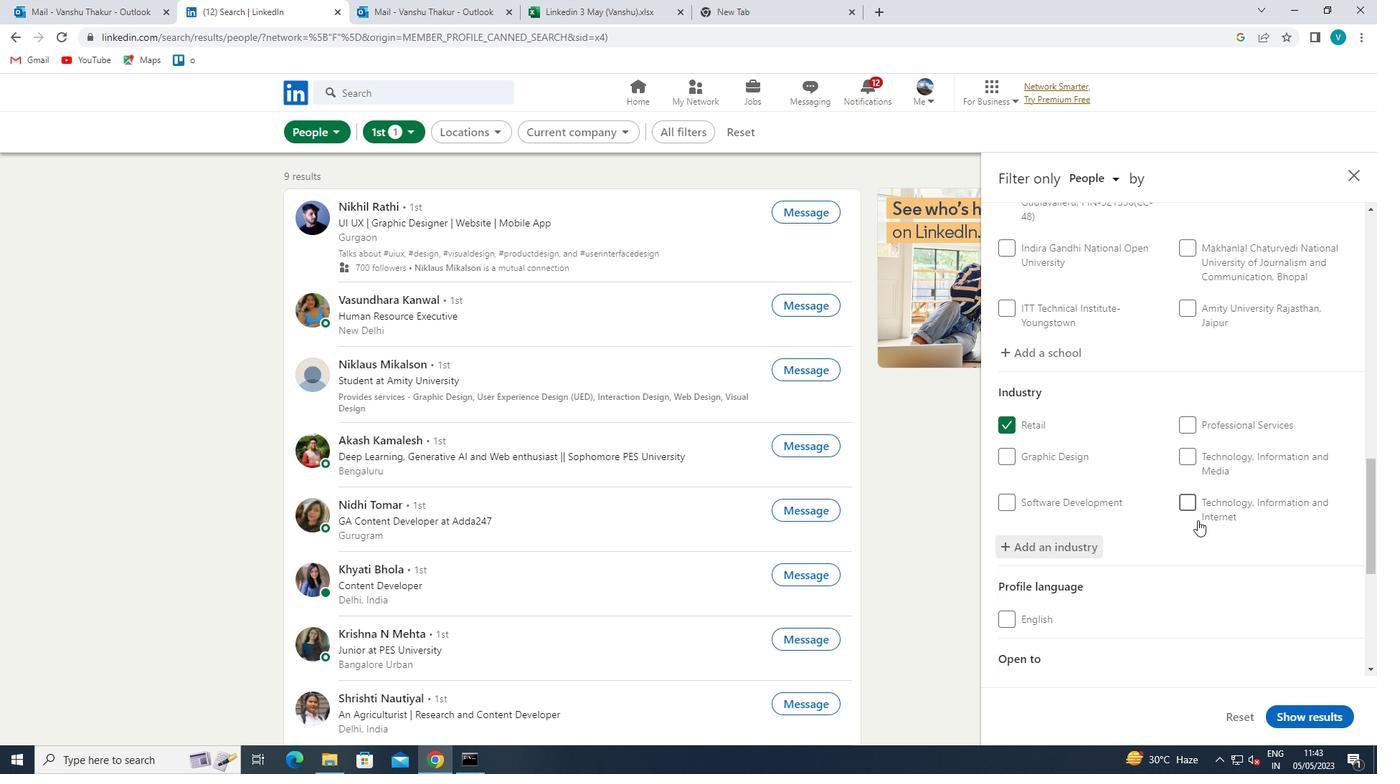 
Action: Mouse scrolled (1197, 520) with delta (0, 0)
Screenshot: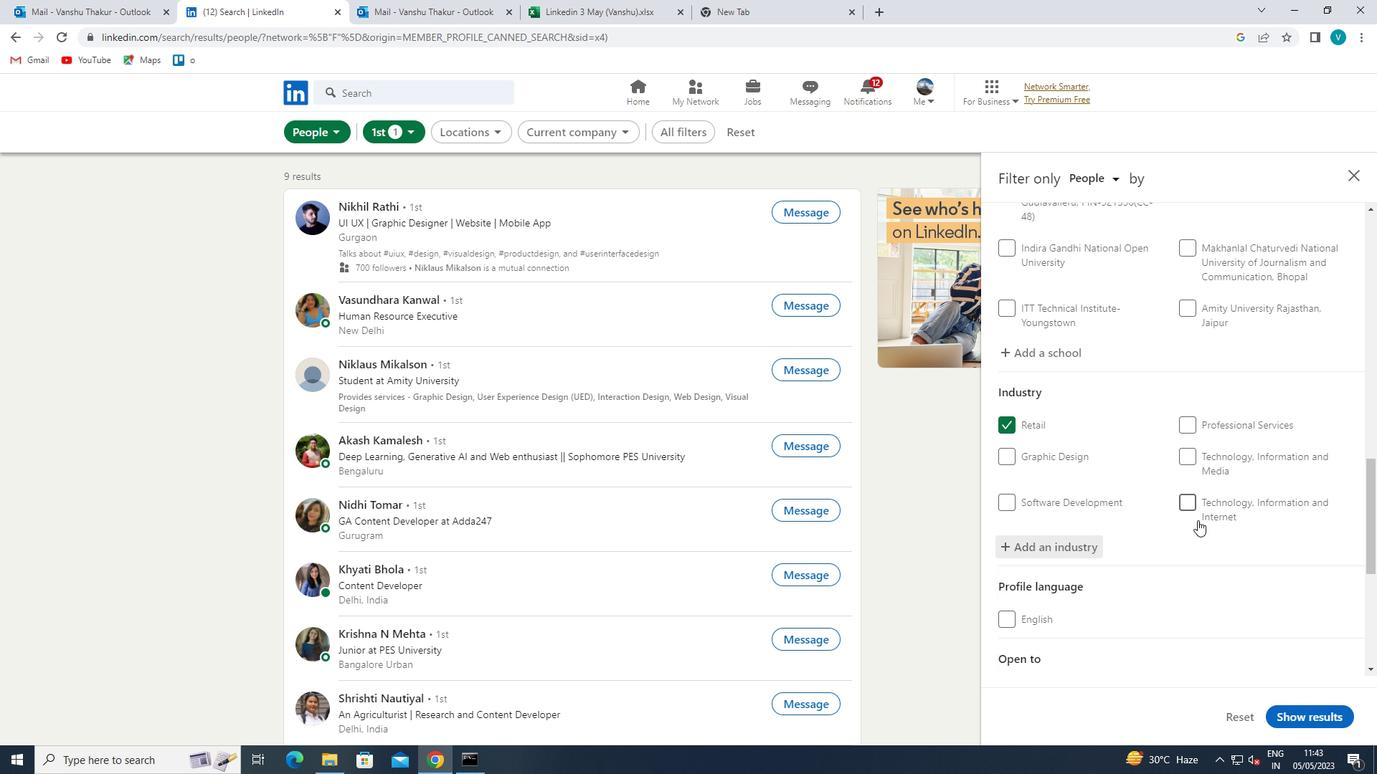
Action: Mouse scrolled (1197, 520) with delta (0, 0)
Screenshot: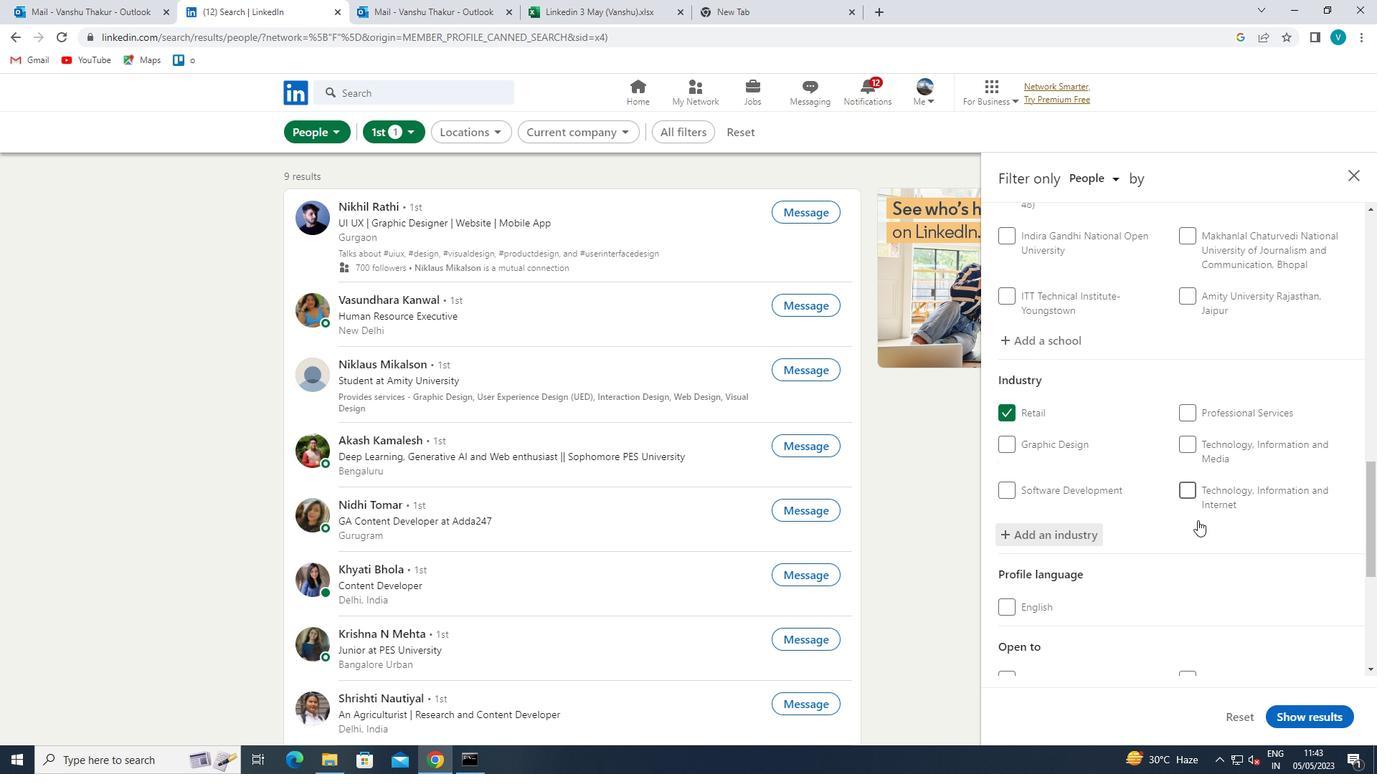 
Action: Mouse moved to (1224, 553)
Screenshot: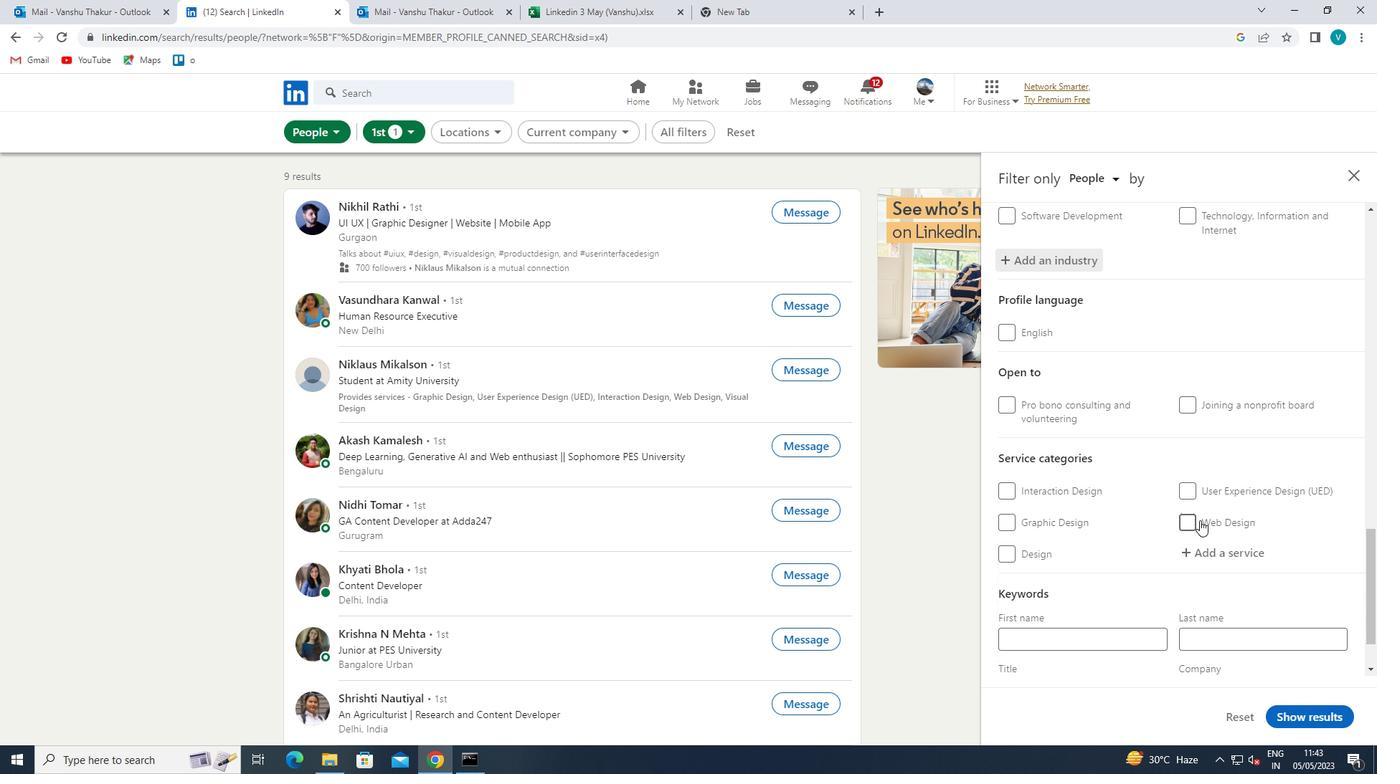 
Action: Mouse pressed left at (1224, 553)
Screenshot: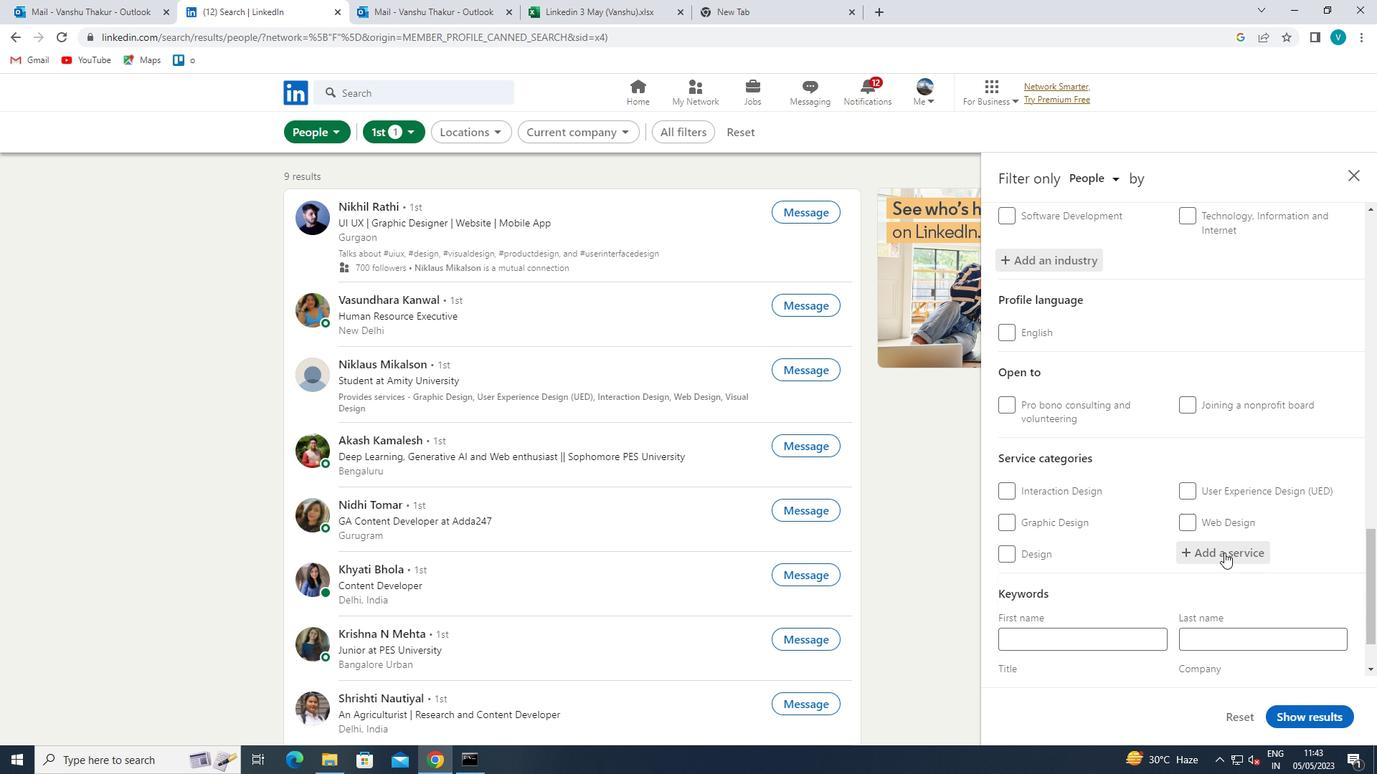 
Action: Mouse moved to (1224, 553)
Screenshot: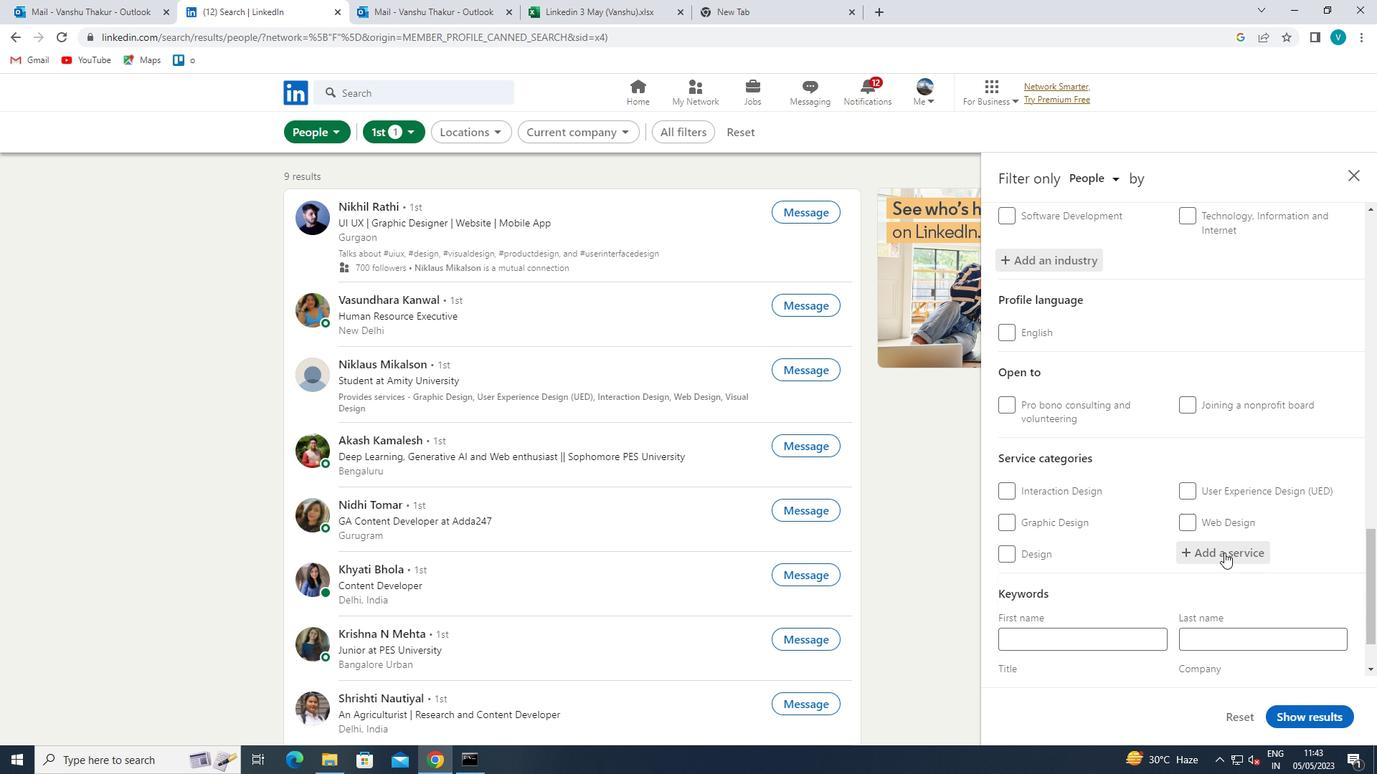 
Action: Key pressed <Key.shift>FINANCIAL
Screenshot: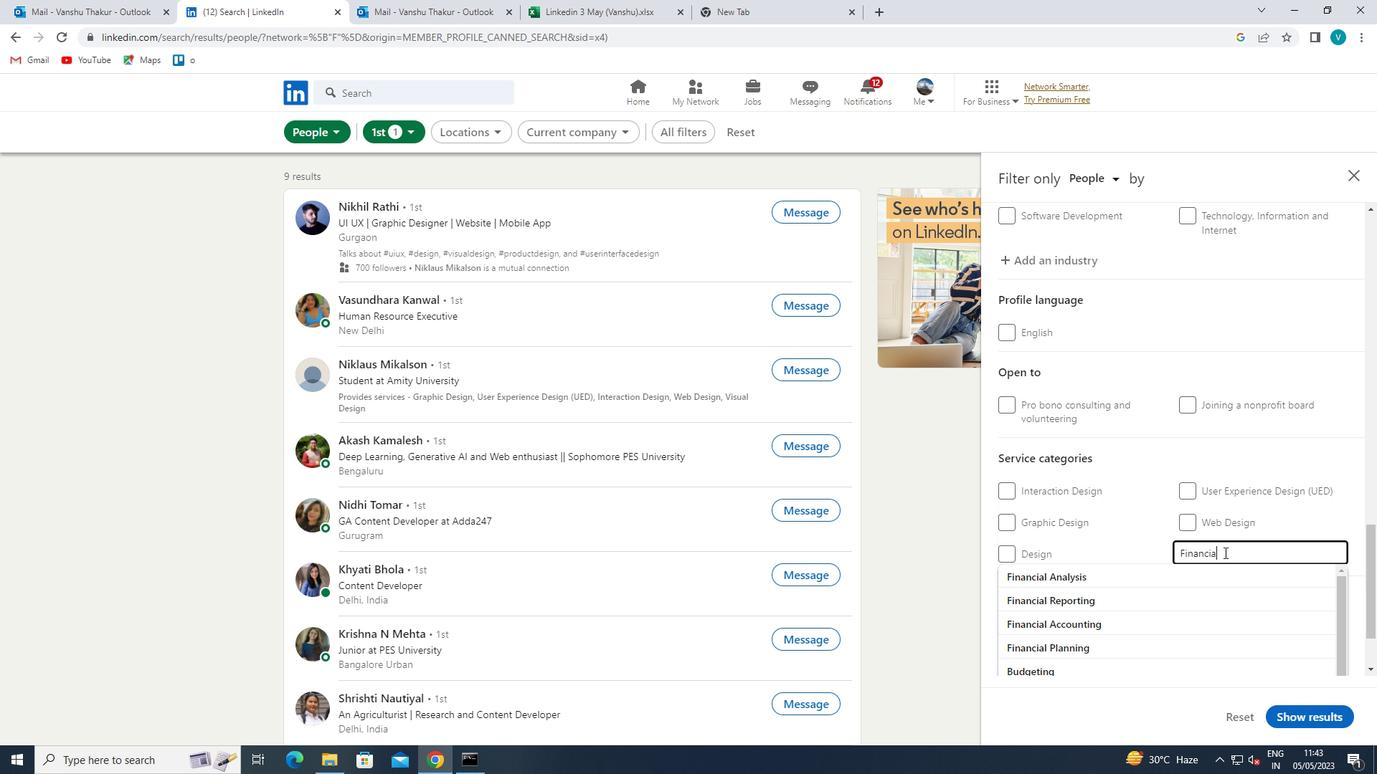 
Action: Mouse moved to (1058, 623)
Screenshot: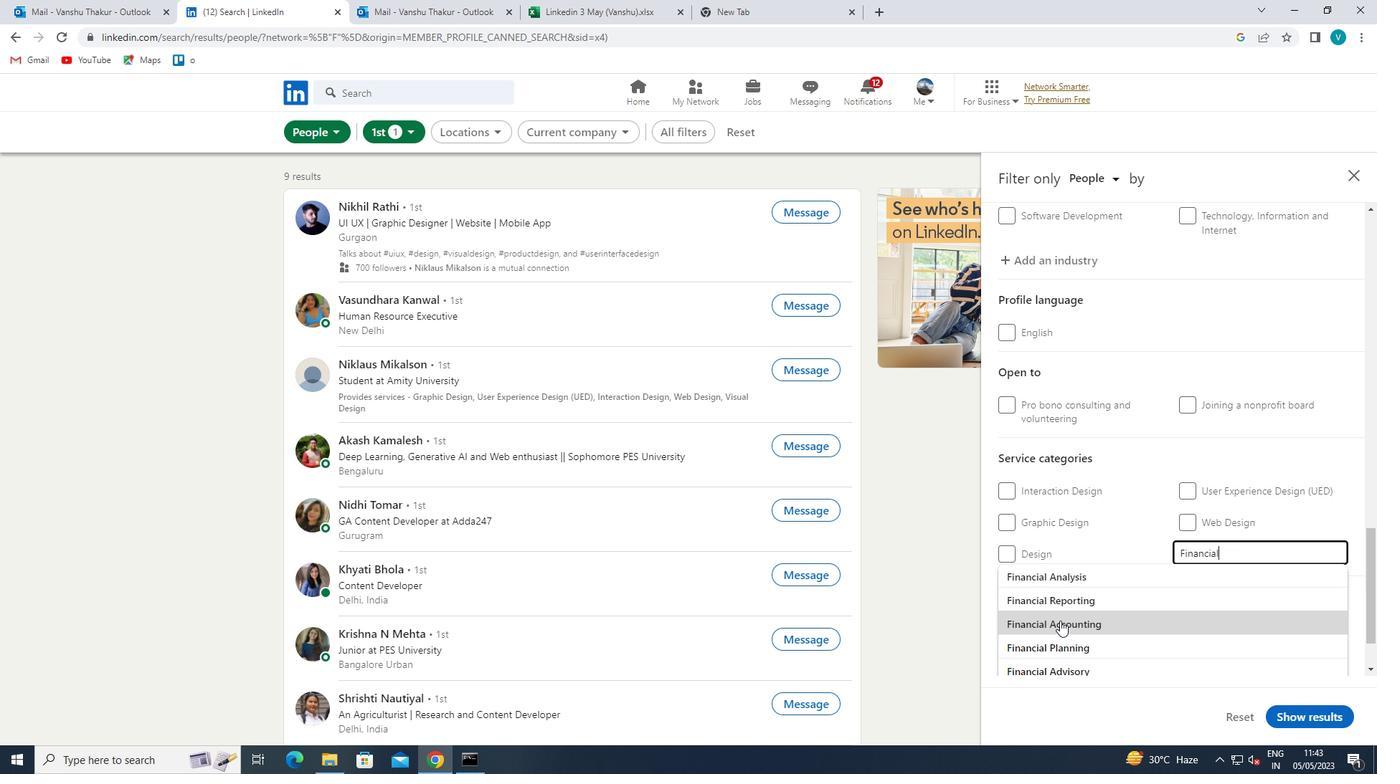 
Action: Mouse pressed left at (1058, 623)
Screenshot: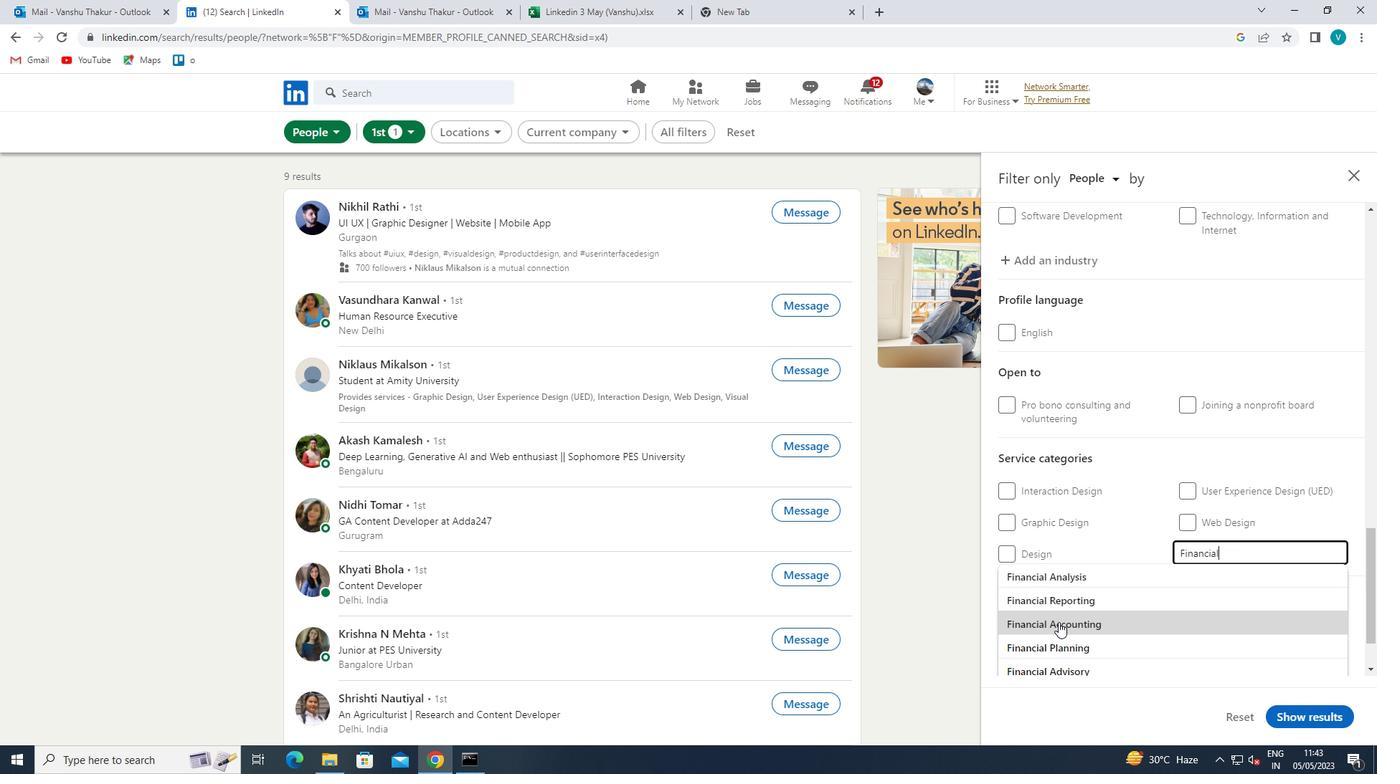 
Action: Mouse moved to (1105, 588)
Screenshot: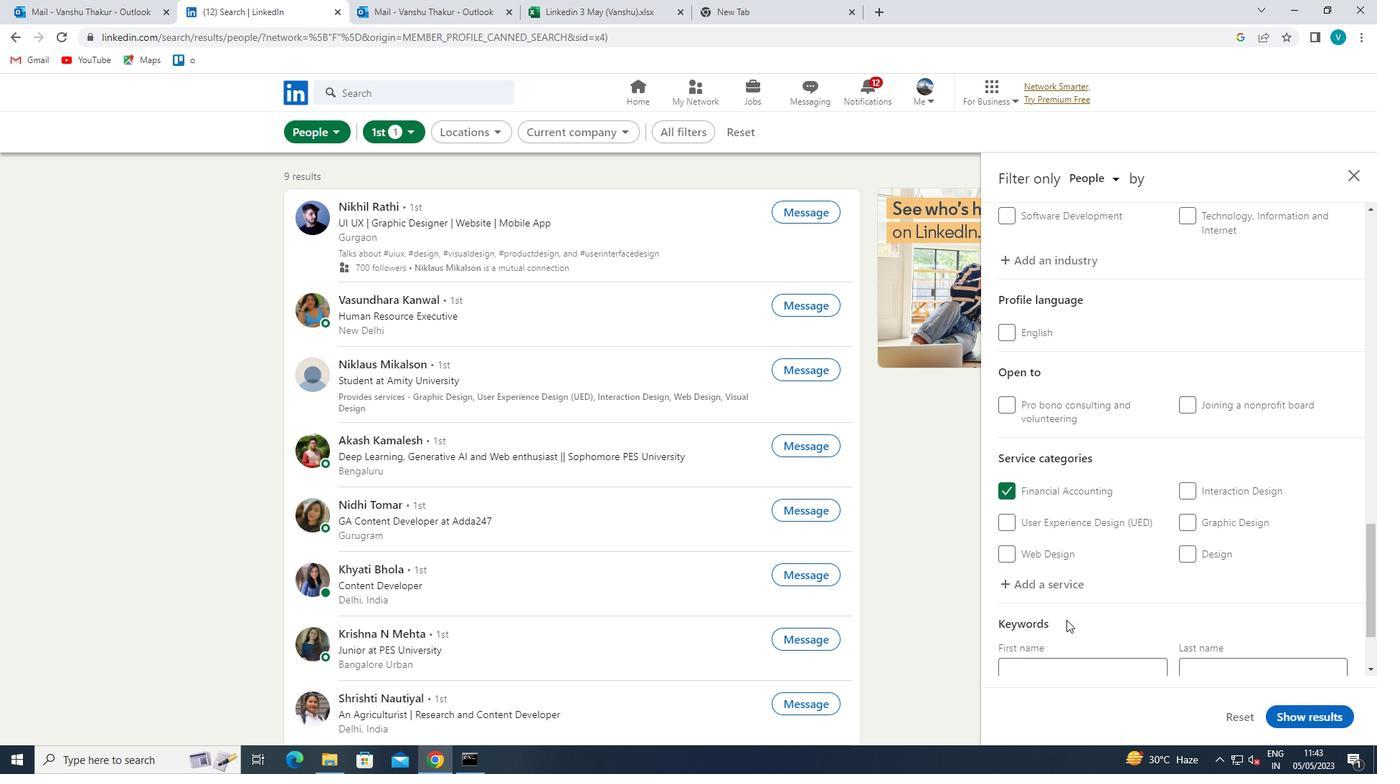 
Action: Mouse scrolled (1105, 587) with delta (0, 0)
Screenshot: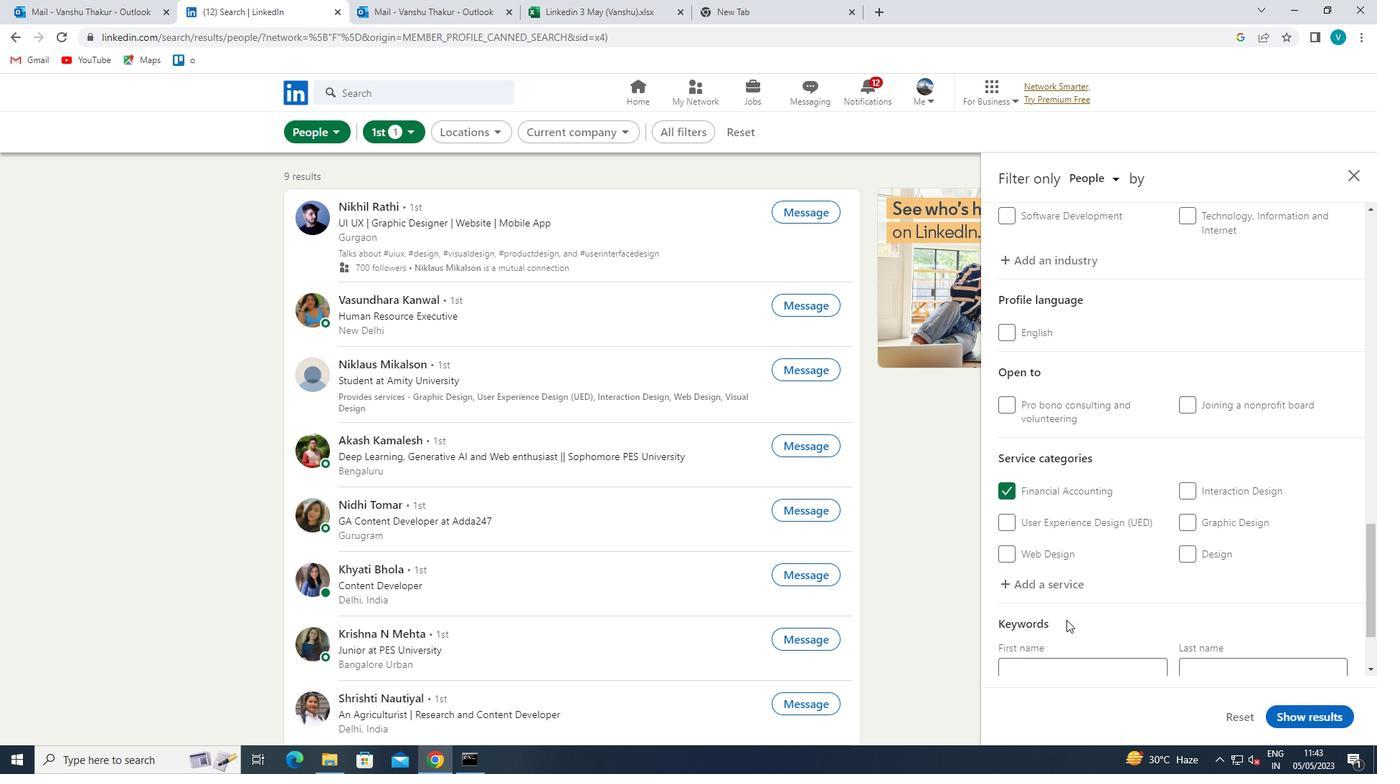 
Action: Mouse moved to (1106, 585)
Screenshot: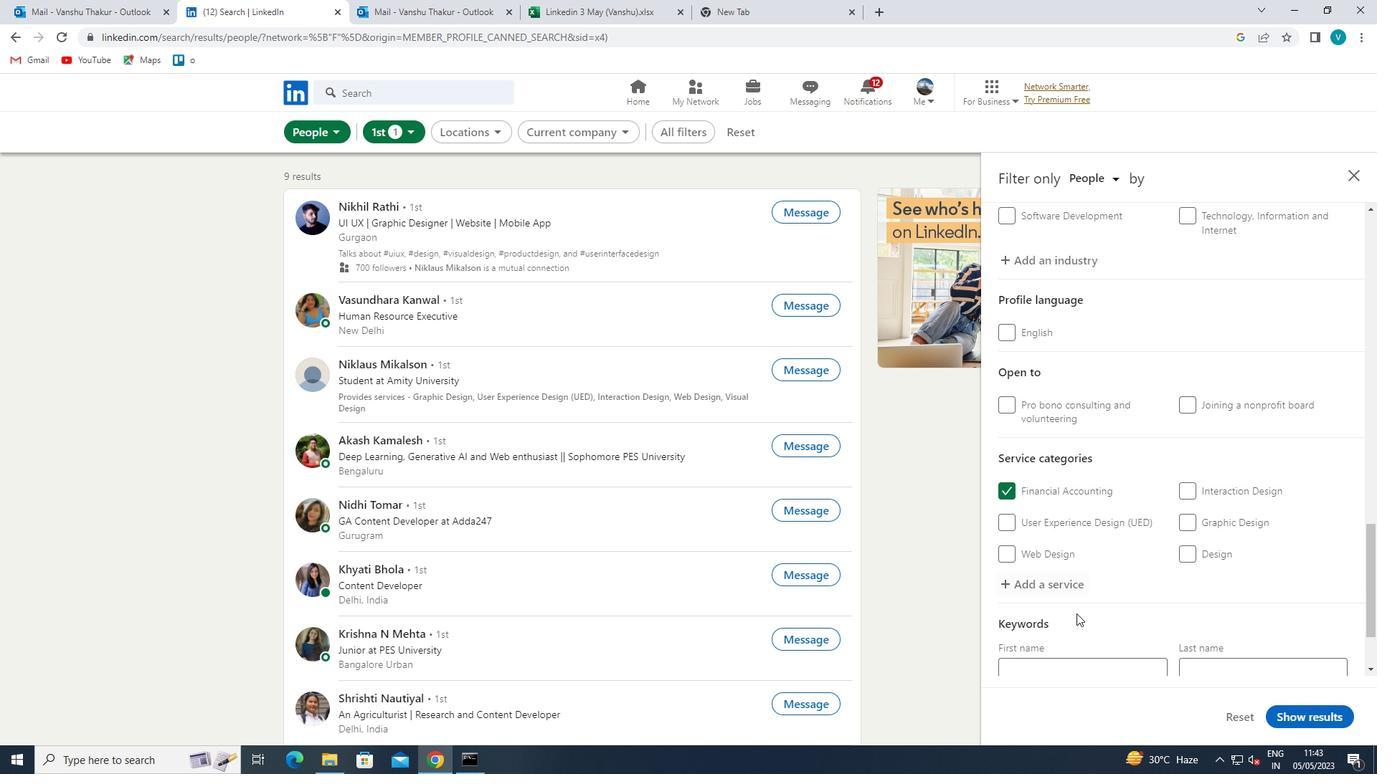 
Action: Mouse scrolled (1106, 584) with delta (0, 0)
Screenshot: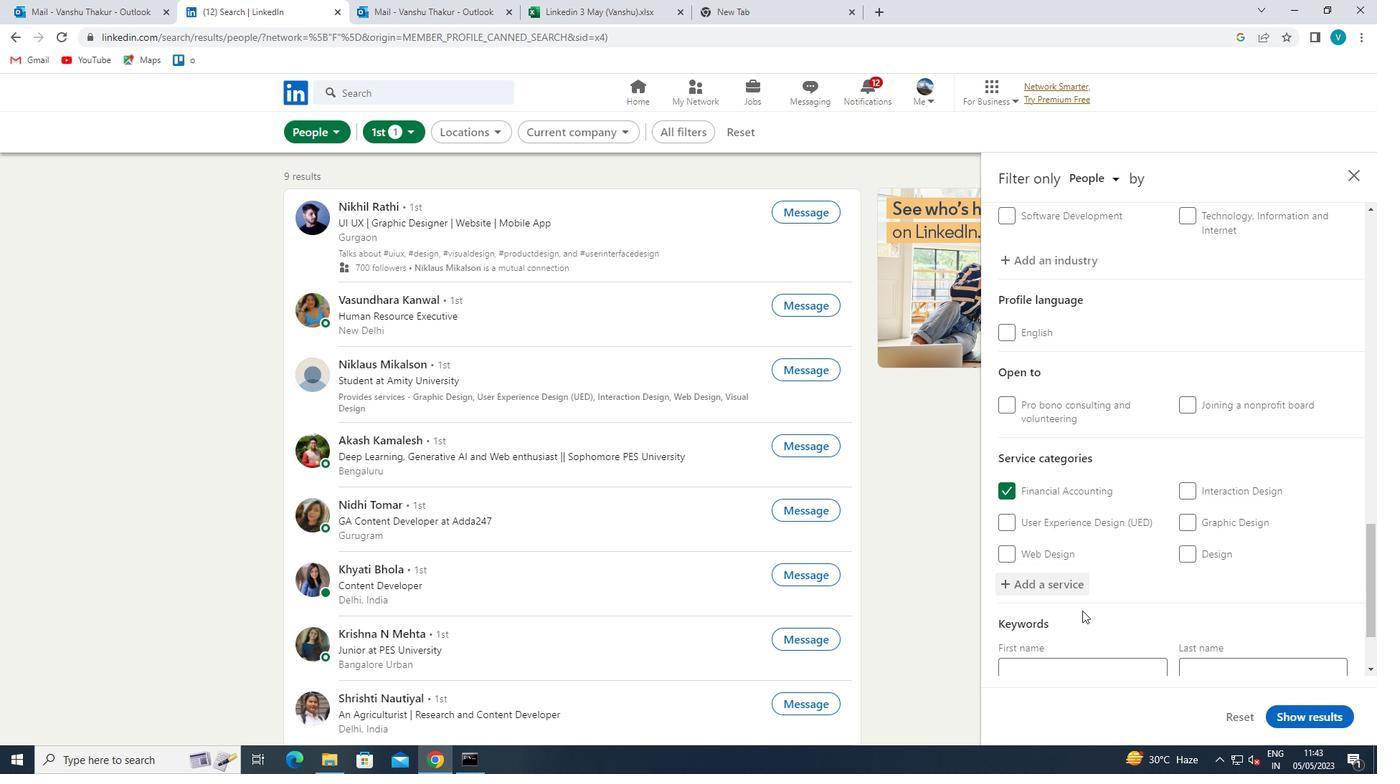 
Action: Mouse scrolled (1106, 584) with delta (0, 0)
Screenshot: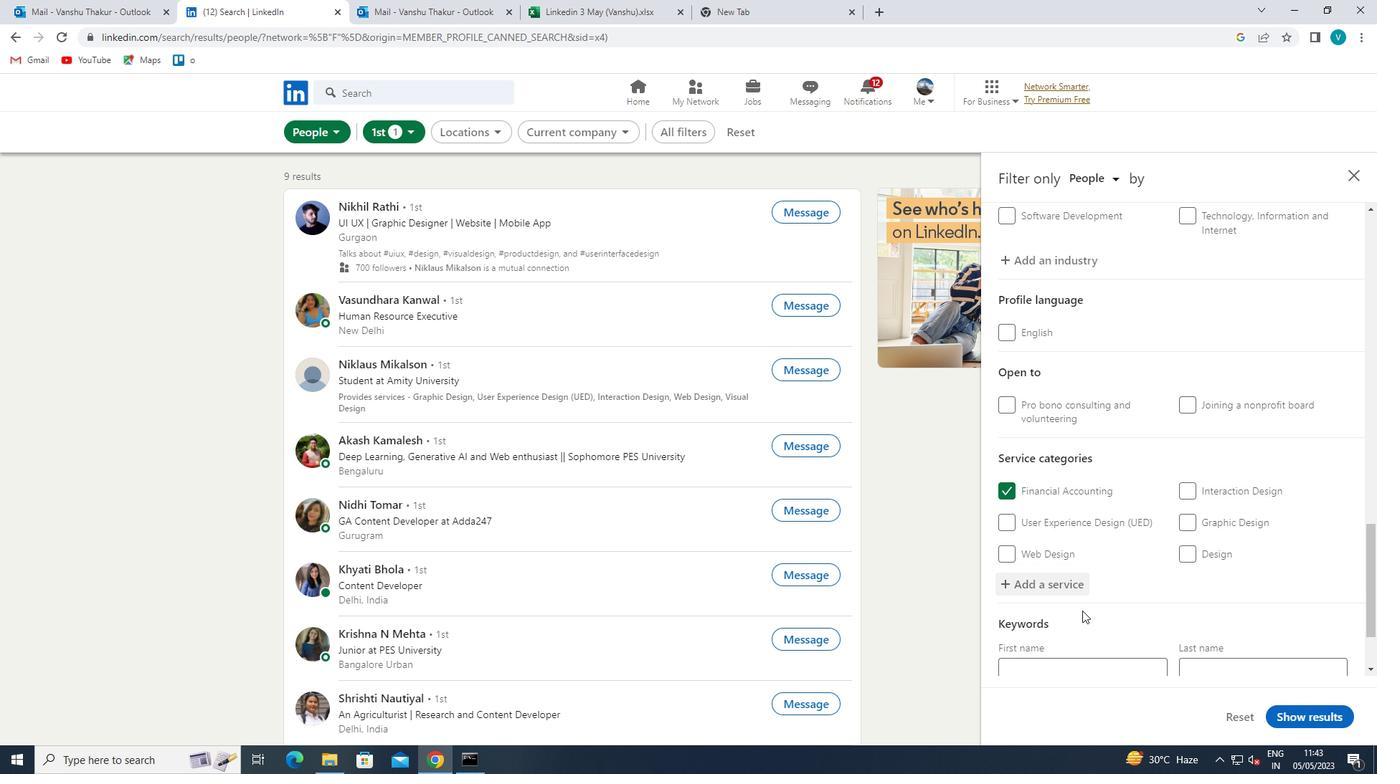 
Action: Mouse scrolled (1106, 584) with delta (0, 0)
Screenshot: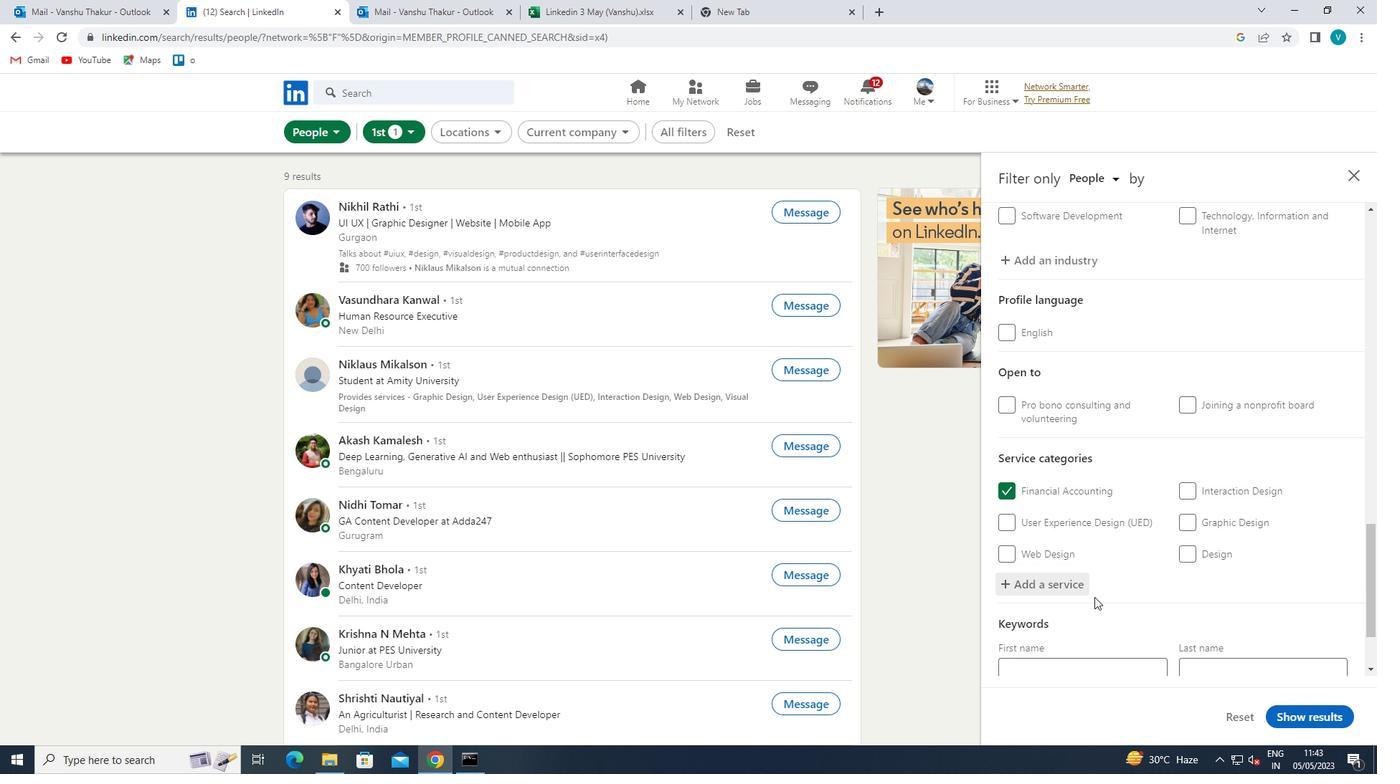 
Action: Mouse moved to (1106, 583)
Screenshot: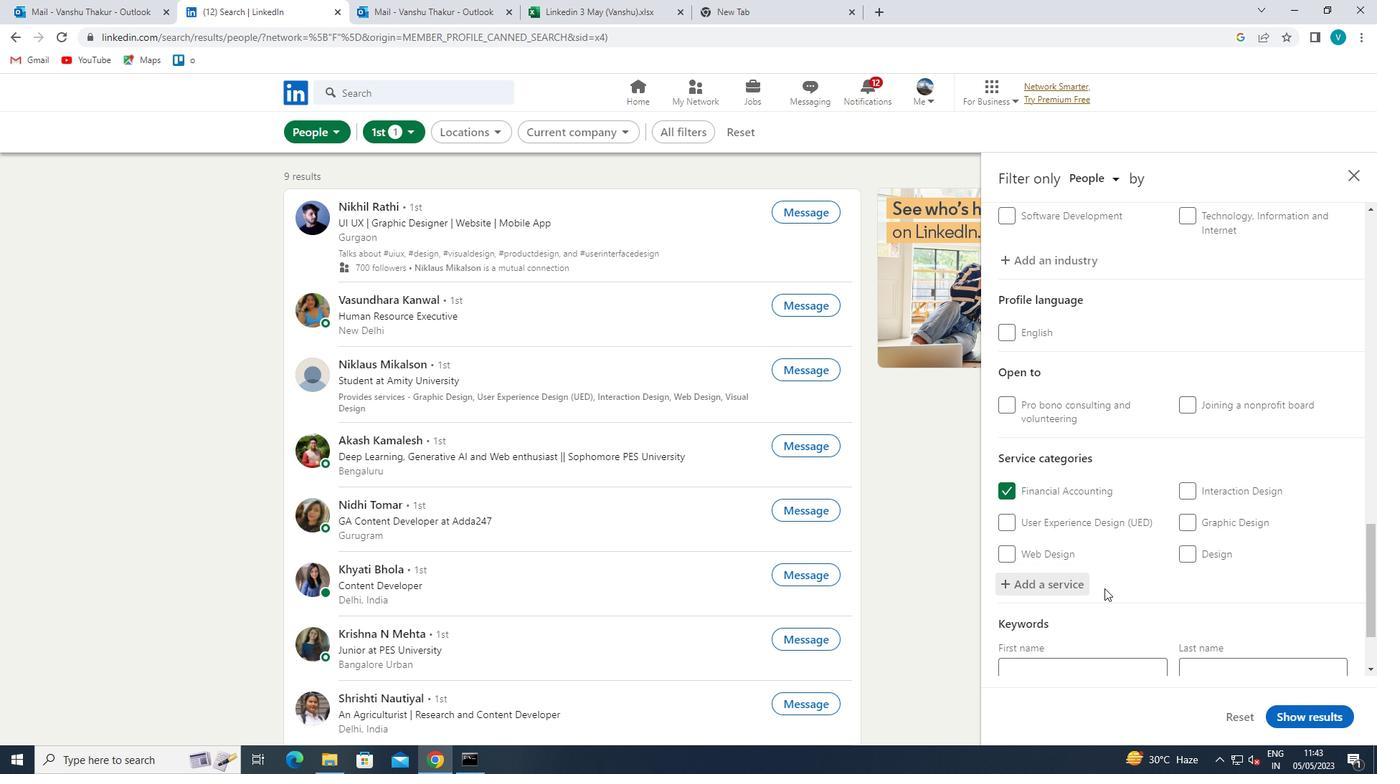 
Action: Mouse scrolled (1106, 582) with delta (0, 0)
Screenshot: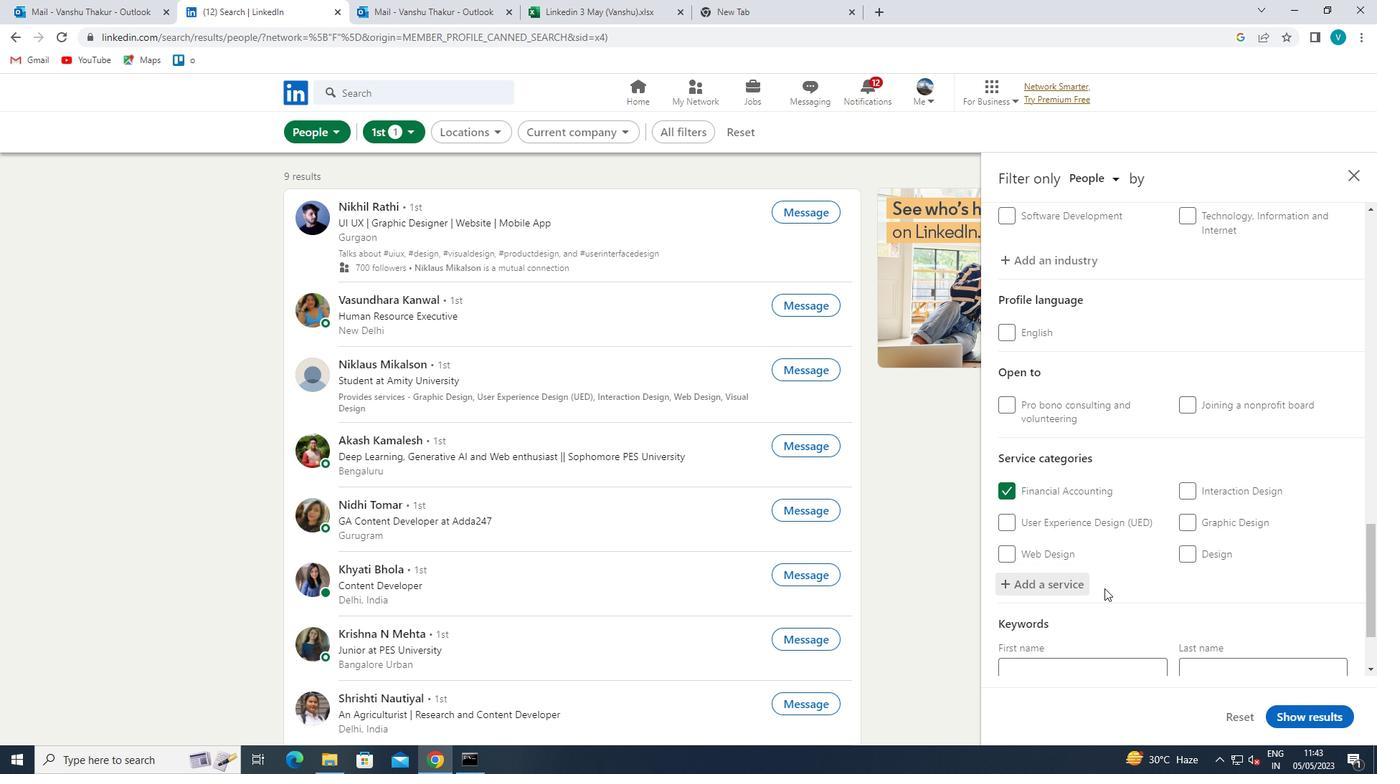 
Action: Mouse moved to (1085, 613)
Screenshot: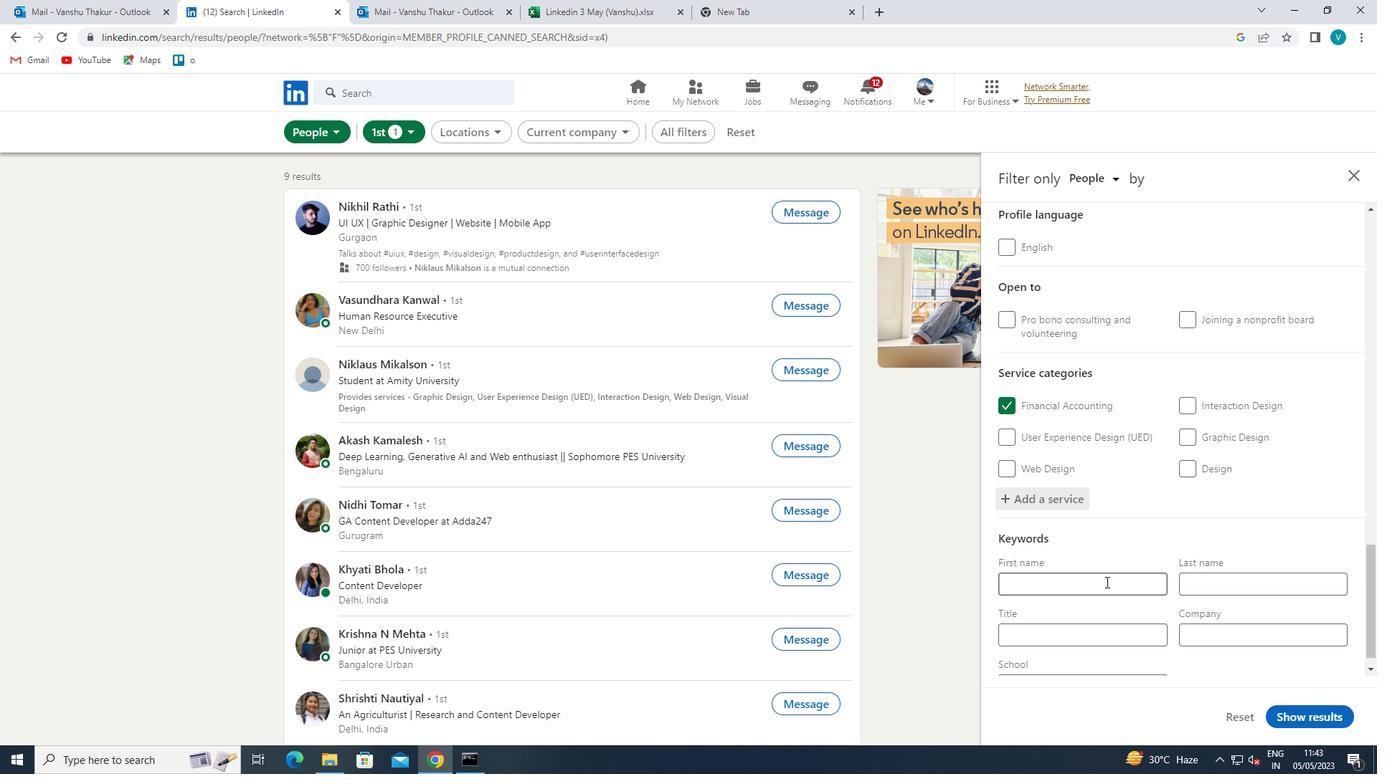 
Action: Mouse pressed left at (1085, 613)
Screenshot: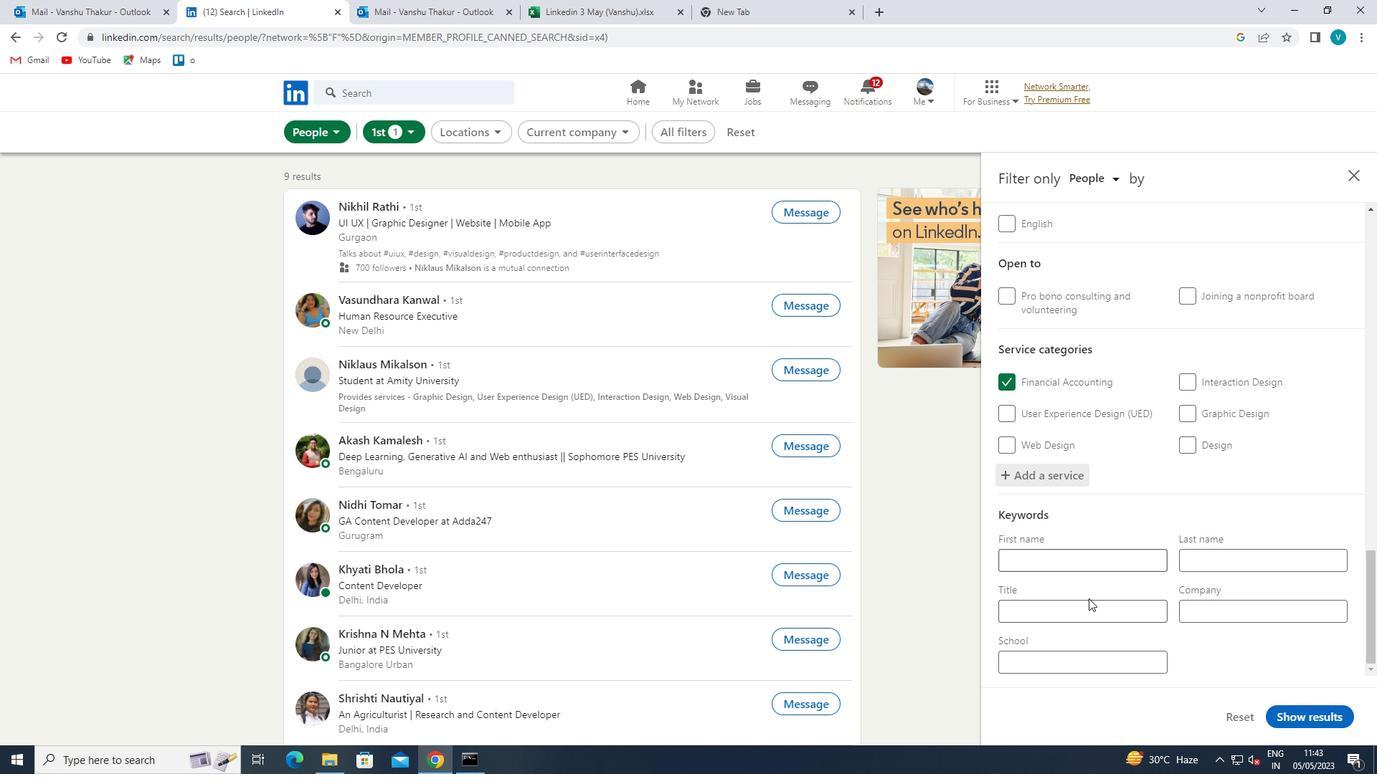 
Action: Mouse moved to (1085, 612)
Screenshot: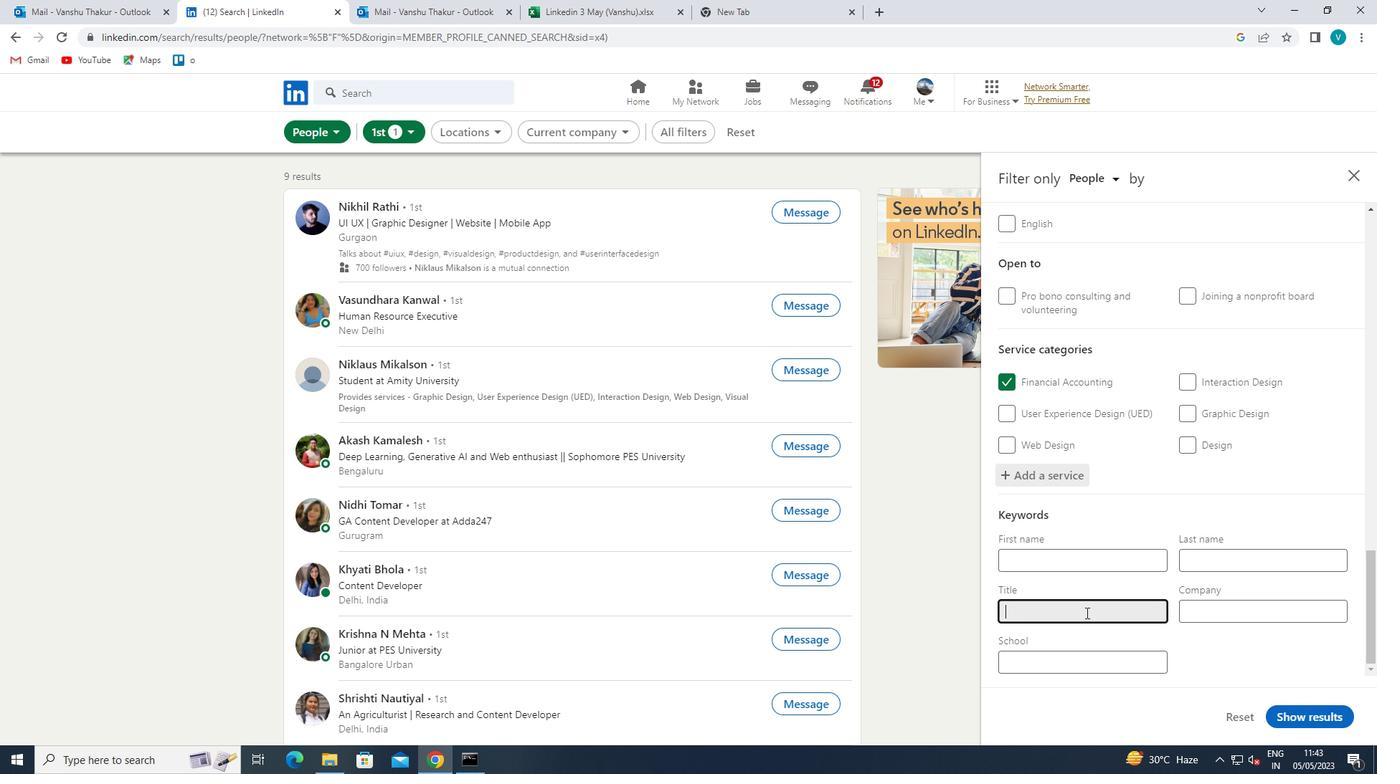 
Action: Key pressed <Key.shift>ANIMAL<Key.space><Key.shift>SHELTER<Key.space><Key.shift>VOLUNTER<Key.backspace>ER
Screenshot: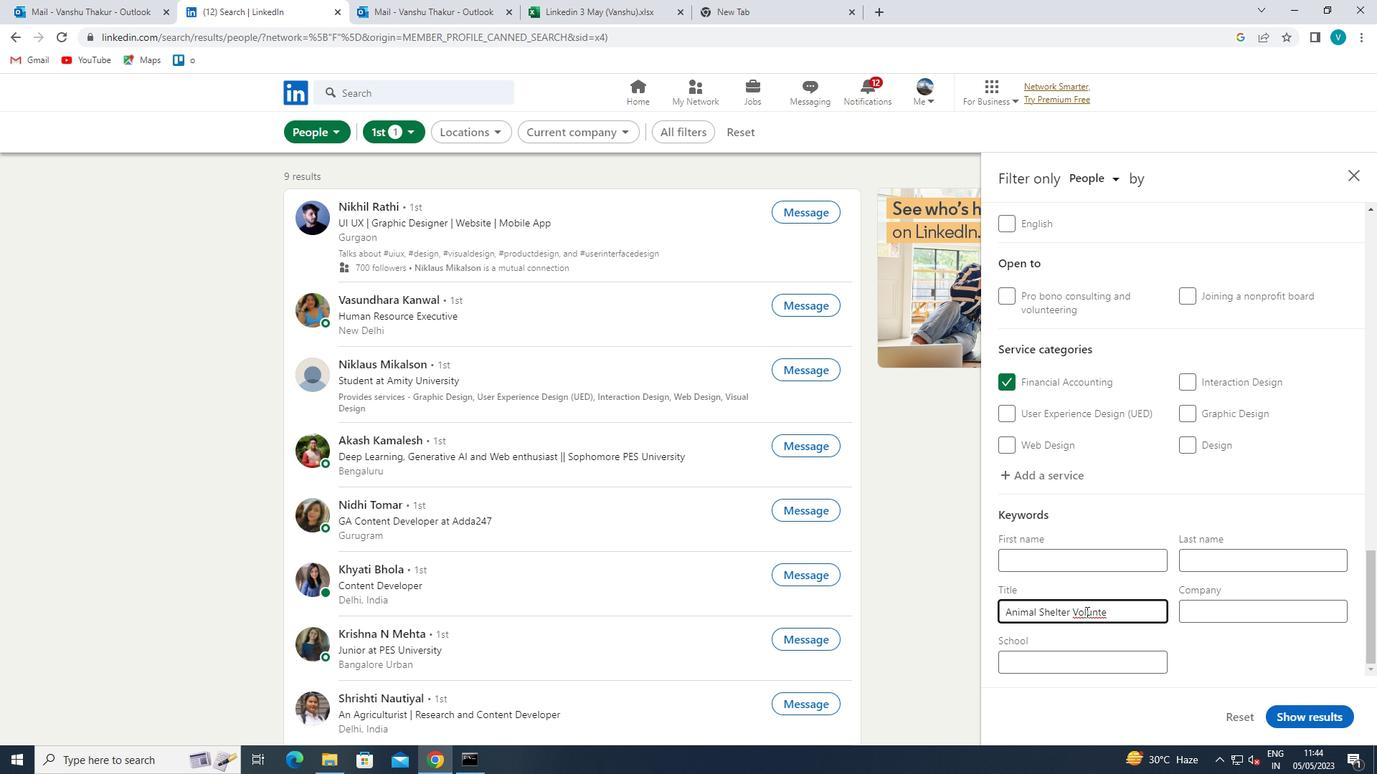 
Action: Mouse moved to (1318, 720)
Screenshot: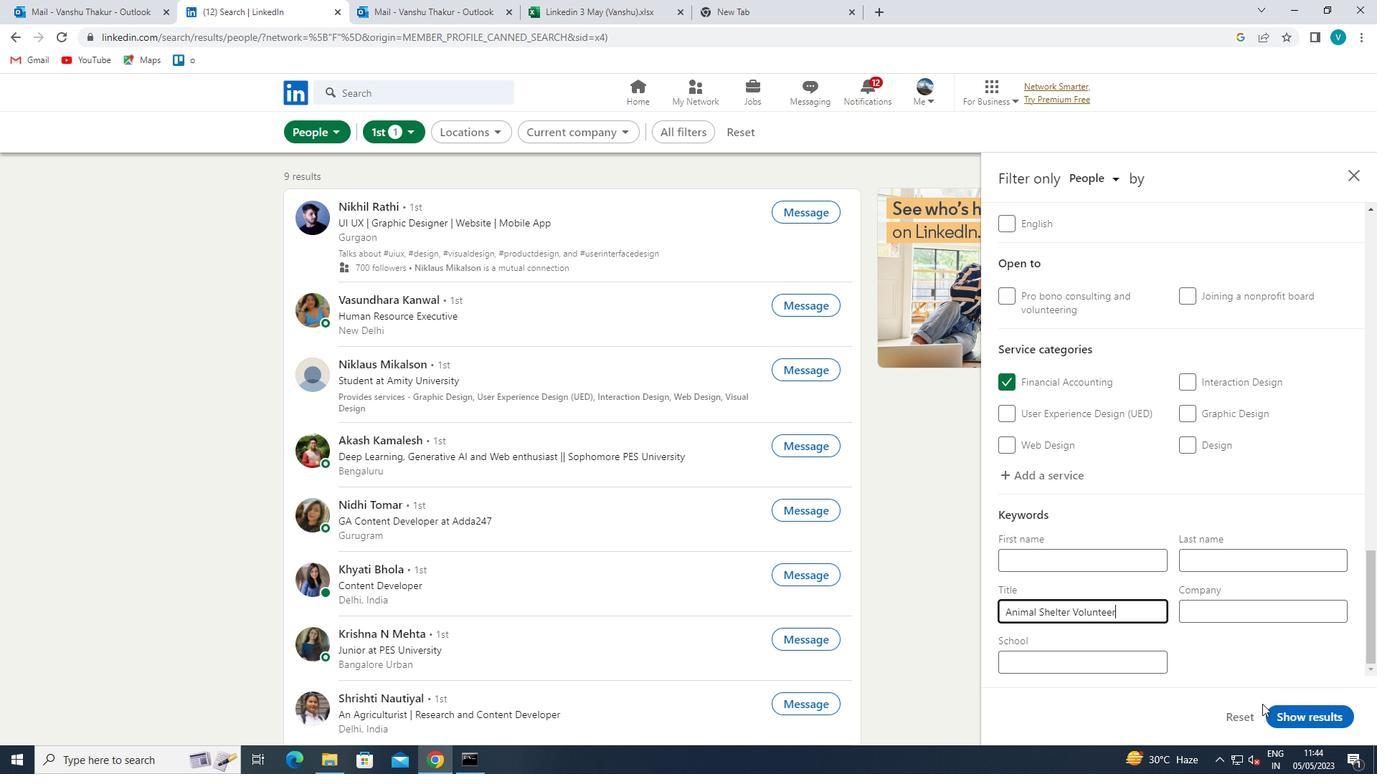 
Action: Mouse pressed left at (1318, 720)
Screenshot: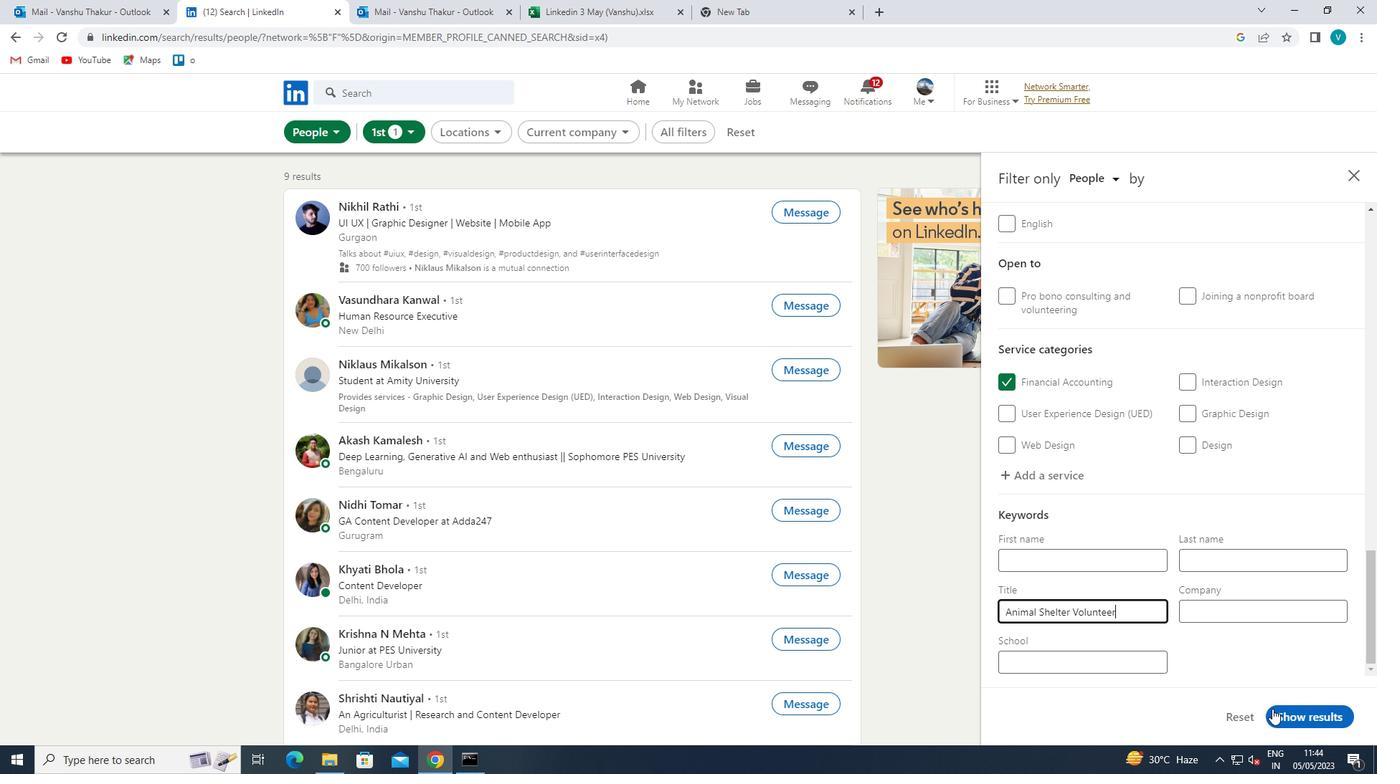 
Action: Mouse moved to (1319, 719)
Screenshot: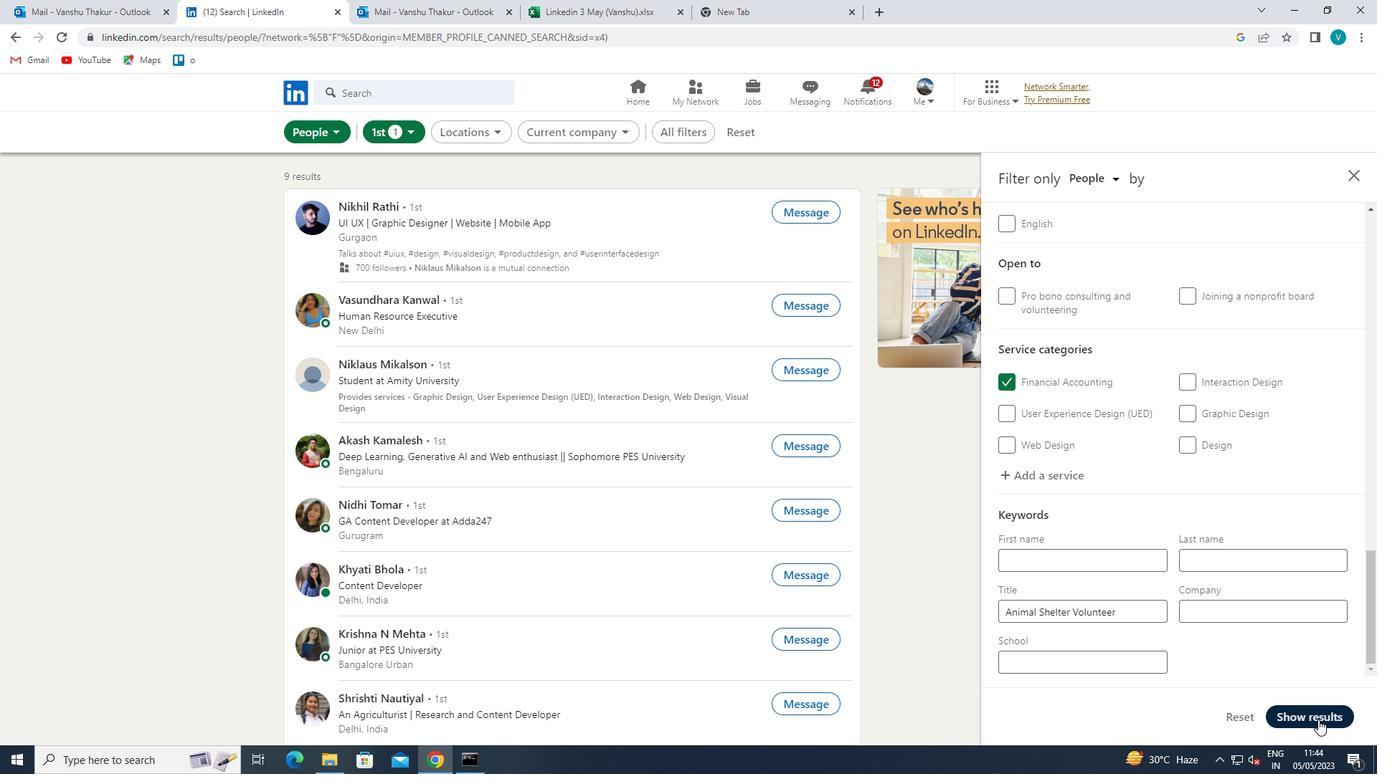 
